 Task: Open a blank worksheet and write heading  City data  Add 10 city name:-  '1. Chelsea, New York, NY , 2. Beverly Hills, Los Angeles, CA , 3. Knightsbridge, London, United Kingdom , 4. Le Marais, Paris, forance , 5. Ginza, Tokyo, Japan_x000D_
6. Circular Quay, Sydney, Australia , 7. Mitte, Berlin, Germany , 8. Downtown, Toronto, Canada , 9. Trastevere, Rome, 10. Colaba, Mumbai, India. ' in August Last week sales are  1. Chelsea, New York, NY 10001 | 2. Beverly Hills, Los Angeles, CA 90210 | 3. Knightsbridge, London, United Kingdom SW1X 7XL | 4. Le Marais, Paris, forance 75004 | 5. Ginza, Tokyo, Japan 104-0061 | 6. Circular Quay, Sydney, Australia 2000 | 7. Mitte, Berlin, Germany 10178 | 8. Downtown, Toronto, Canada M5V 3L9 | 9. Trastevere, Rome, Italy 00153 | 10. Colaba, Mumbai, India 400005. Save page auditingSalesTrends_2023
Action: Mouse moved to (7, 18)
Screenshot: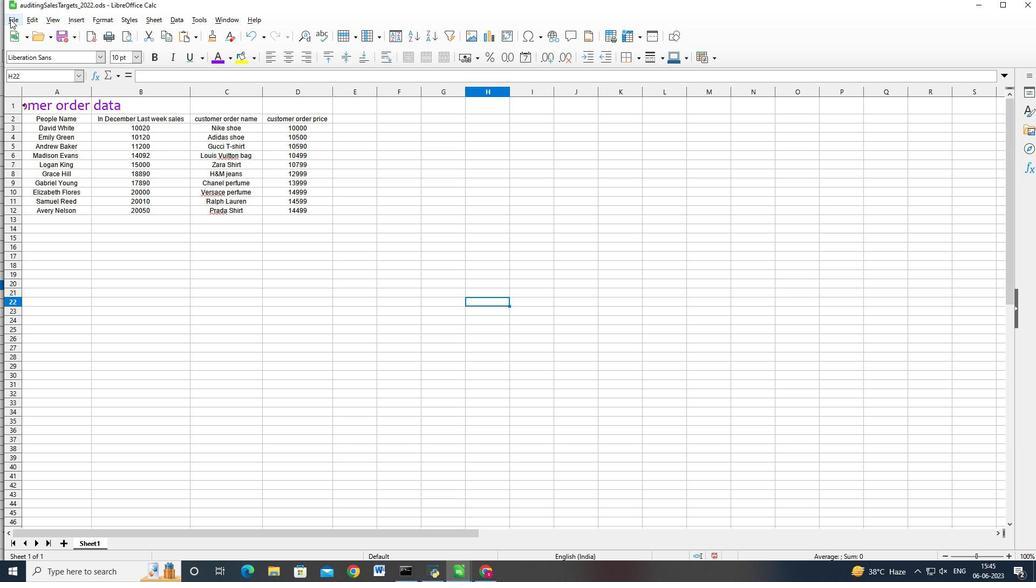 
Action: Mouse pressed left at (7, 18)
Screenshot: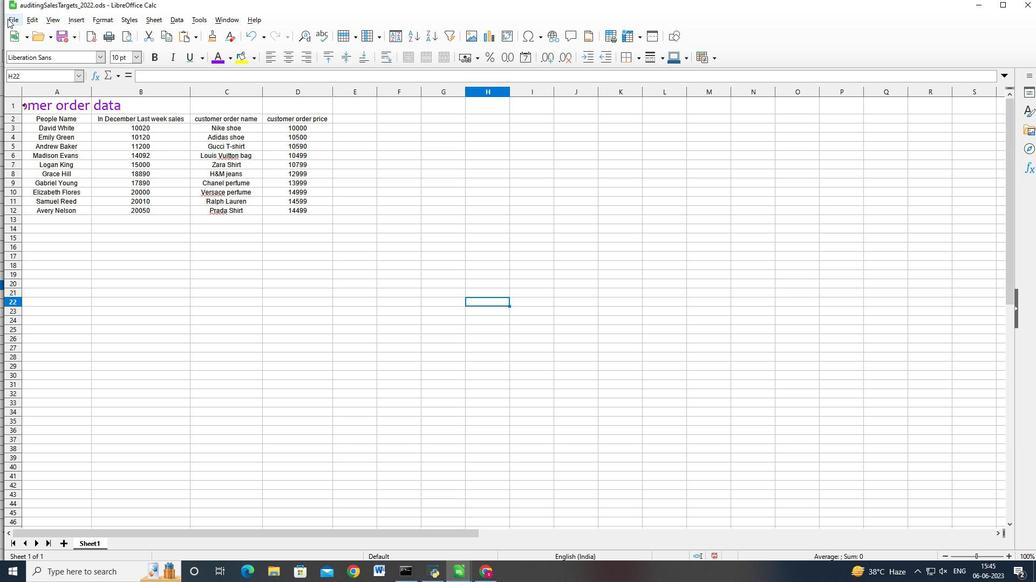 
Action: Mouse moved to (161, 44)
Screenshot: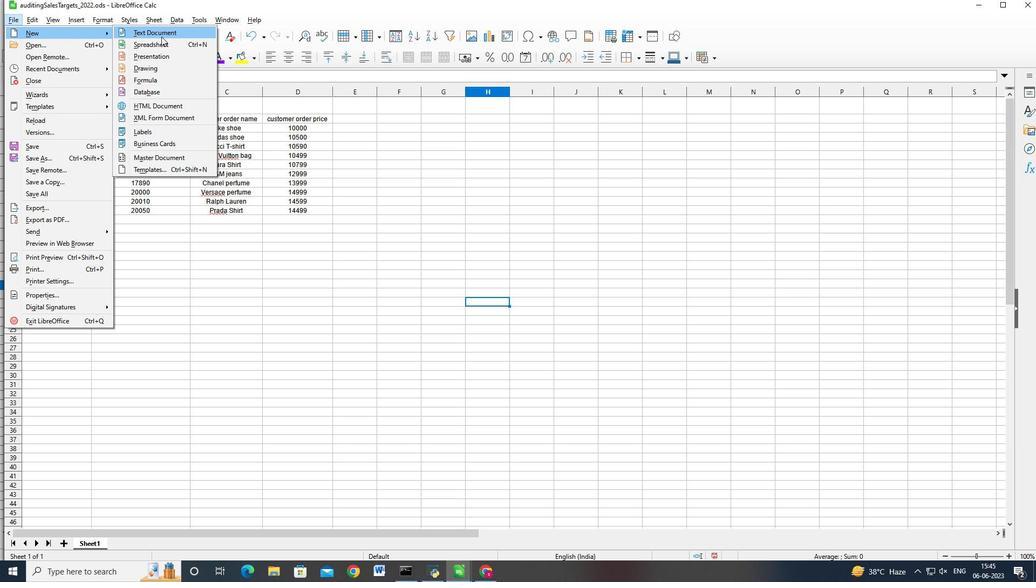 
Action: Mouse pressed left at (161, 44)
Screenshot: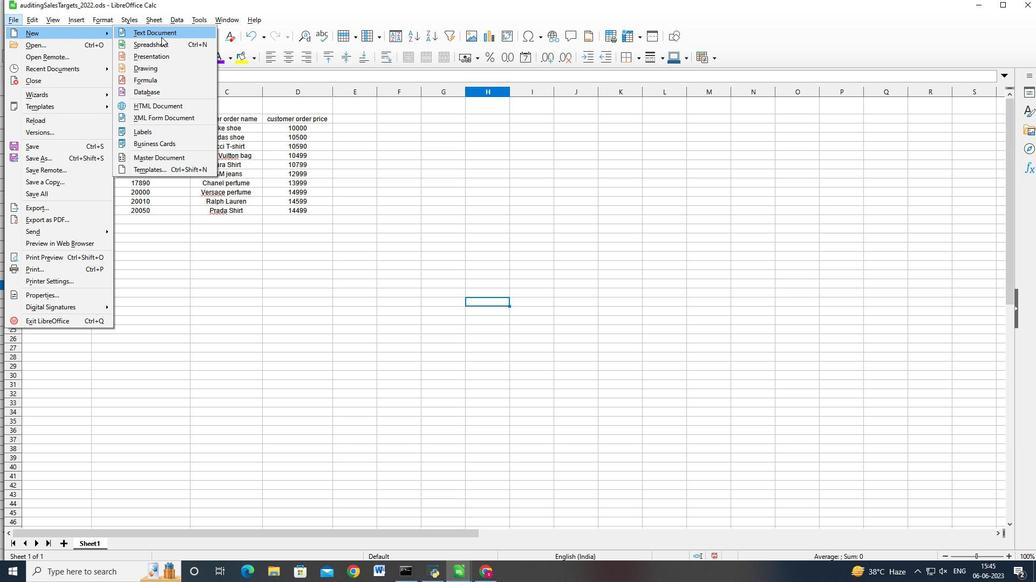 
Action: Mouse moved to (204, 103)
Screenshot: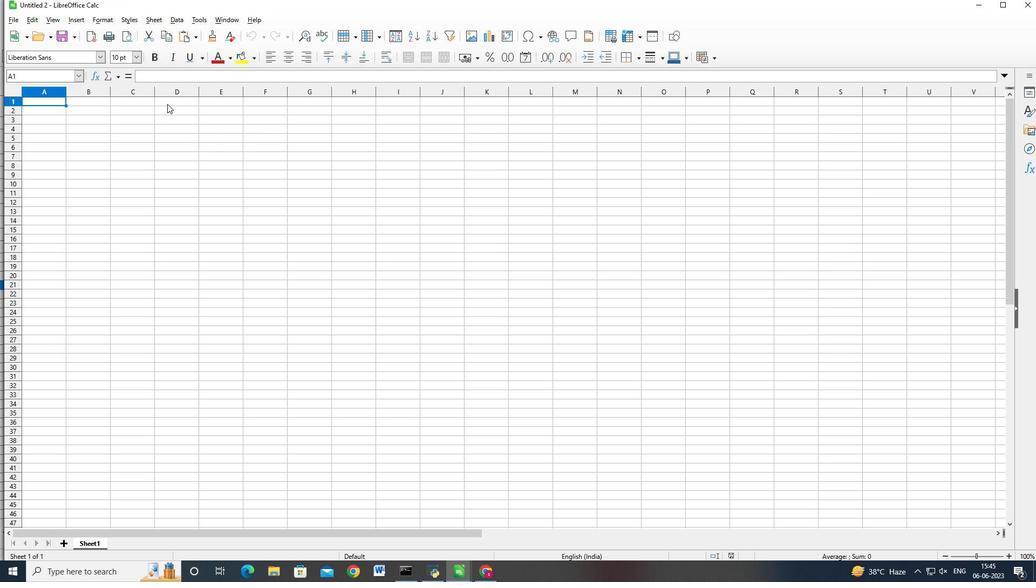 
Action: Key pressed <Key.shift><Key.shift>City<Key.space>data<Key.space><Key.enter><Key.shift>1.<Key.space><Key.shift>Chelsea,<Key.space>ne<Key.backspace><Key.backspace><Key.shift>New<Key.space><Key.shift>York,<Key.space><Key.caps_lock>NY<Key.enter>2.<Key.space><Key.shift><Key.shift><Key.shift><Key.shift><Key.shift><Key.shift><Key.shift><Key.shift><Key.shift><Key.shift><Key.shift><Key.shift><Key.shift><Key.shift><Key.shift>bEVER<Key.backspace><Key.backspace><Key.backspace><Key.backspace><Key.backspace>B<Key.caps_lock>everly<Key.space><Key.shift>Hills,<Key.space>lo<Key.backspace><Key.backspace><Key.shift>Los<Key.space><Key.shift_r>Angeles,<Key.space><Key.caps_lock>CA<Key.enter>3.<Key.caps_lock><Key.shift><Key.space><Key.shift>Knightsbridge,<Key.space><Key.shift>London,<Key.space><Key.shift>United<Key.space><Key.shift>Kingdom<Key.enter>4.<Key.space><Key.shift>Le<Key.space><Key.shift>Marais,<Key.space><Key.shift>Paris,<Key.space>forac<Key.backspace>nce<Key.enter>5.<Key.space><Key.shift>Ginza,<Key.space><Key.shift>Tokyo,<Key.space><Key.shift>Japan<Key.enter>6.<Key.space><Key.shift>Circular<Key.space><Key.shift_r>Quay,<Key.space><Key.shift_r>Synd<Key.backspace><Key.backspace>dney,<Key.space><Key.shift_r>Australia<Key.enter>7.<Key.space><Key.shift>Mitte<Key.space><Key.backspace>,<Key.space><Key.shift>ber<Key.backspace><Key.backspace><Key.backspace><Key.shift>Berlin,<Key.space><Key.shift_r>Germany<Key.enter>8.<Key.space><Key.shift><Key.shift><Key.shift><Key.shift>Downtown<Key.space><Key.backspace>,<Key.space><Key.shift>Toronto,<Key.space><Key.shift_r>Canada<Key.enter>9.<Key.space><Key.backspace><Key.space><Key.shift_r>Trastevere<Key.space><Key.shift>R<Key.backspace>,<Key.space><Key.shift>Rome<Key.enter>19,<Key.space><Key.shift>Colabal<Key.backspace><Key.space><Key.backspace>,<Key.space><Key.shift>Mumbai,<Key.space><Key.shift>India<Key.right><Key.right><Key.up><Key.up><Key.up><Key.up><Key.up><Key.up><Key.left><Key.left><Key.up><Key.right><Key.right><Key.up><Key.left>
Screenshot: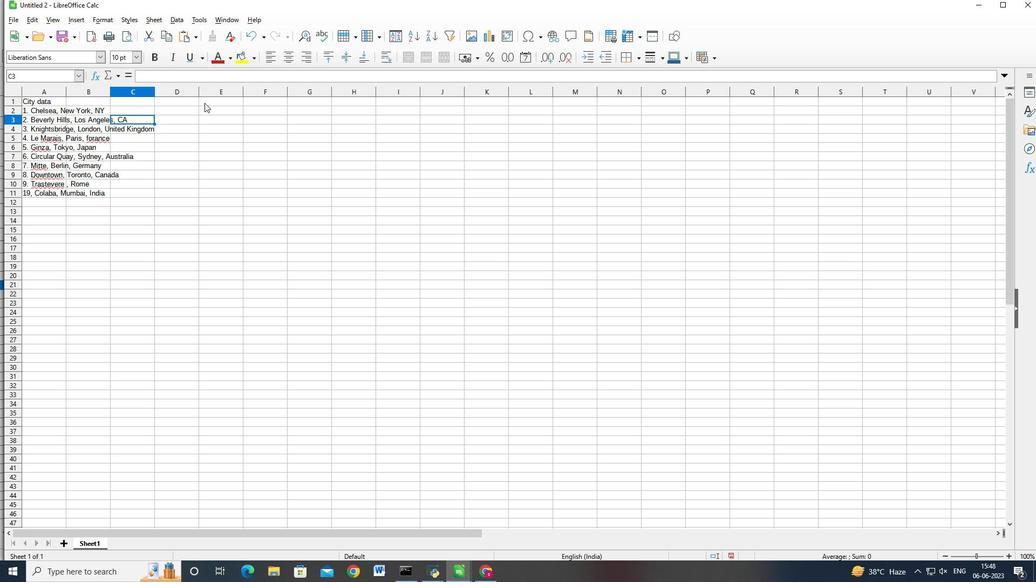 
Action: Mouse moved to (49, 92)
Screenshot: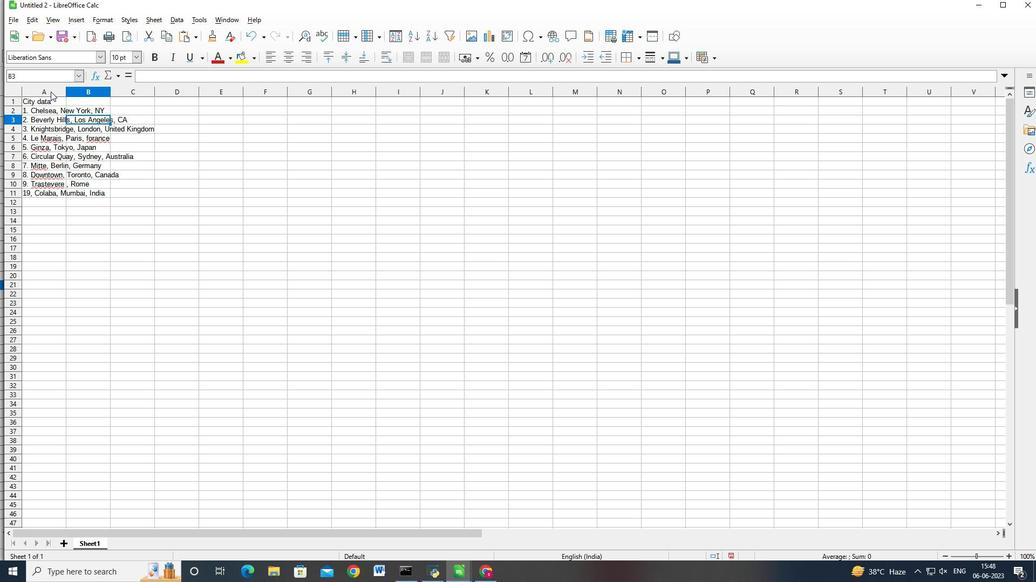 
Action: Mouse pressed left at (48, 92)
Screenshot: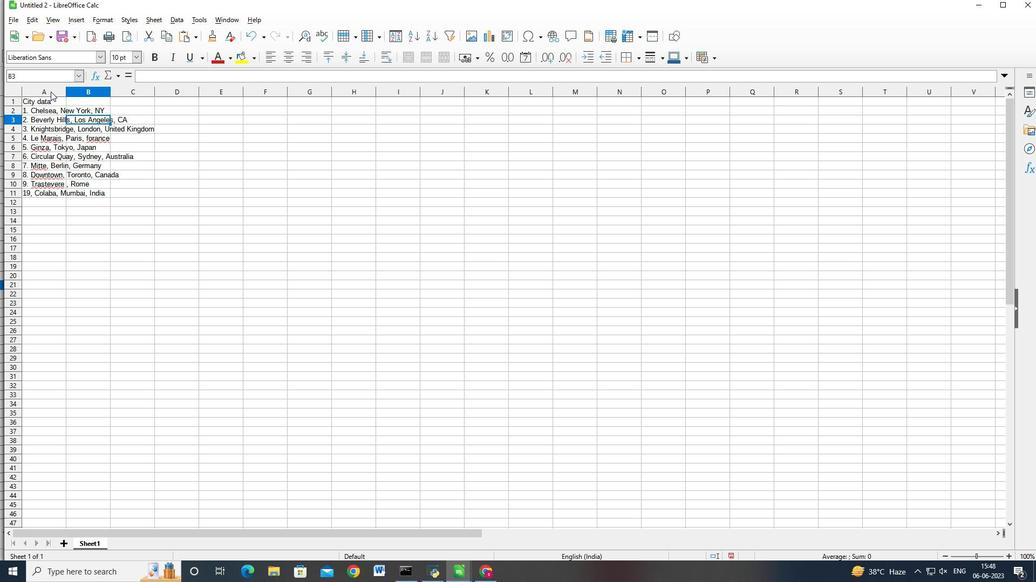 
Action: Mouse moved to (65, 89)
Screenshot: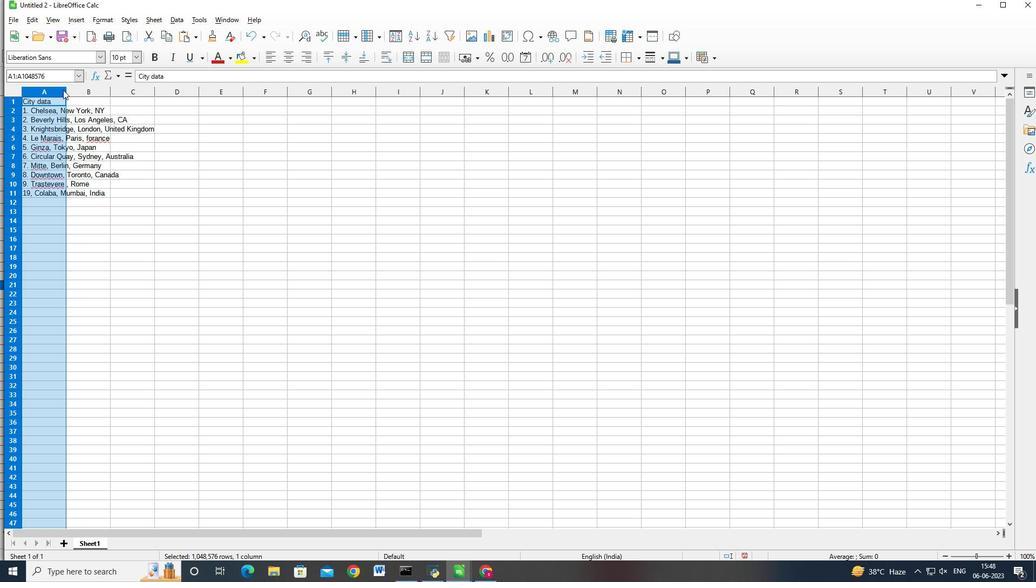 
Action: Mouse pressed left at (65, 89)
Screenshot: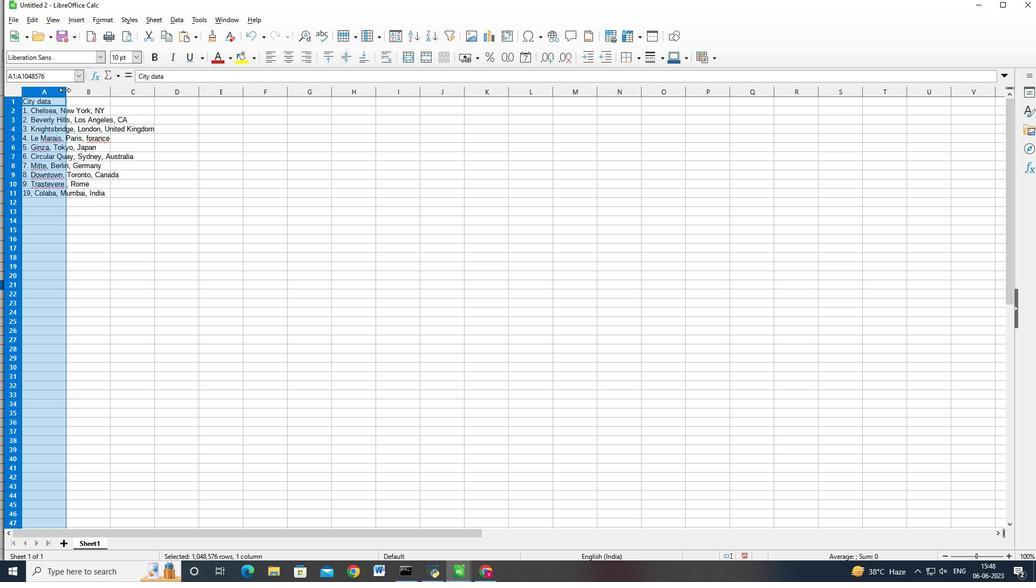 
Action: Mouse pressed left at (65, 89)
Screenshot: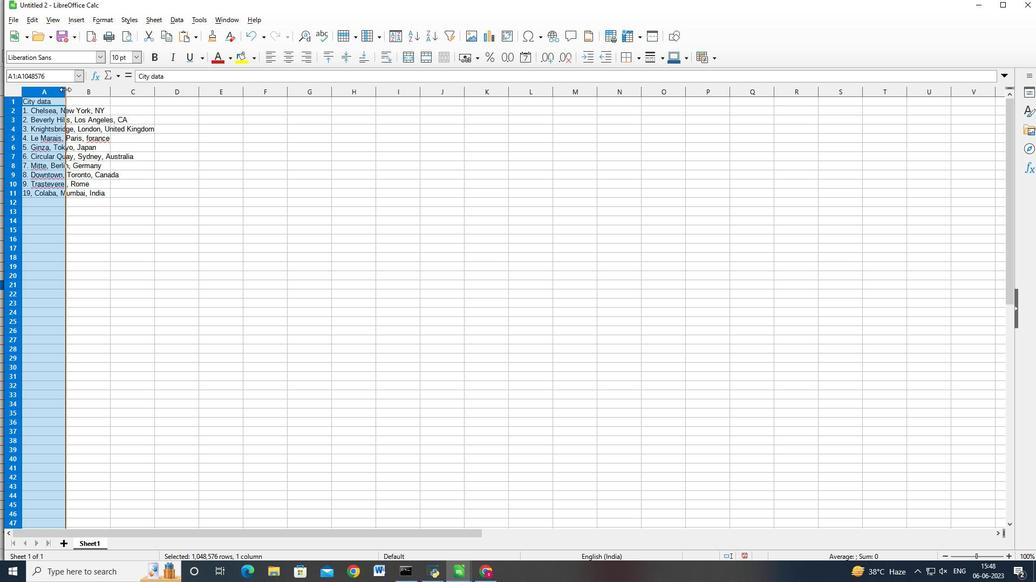 
Action: Mouse moved to (168, 101)
Screenshot: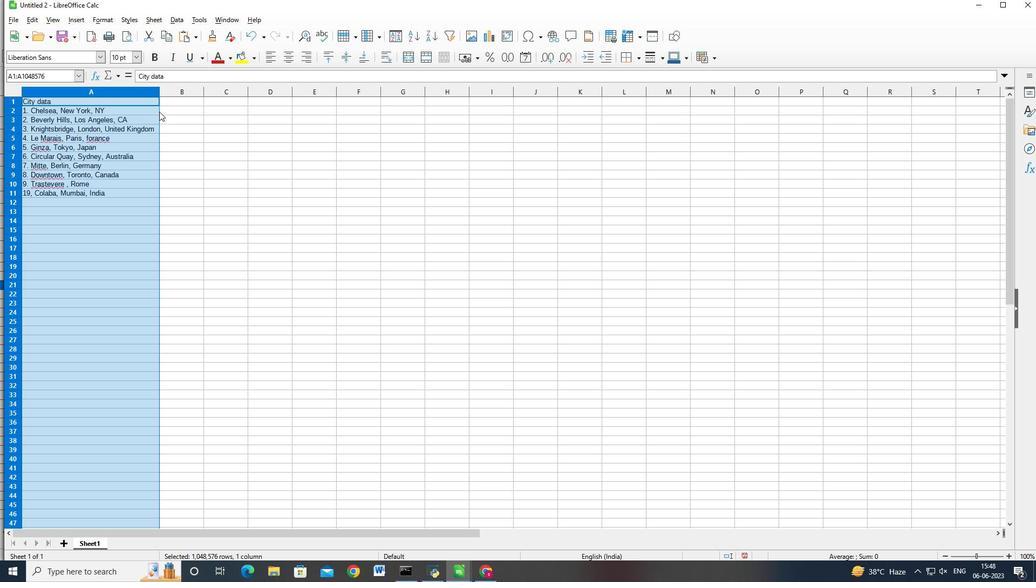 
Action: Mouse pressed left at (168, 101)
Screenshot: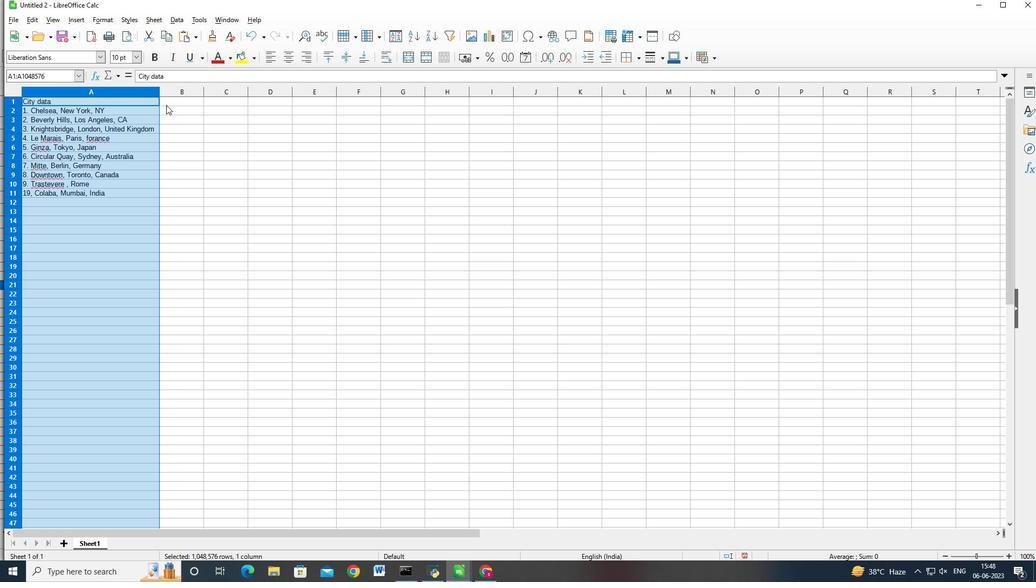 
Action: Mouse moved to (167, 110)
Screenshot: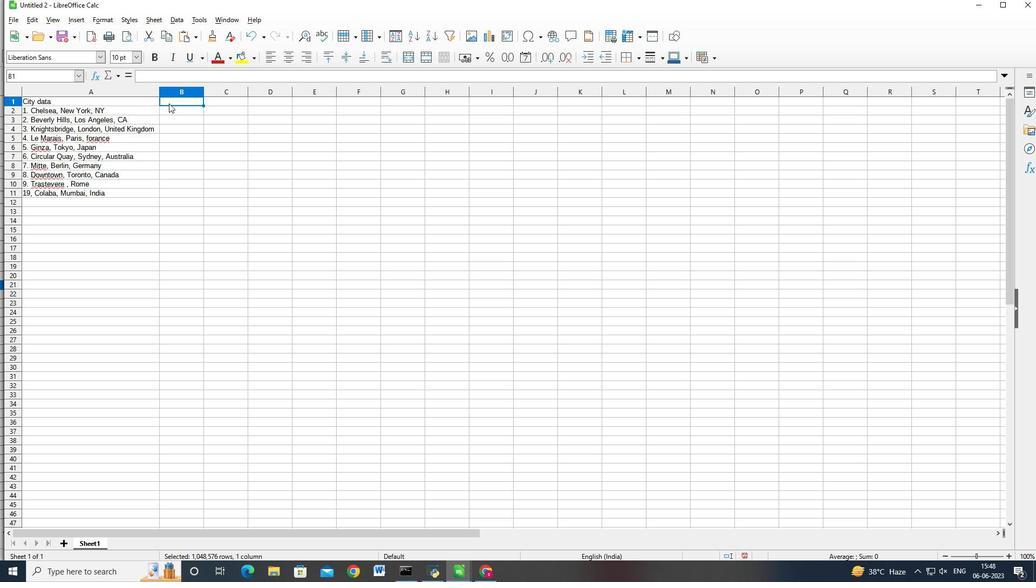 
Action: Mouse pressed left at (167, 110)
Screenshot: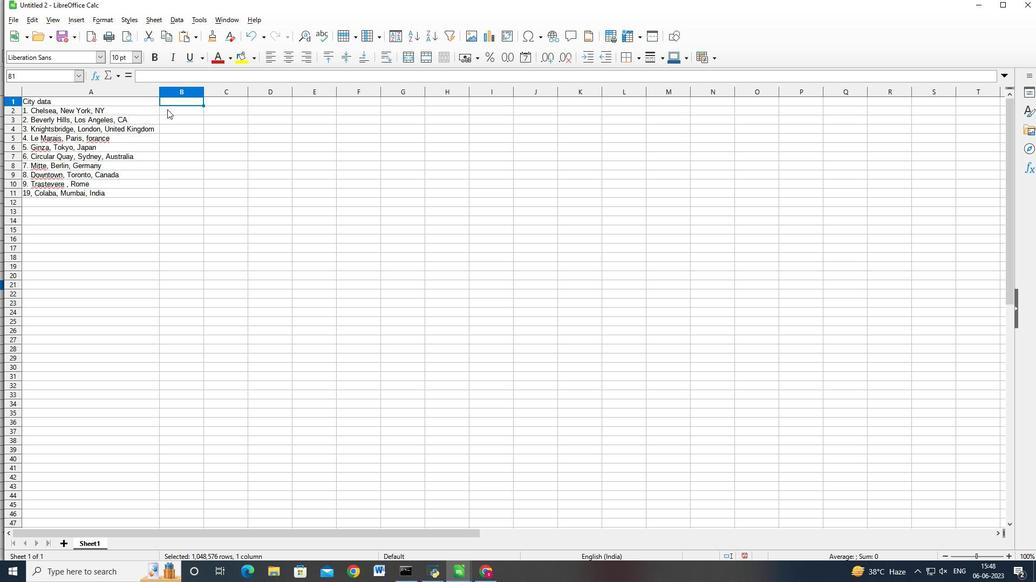 
Action: Key pressed <Key.up>
Screenshot: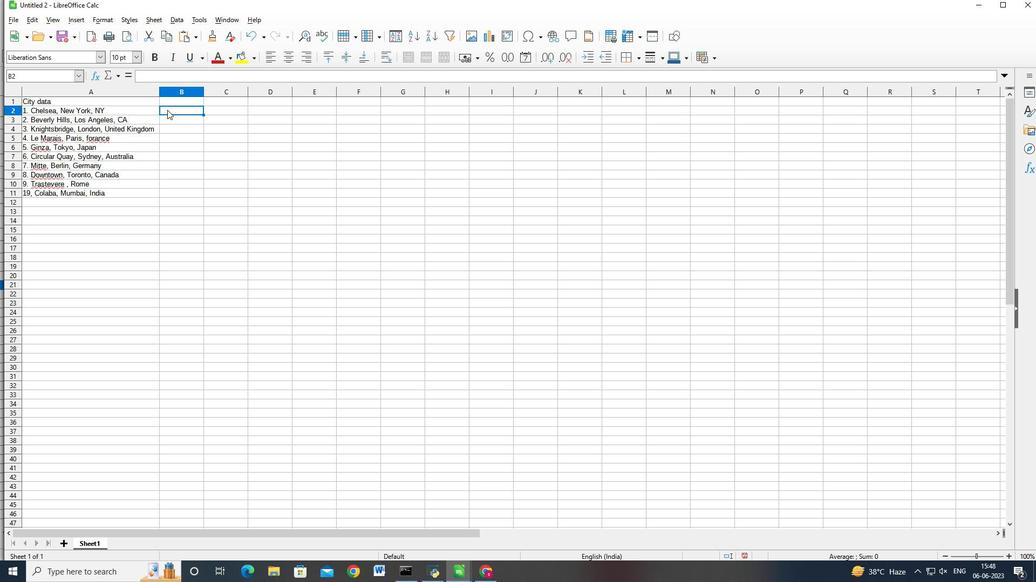 
Action: Mouse moved to (80, 111)
Screenshot: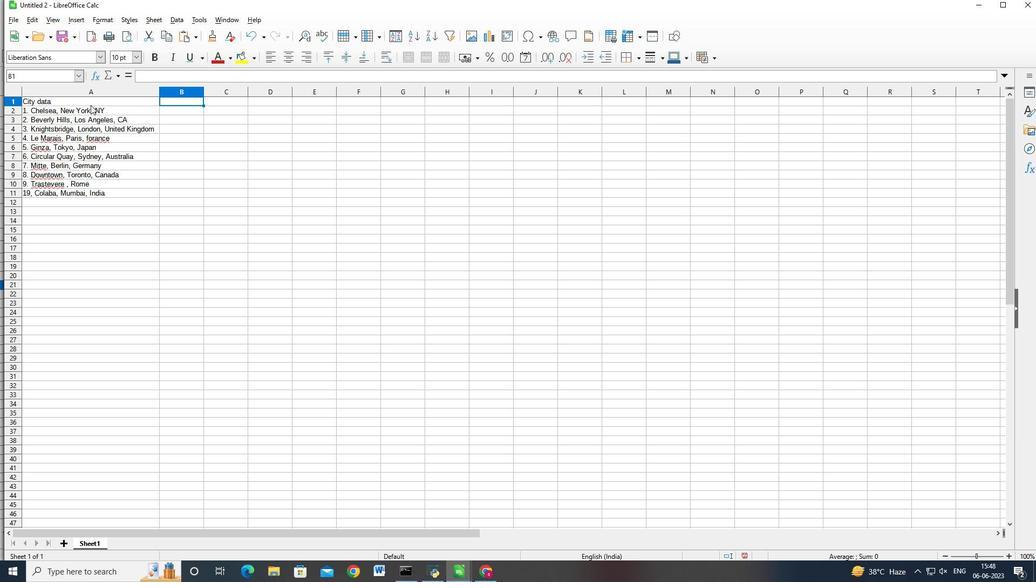 
Action: Mouse pressed left at (80, 111)
Screenshot: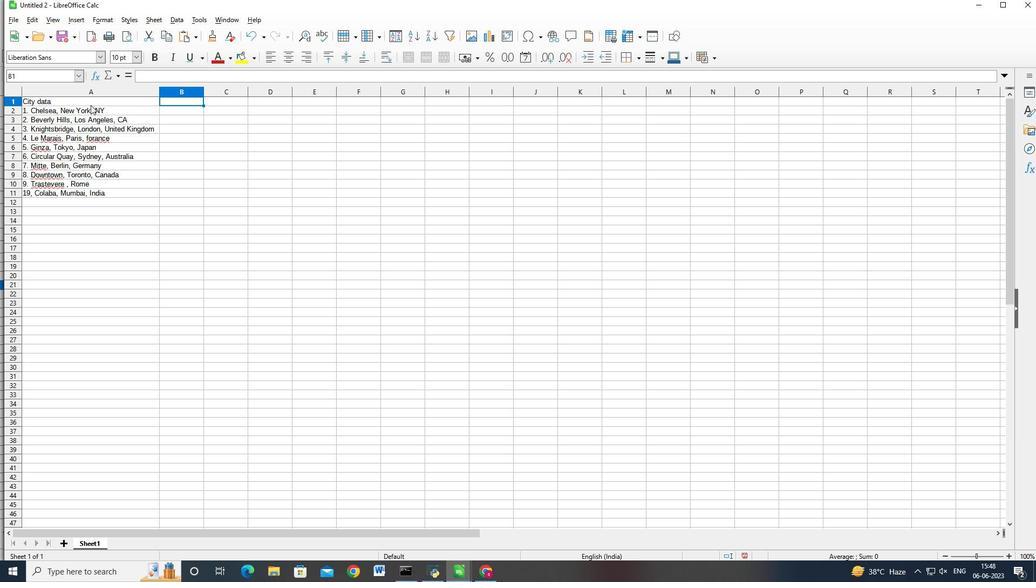 
Action: Mouse moved to (122, 173)
Screenshot: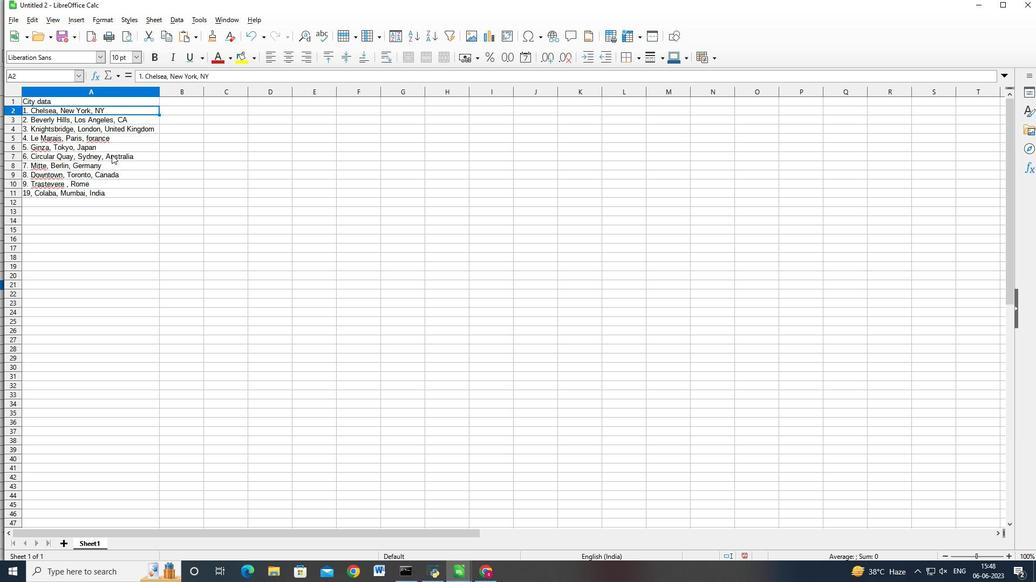
Action: Key pressed <Key.shift>
Screenshot: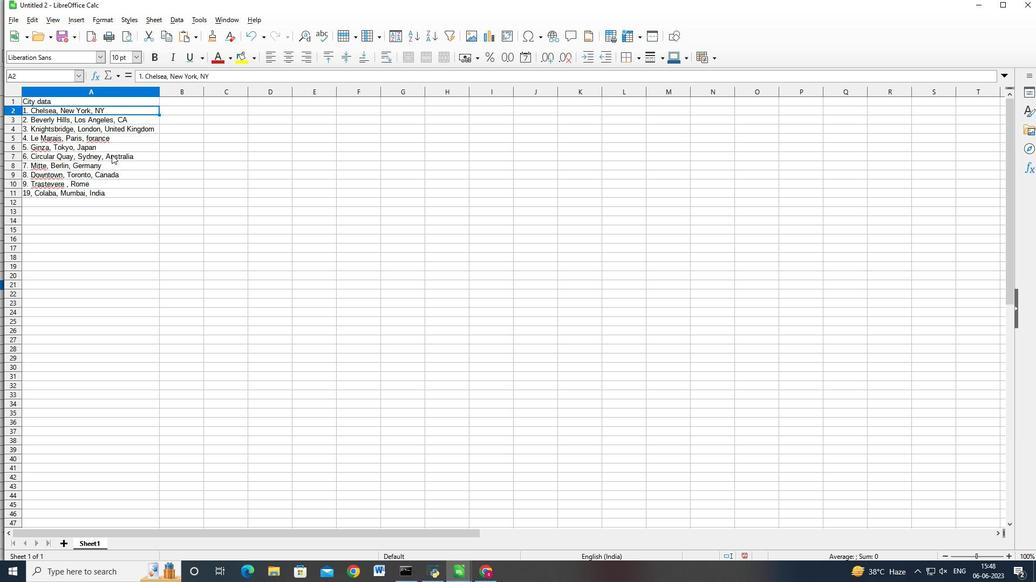 
Action: Mouse moved to (128, 192)
Screenshot: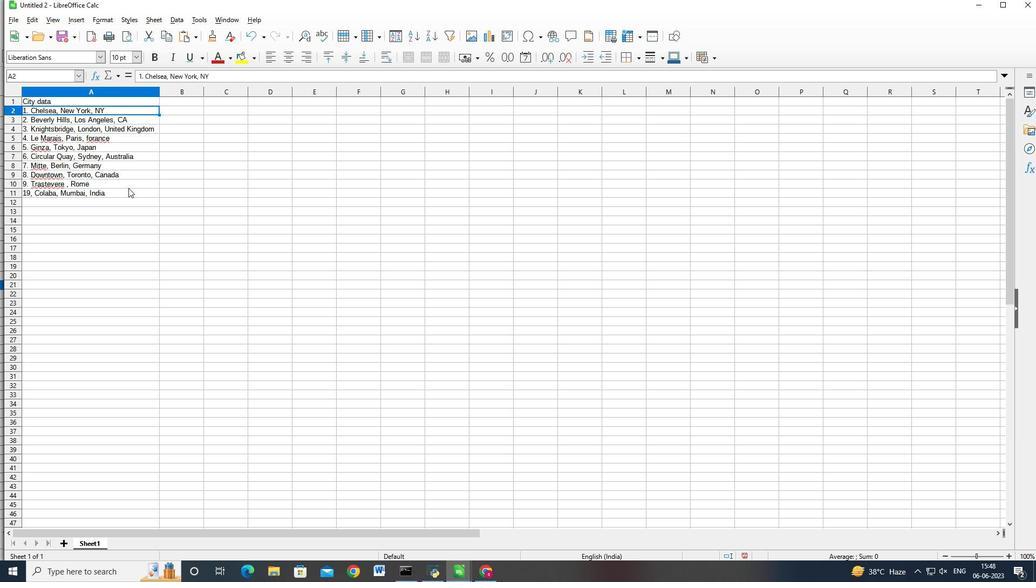
Action: Mouse pressed left at (128, 192)
Screenshot: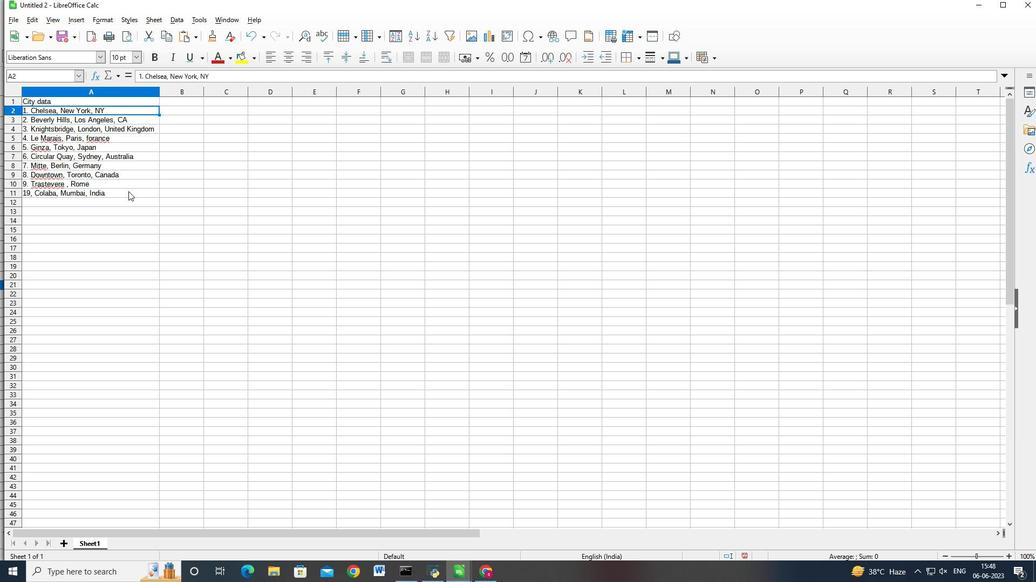 
Action: Mouse moved to (125, 186)
Screenshot: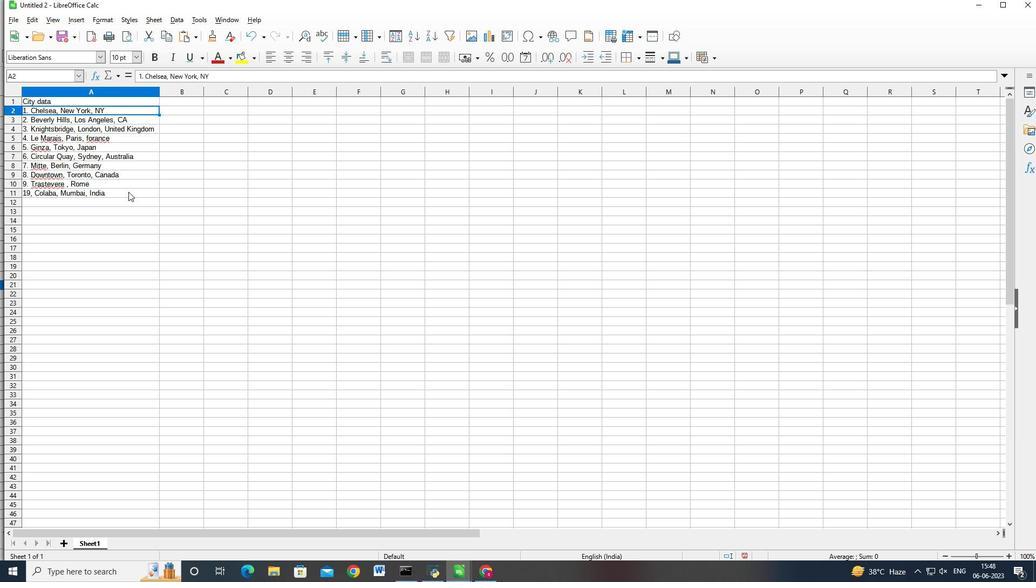 
Action: Key pressed <Key.shift>
Screenshot: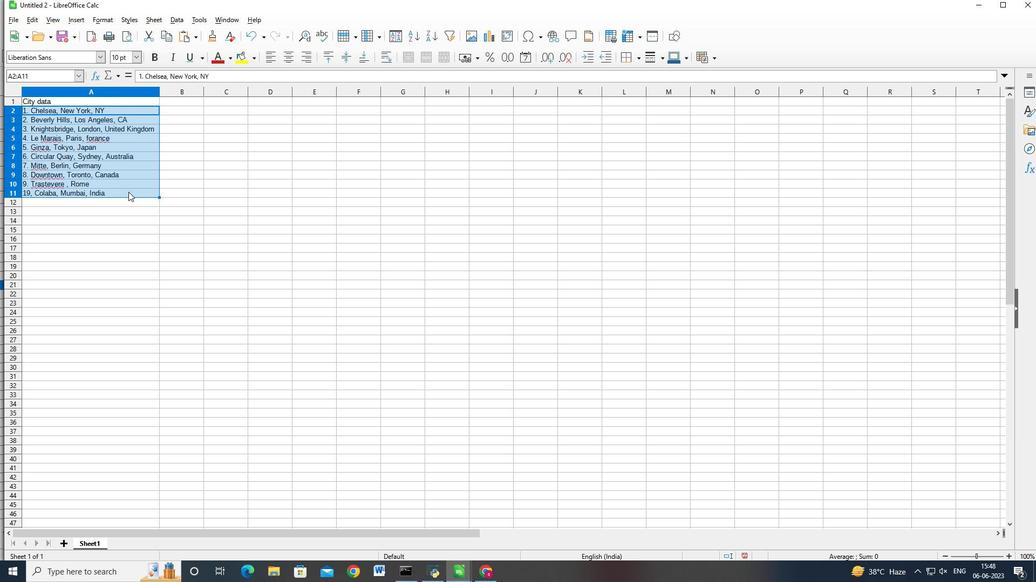 
Action: Mouse moved to (123, 174)
Screenshot: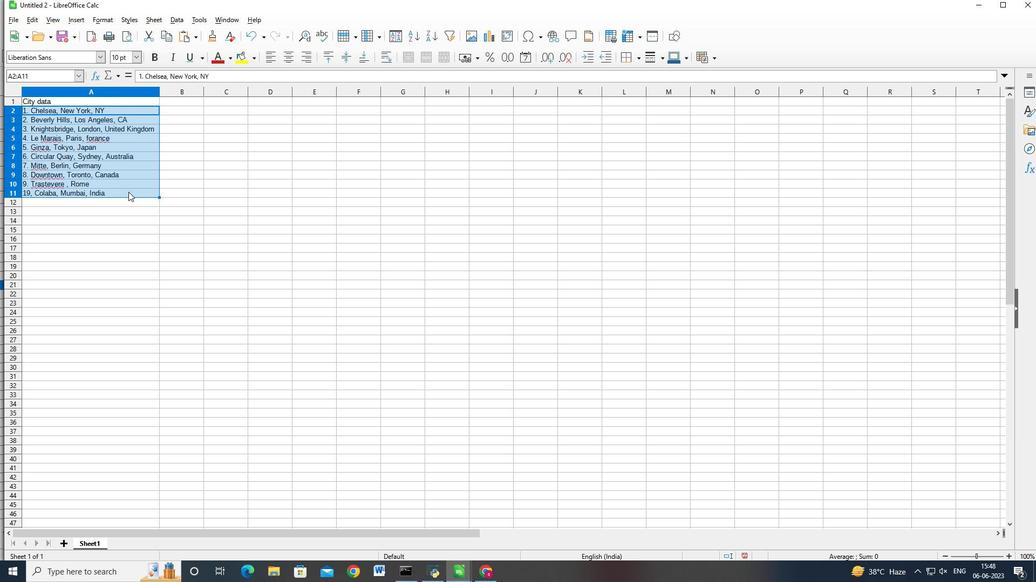 
Action: Key pressed <Key.shift>
Screenshot: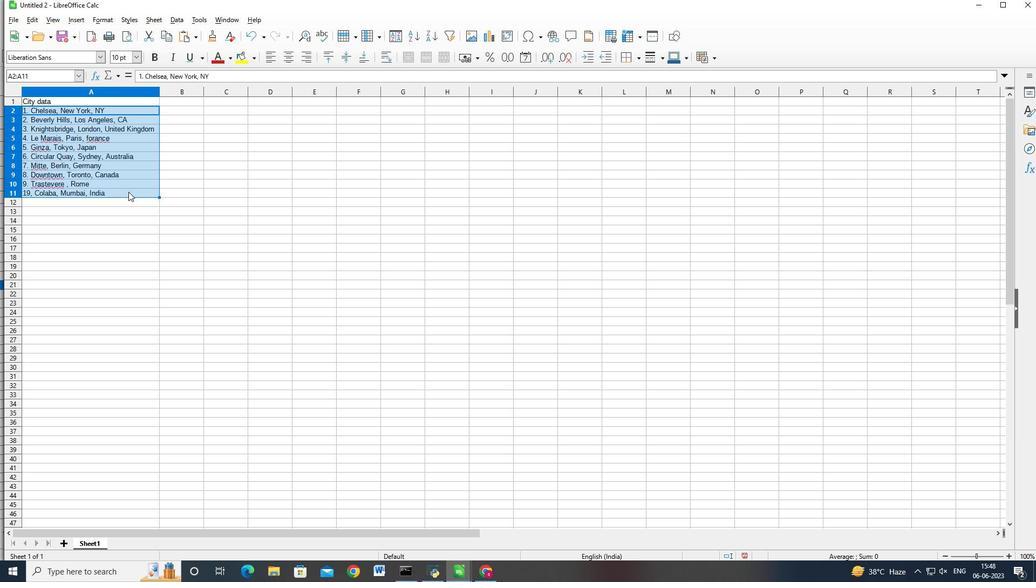 
Action: Mouse moved to (119, 159)
Screenshot: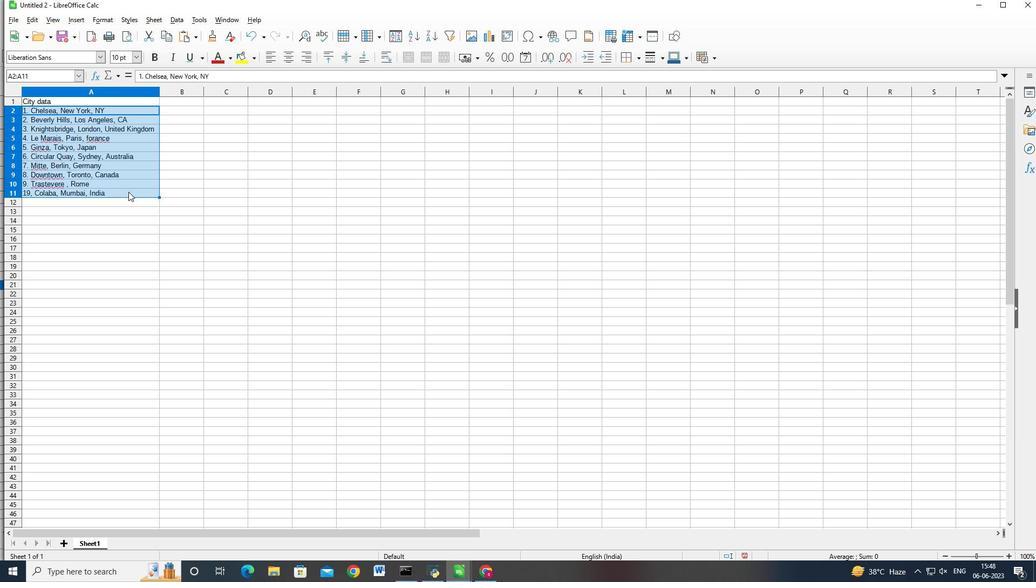 
Action: Key pressed <Key.shift>
Screenshot: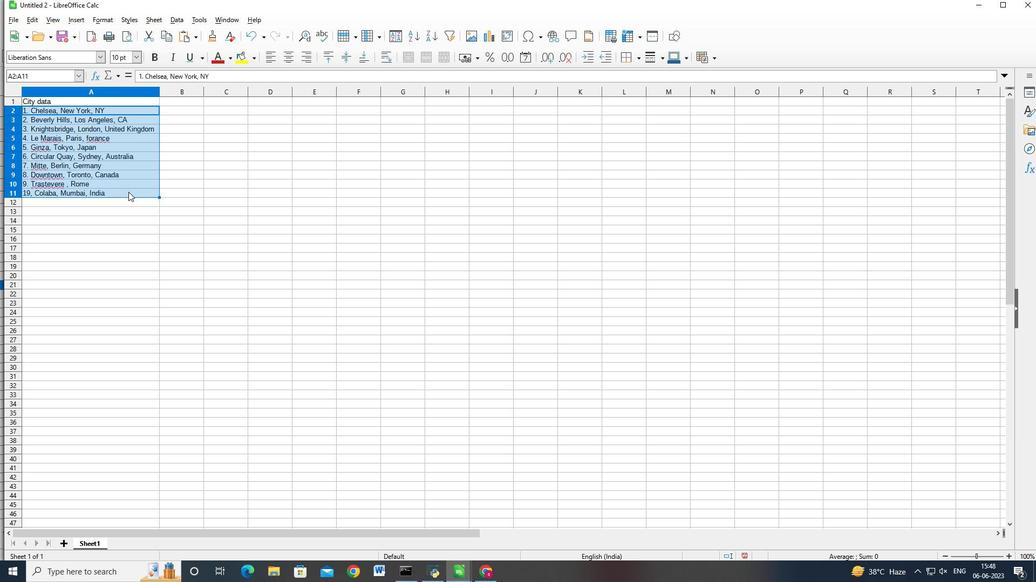 
Action: Mouse moved to (117, 144)
Screenshot: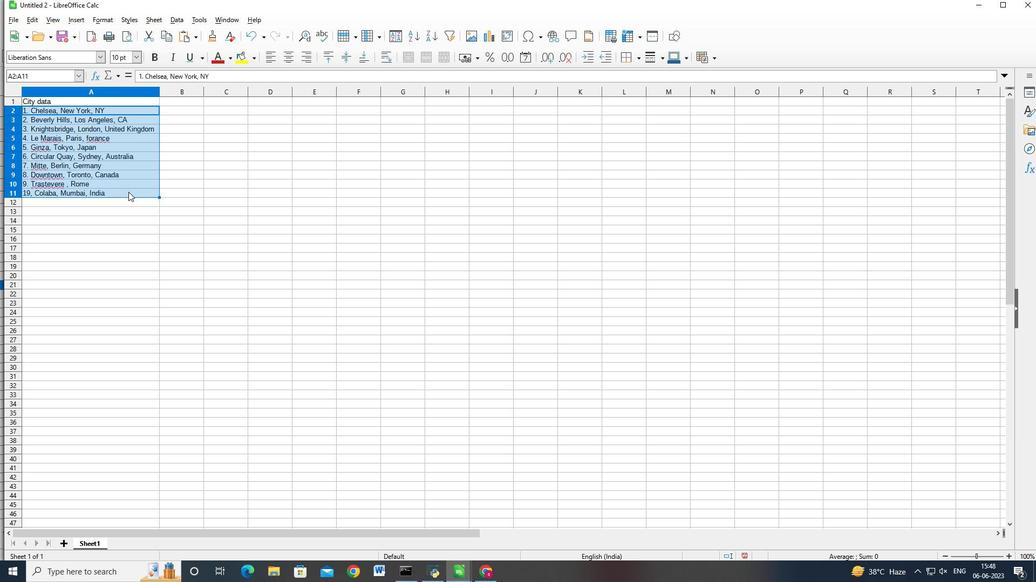 
Action: Key pressed <Key.shift>
Screenshot: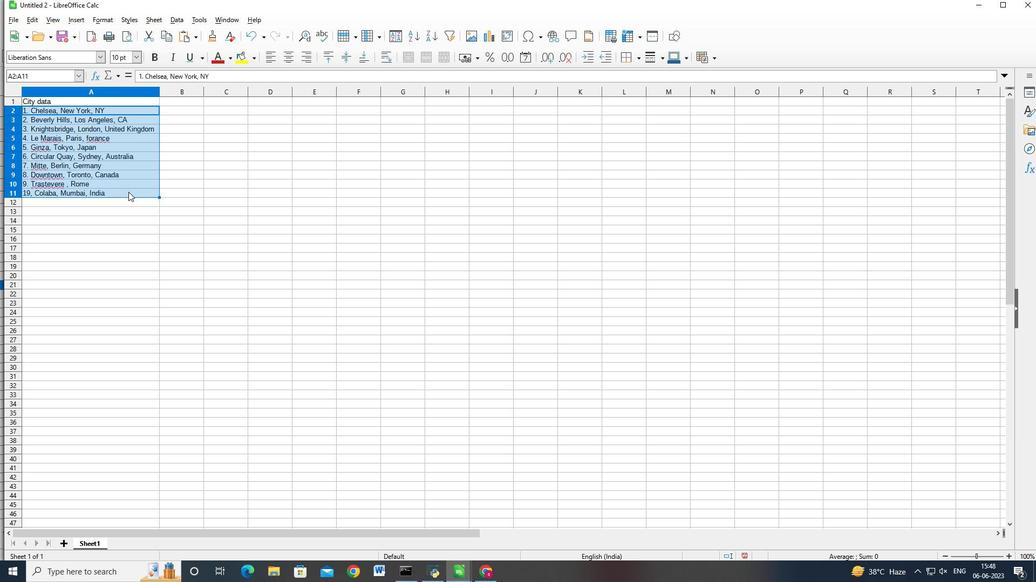 
Action: Mouse moved to (116, 137)
Screenshot: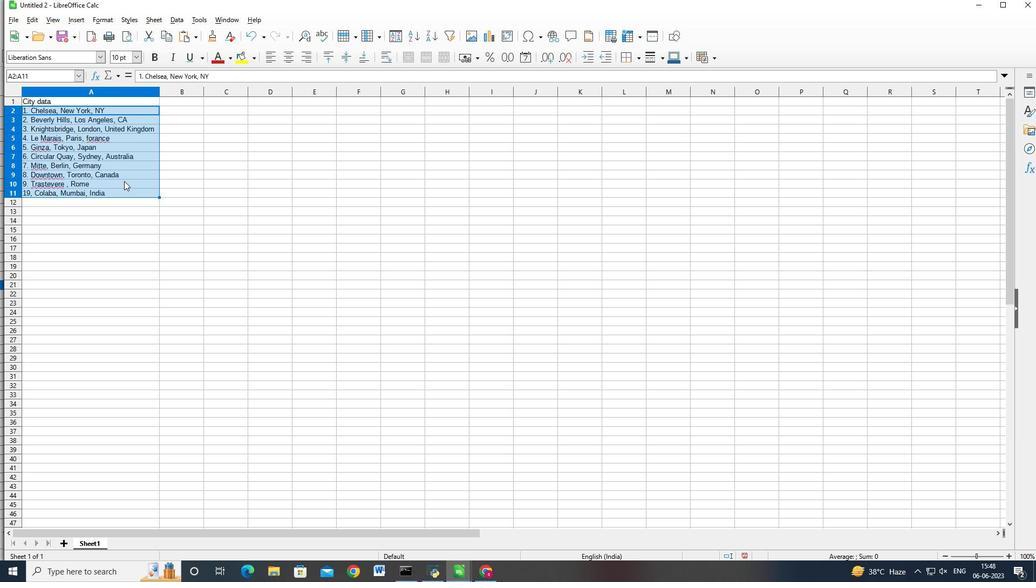 
Action: Key pressed <Key.shift>
Screenshot: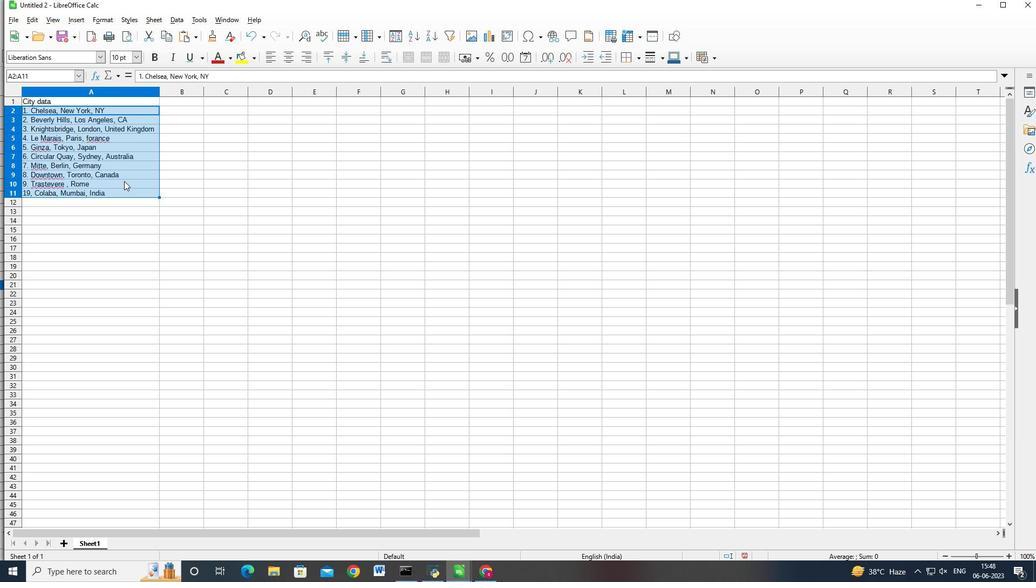 
Action: Mouse moved to (112, 127)
Screenshot: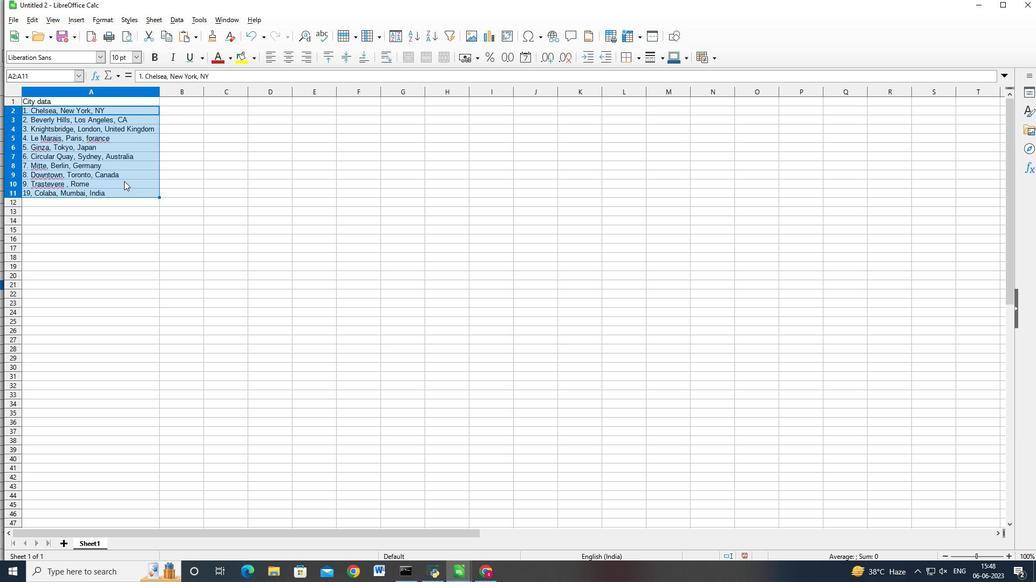 
Action: Key pressed <Key.shift>
Screenshot: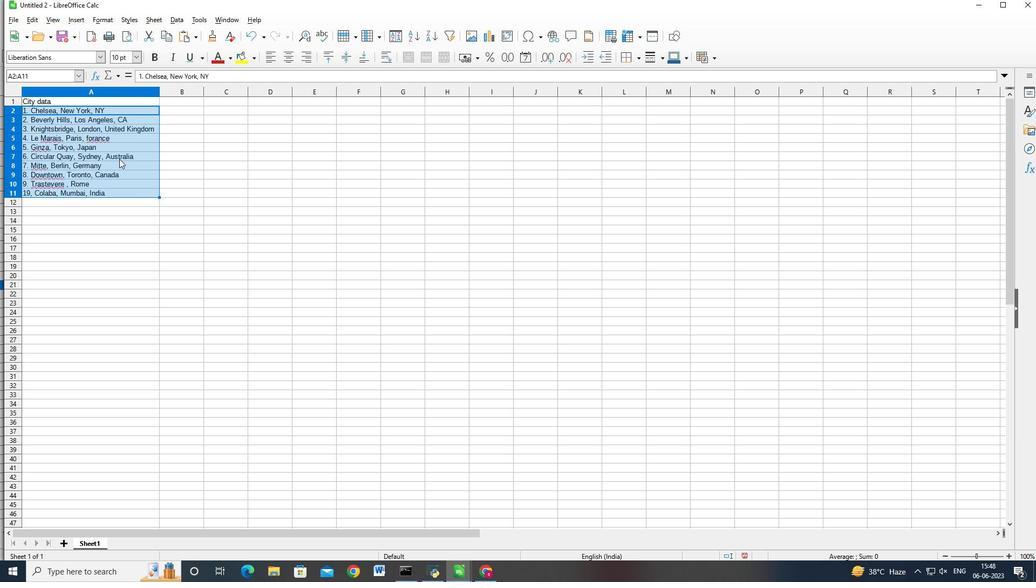 
Action: Mouse moved to (103, 111)
Screenshot: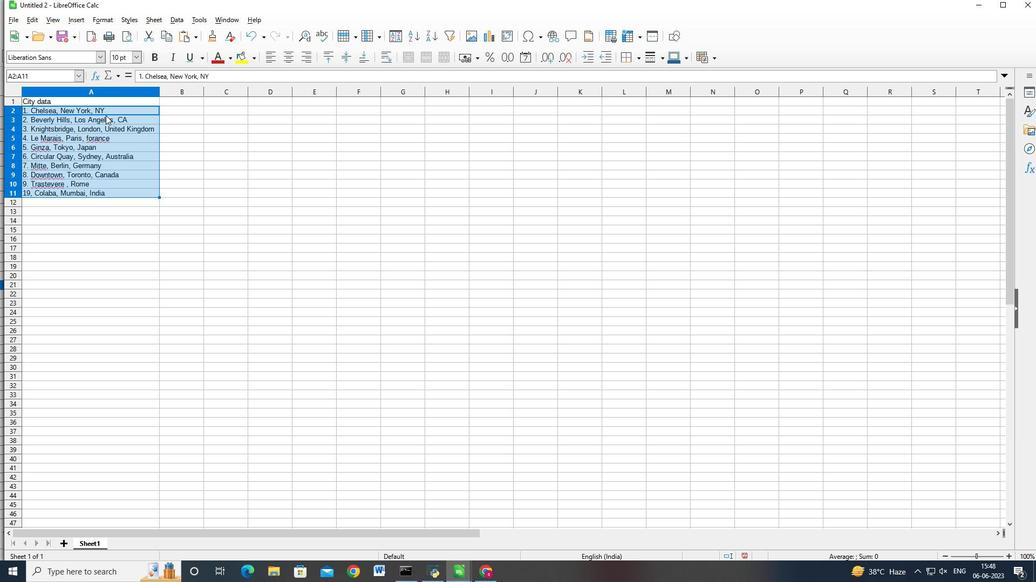 
Action: Mouse pressed left at (103, 111)
Screenshot: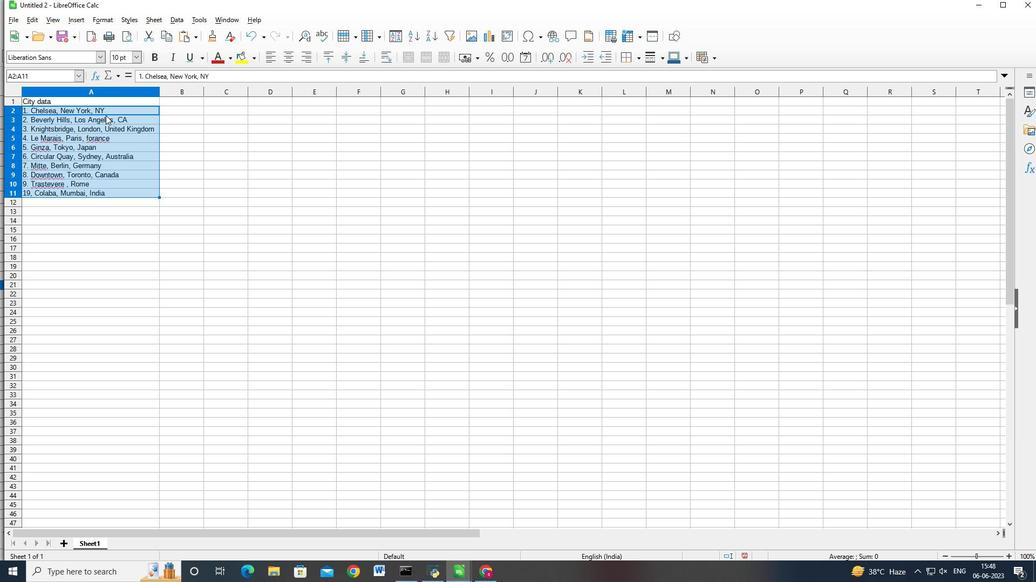 
Action: Mouse moved to (92, 110)
Screenshot: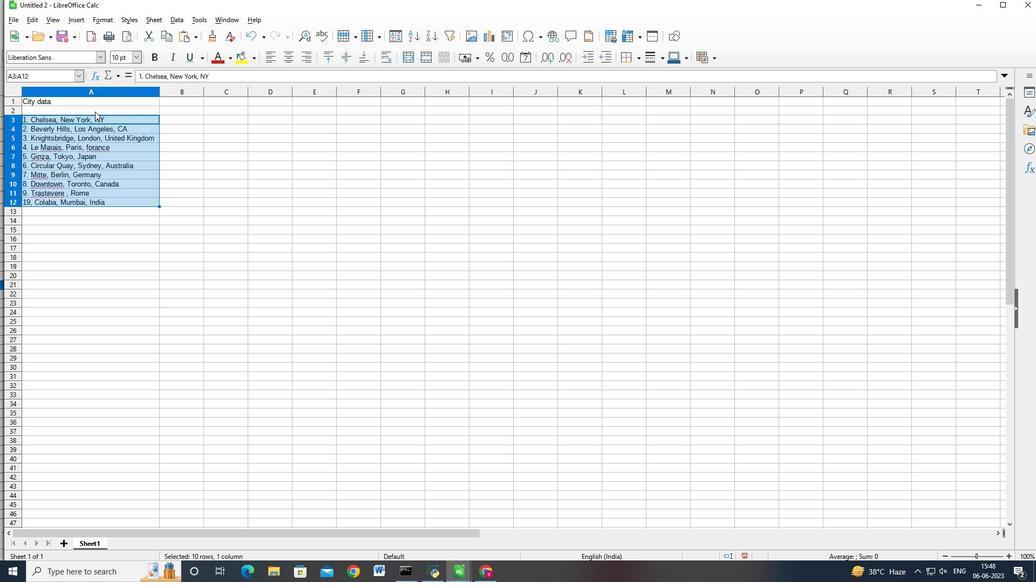 
Action: Mouse pressed left at (92, 110)
Screenshot: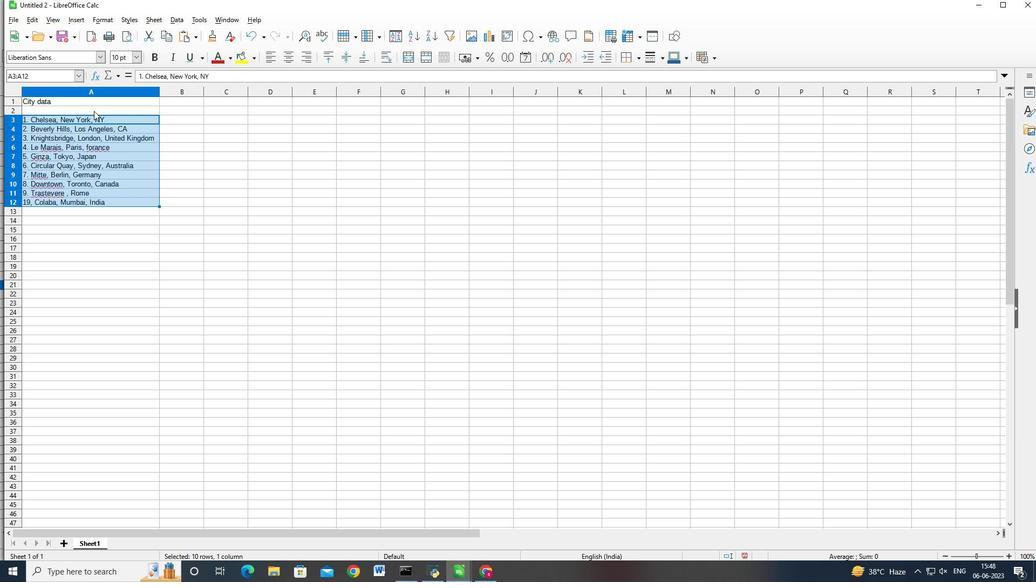 
Action: Key pressed city<Key.space>name<Key.tab>in<Key.space><Key.shift_r>August<Key.space>last<Key.space>week<Key.space>sales<Key.enter><Key.tab>1.<Key.space><Key.shift>Chelsea,<Key.space><Key.shift>ne<Key.backspace><Key.backspace><Key.shift><Key.shift><Key.shift><Key.shift>New<Key.space><Key.shift>York.<Key.backspace>,<Key.space><Key.caps_lock>NY<Key.caps_lock><Key.enter>2ctrl+Zctrl+Z
Screenshot: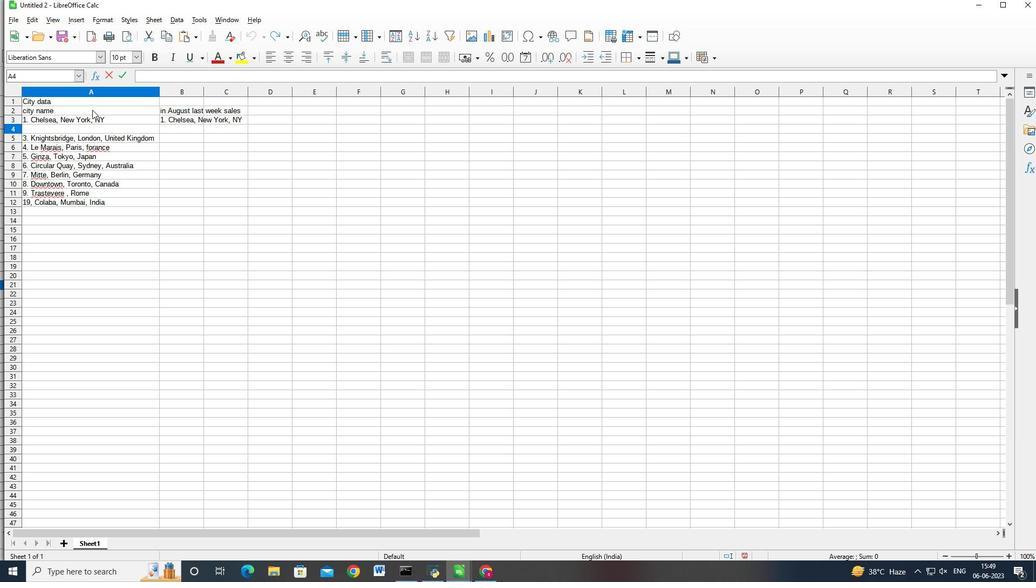 
Action: Mouse moved to (184, 125)
Screenshot: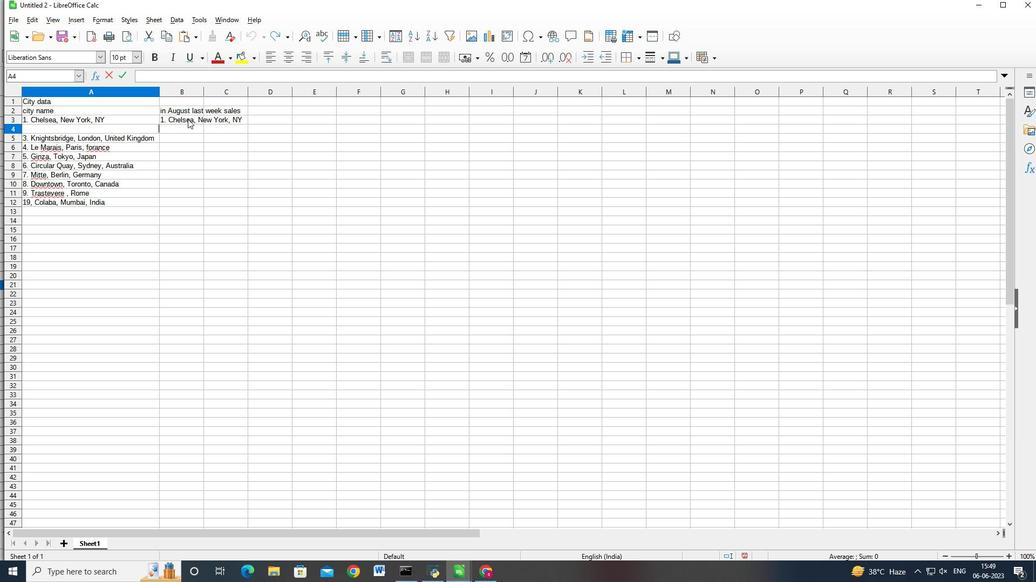 
Action: Mouse pressed left at (184, 125)
Screenshot: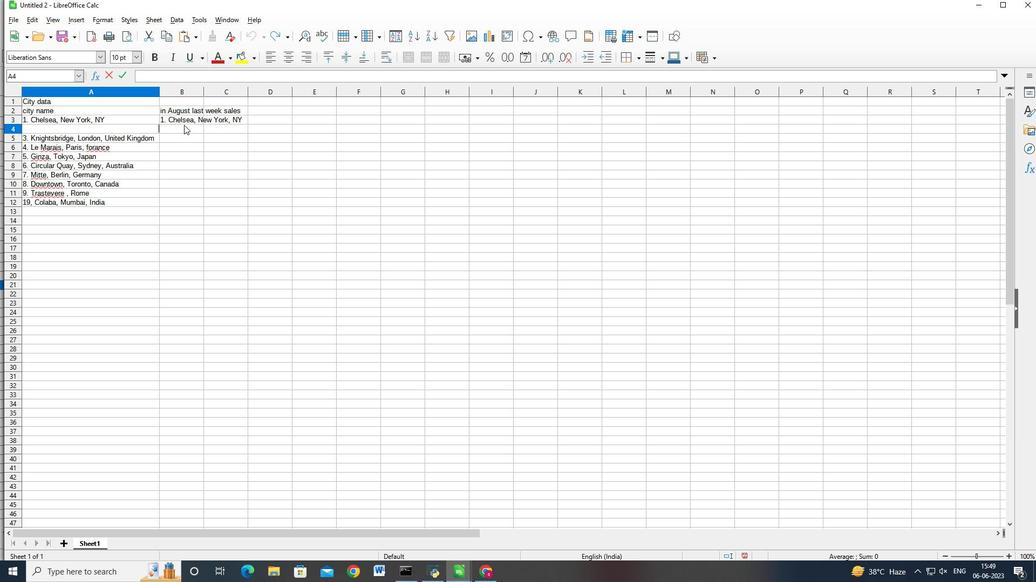 
Action: Mouse moved to (113, 118)
Screenshot: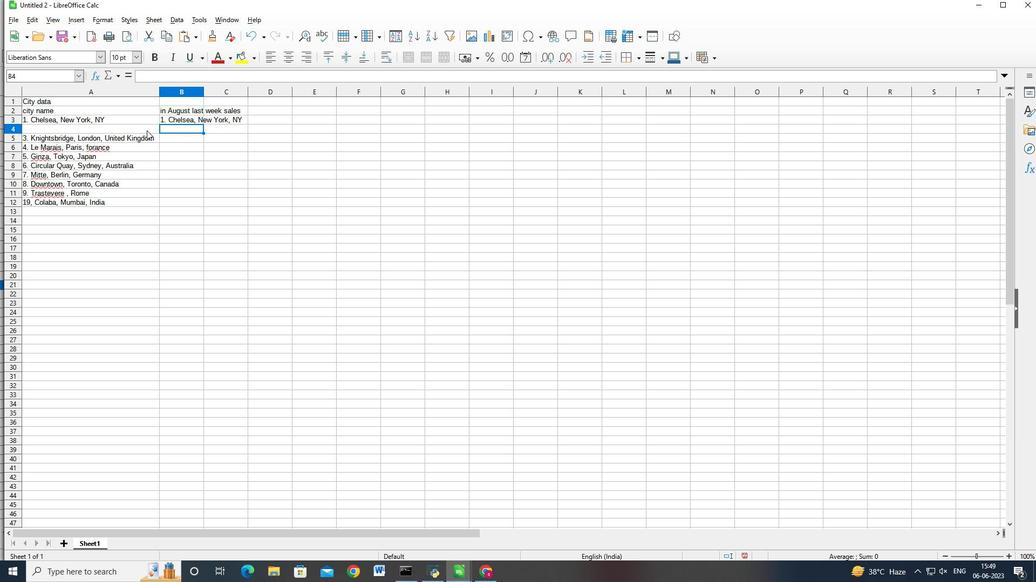 
Action: Mouse pressed left at (113, 118)
Screenshot: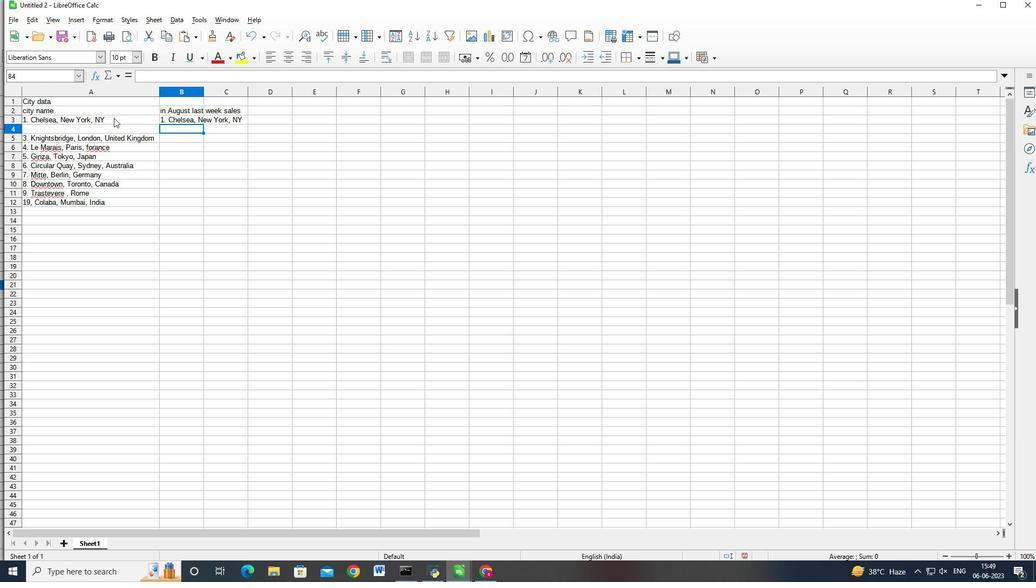
Action: Mouse moved to (111, 128)
Screenshot: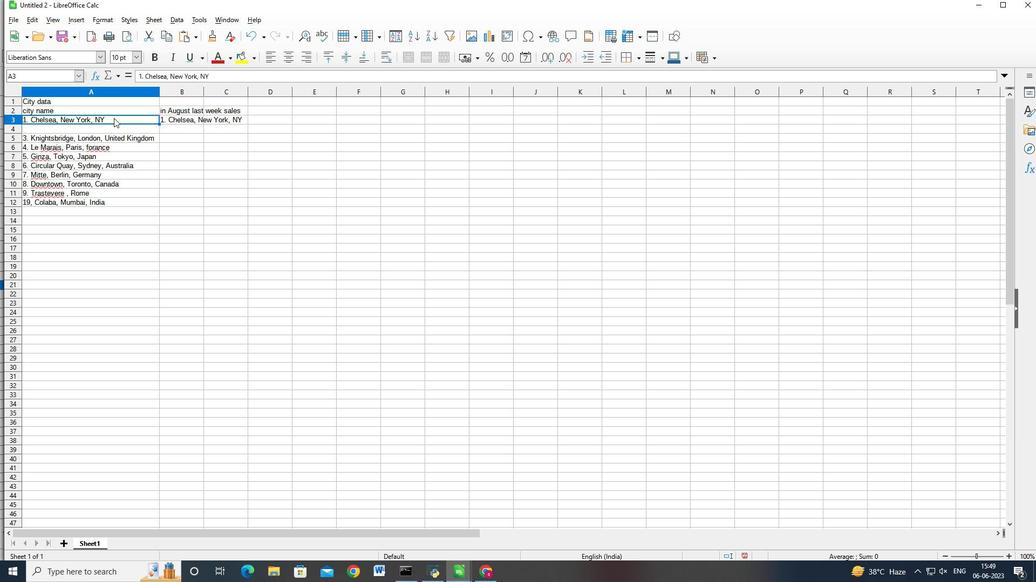 
Action: Mouse pressed left at (111, 128)
Screenshot: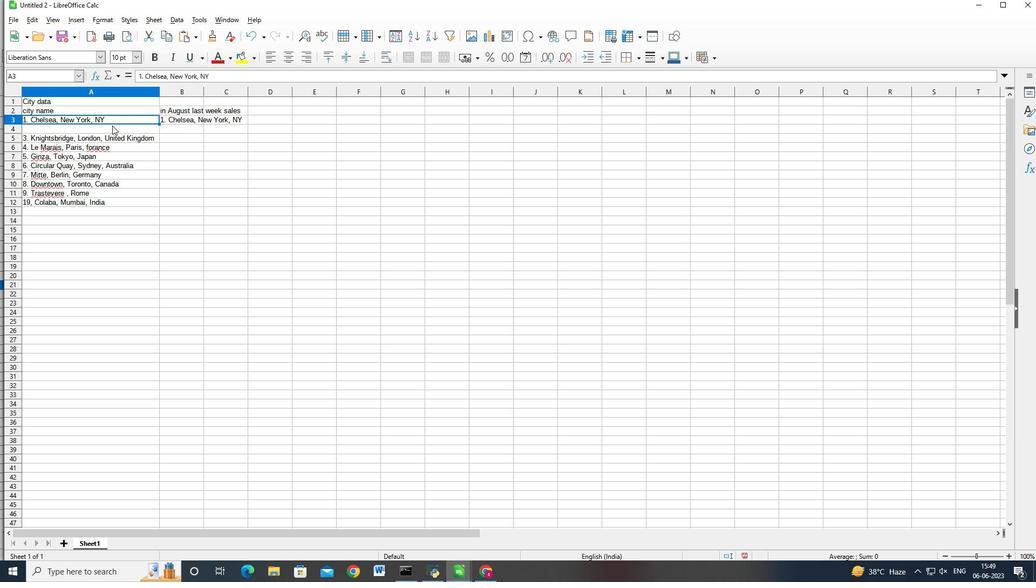 
Action: Mouse moved to (111, 128)
Screenshot: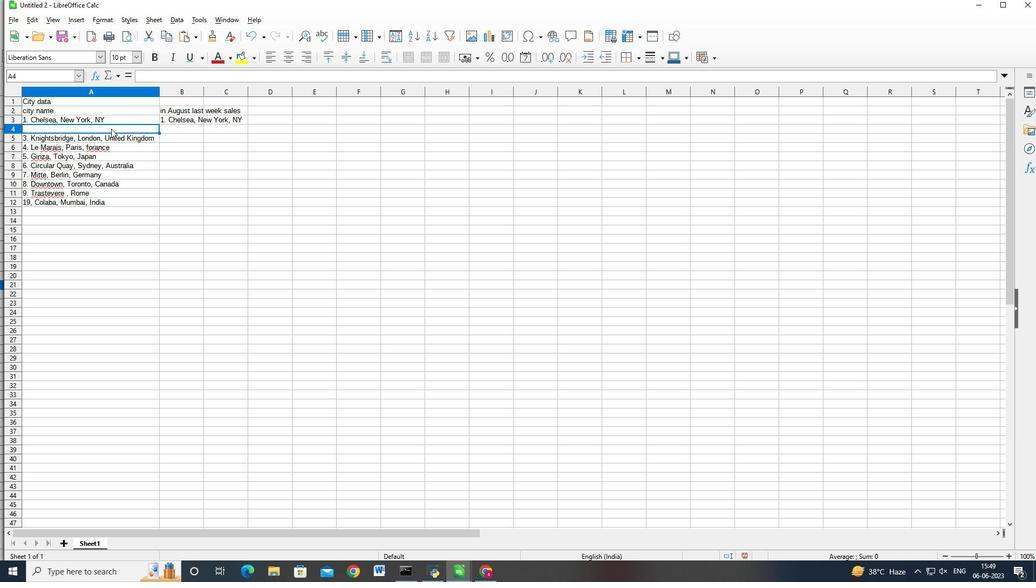 
Action: Key pressed ctrl+Z
Screenshot: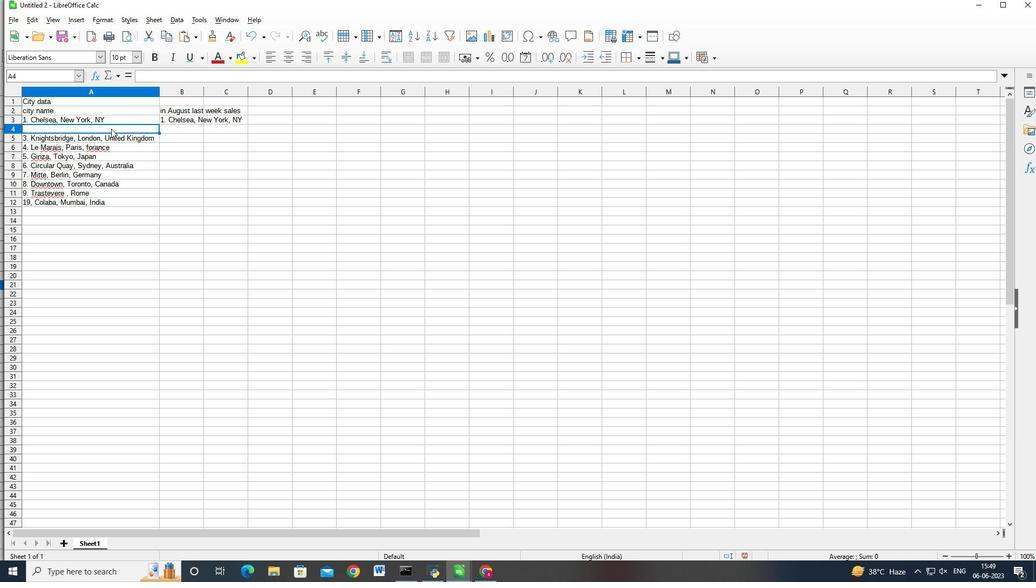 
Action: Mouse moved to (168, 128)
Screenshot: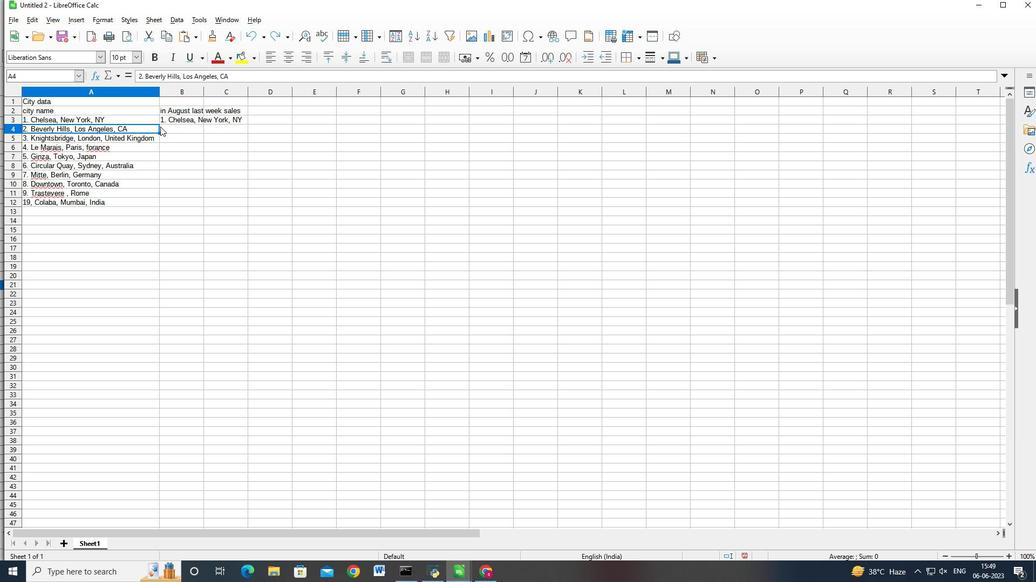 
Action: Mouse pressed left at (168, 128)
Screenshot: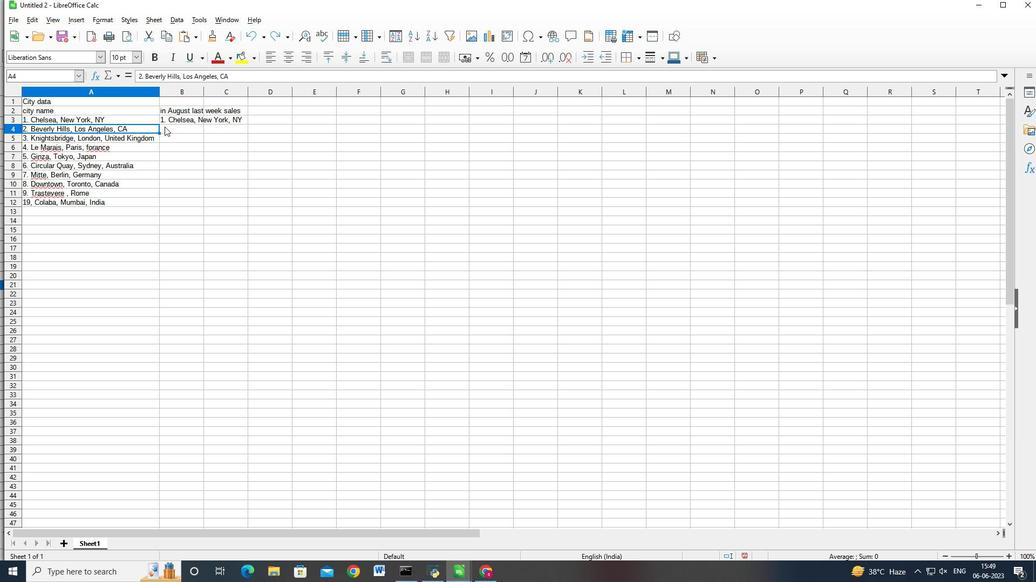 
Action: Key pressed 2.<Key.shift_r><Key.shift_r><Key.shift_r><Key.space><Key.shift>Bevery<Key.backspace>ly<Key.space><Key.shift>Hills,<Key.space><Key.shift>Los<Key.space><Key.shift_r>Angeles,<Key.space><Key.caps_lock>CA<Key.enter>3.<Key.space><Key.shift>kN<Key.backspace><Key.backspace>K<Key.caps_lock>nightsbridge,<Key.space>l<Key.backspace><Key.shift>London,<Key.space><Key.shift>United<Key.space><Key.shift>Kingdom<Key.enter>4.<Key.space><Key.shift>Le<Key.space><Key.shift>Marais,<Key.space><Key.shift>Paris,<Key.space>forac<Key.backspace>nce<Key.enter>5.<Key.shift_r><Key.space><Key.shift_r>h<Key.backspace><Key.shift>Ginza,<Key.space><Key.shift>Tokyo,<Key.space><Key.shift>Japan<Key.enter>6.<Key.space><Key.shift>Circular<Key.space><Key.shift_r>Quay,<Key.space><Key.shift_r>sy<Key.backspace><Key.backspace><Key.shift_r>Sydney,<Key.space><Key.shift_r>As<Key.backspace>ustralia<Key.enter>7.<Key.space><Key.shift>Mitte,<Key.space><Key.shift>Berlin,<Key.space><Key.shift_r>Germany<Key.enter>8.<Key.space><Key.shift_r>do<Key.backspace><Key.backspace><Key.shift_r>Downtown,<Key.space><Key.shift>toro<Key.backspace><Key.backspace><Key.backspace><Key.backspace><Key.shift>to<Key.backspace><Key.backspace><Key.shift>Toronto,<Key.space><Key.shift_r>Canada<Key.enter>9.<Key.space><Key.shift>Colaba,<Key.space><Key.shift>Mumbai,<Key.space><Key.shift>Inda<Key.backspace>ia<Key.space>400005<Key.up><Key.up>
Screenshot: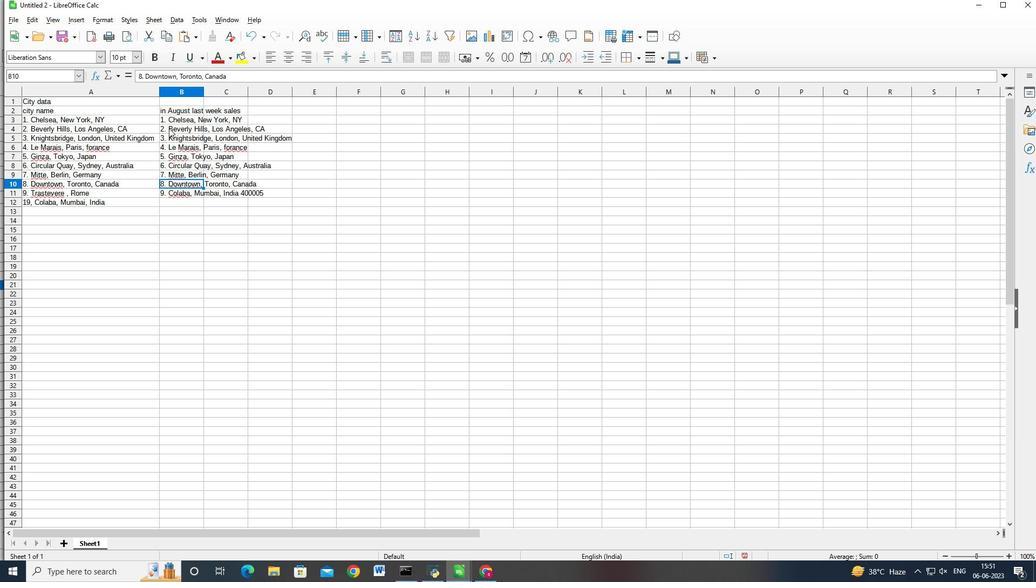 
Action: Mouse moved to (254, 78)
Screenshot: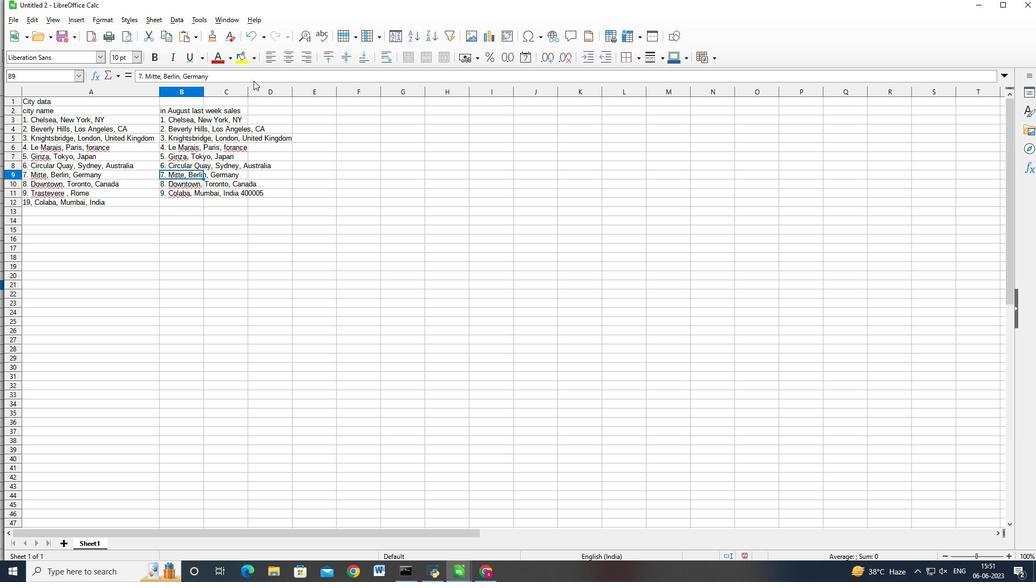 
Action: Mouse pressed left at (254, 78)
Screenshot: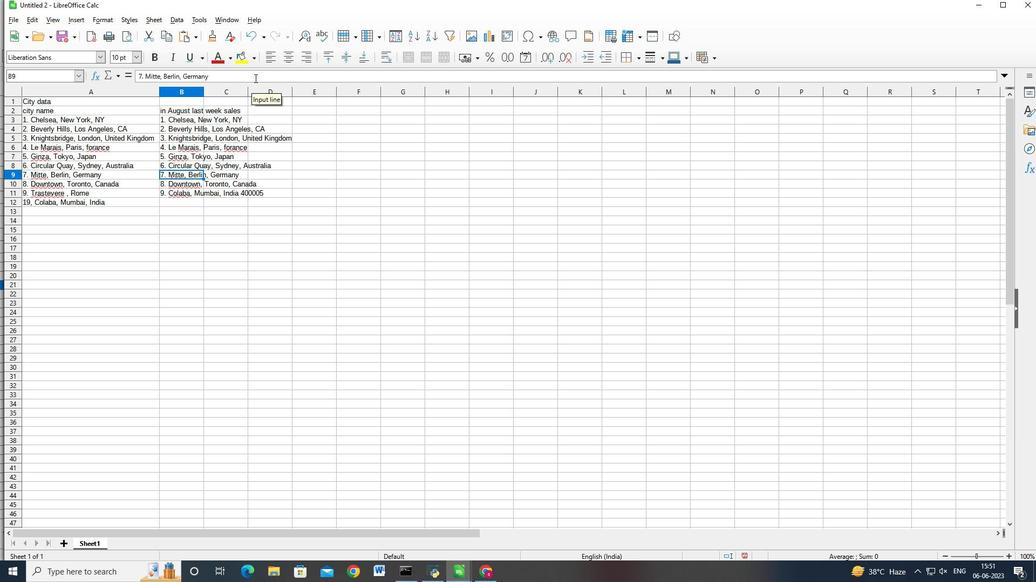 
Action: Mouse moved to (255, 78)
Screenshot: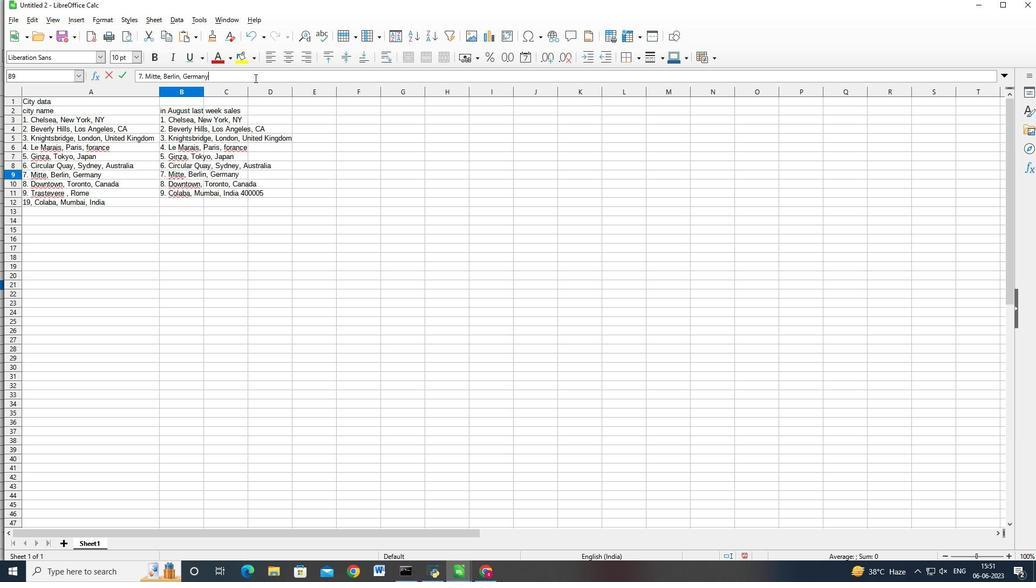 
Action: Key pressed <Key.space>10718<Key.enter>
Screenshot: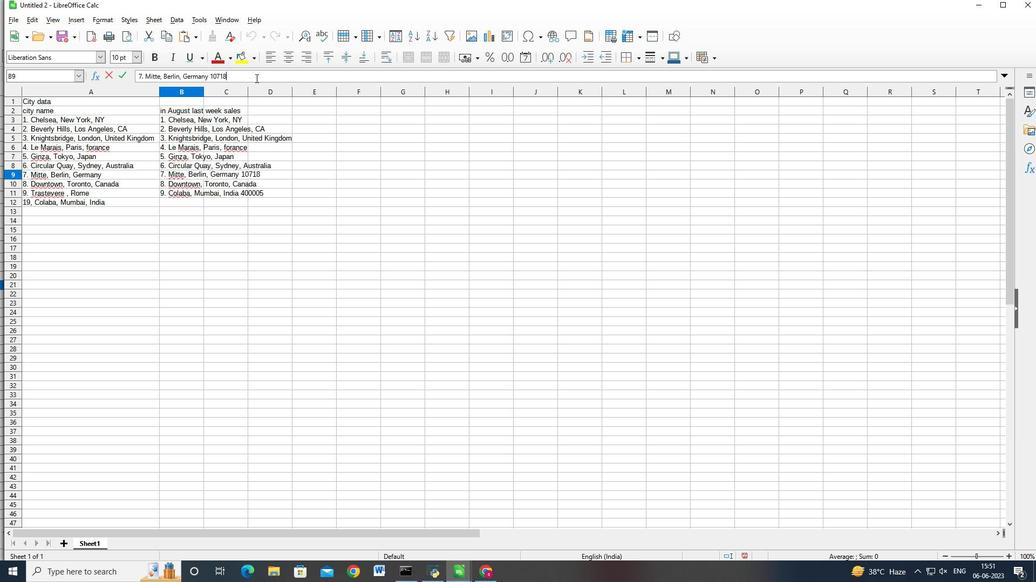 
Action: Mouse moved to (270, 191)
Screenshot: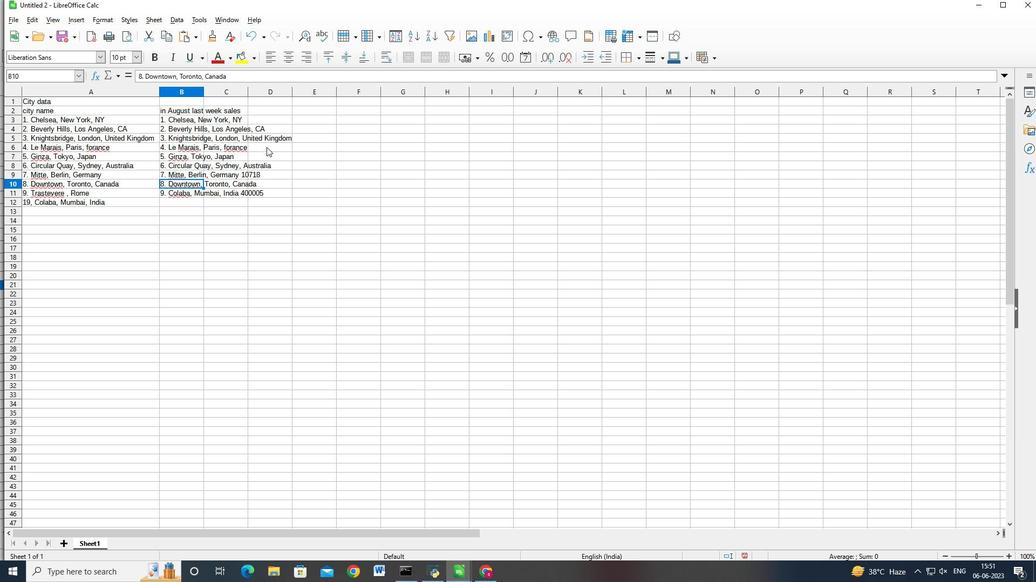 
Action: Key pressed <Key.up><Key.up><Key.up><Key.up><Key.down><Key.down>
Screenshot: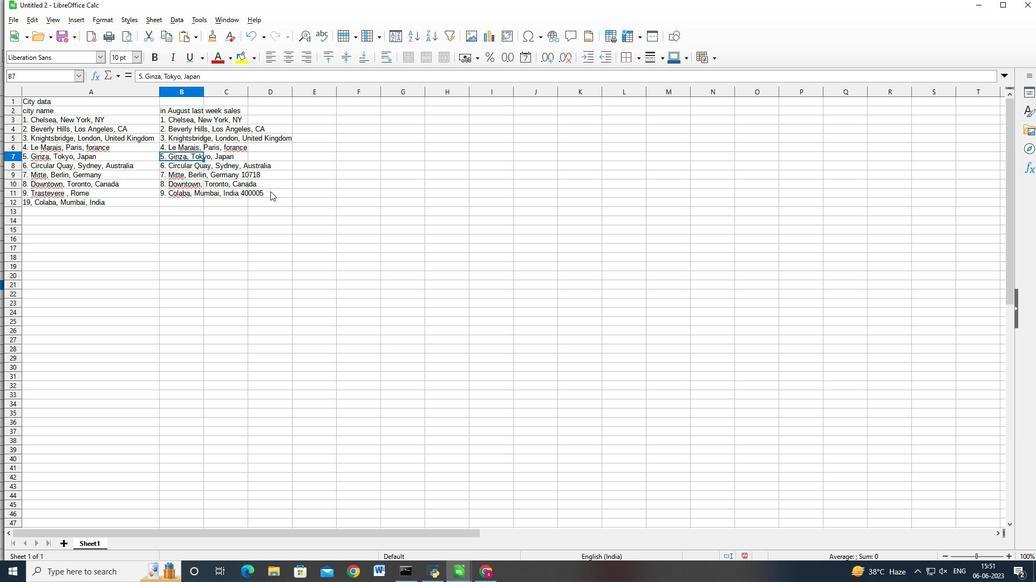 
Action: Mouse moved to (273, 78)
Screenshot: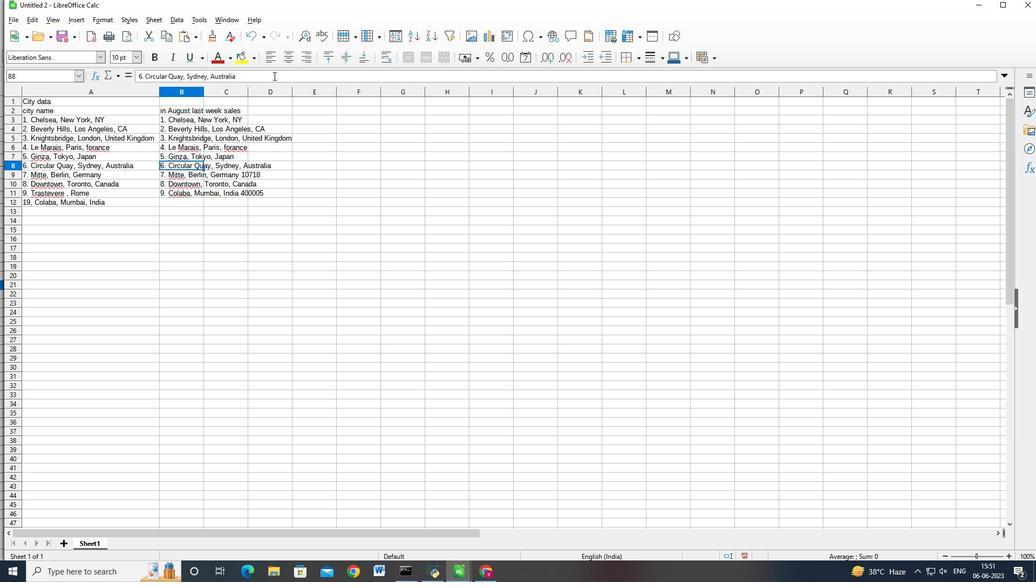 
Action: Mouse pressed left at (273, 78)
Screenshot: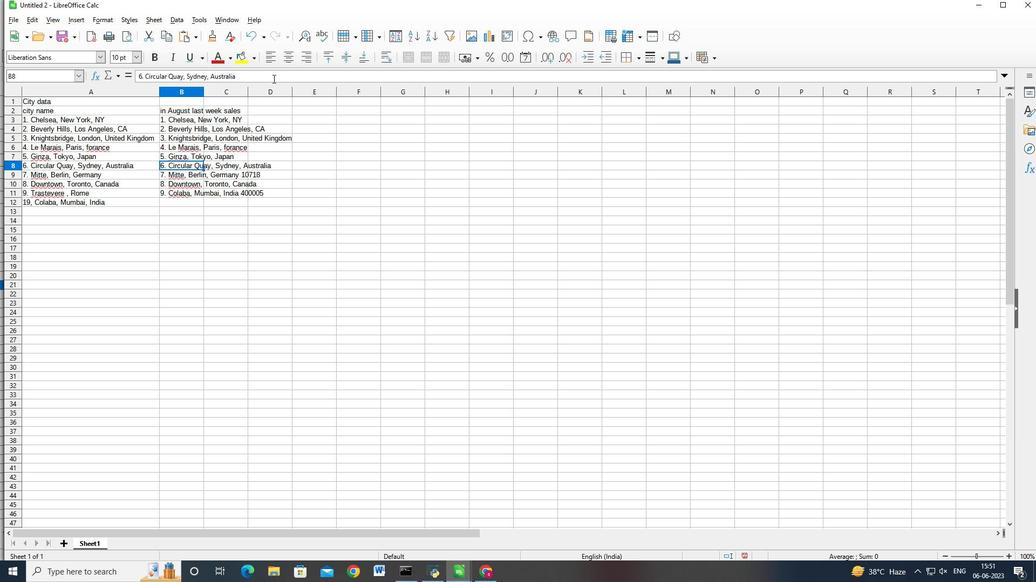 
Action: Key pressed <Key.space>2000<Key.up>
Screenshot: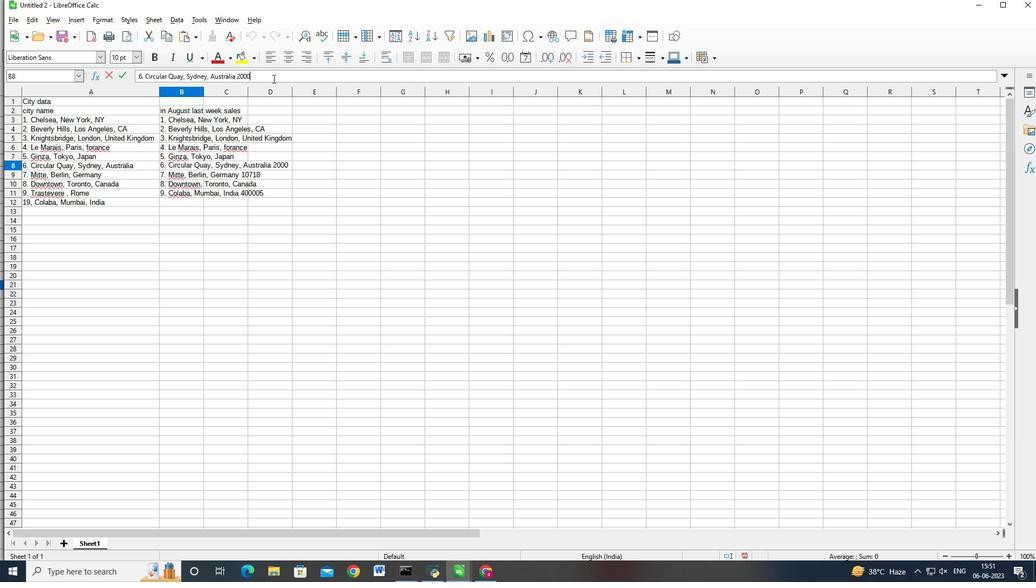 
Action: Mouse moved to (264, 145)
Screenshot: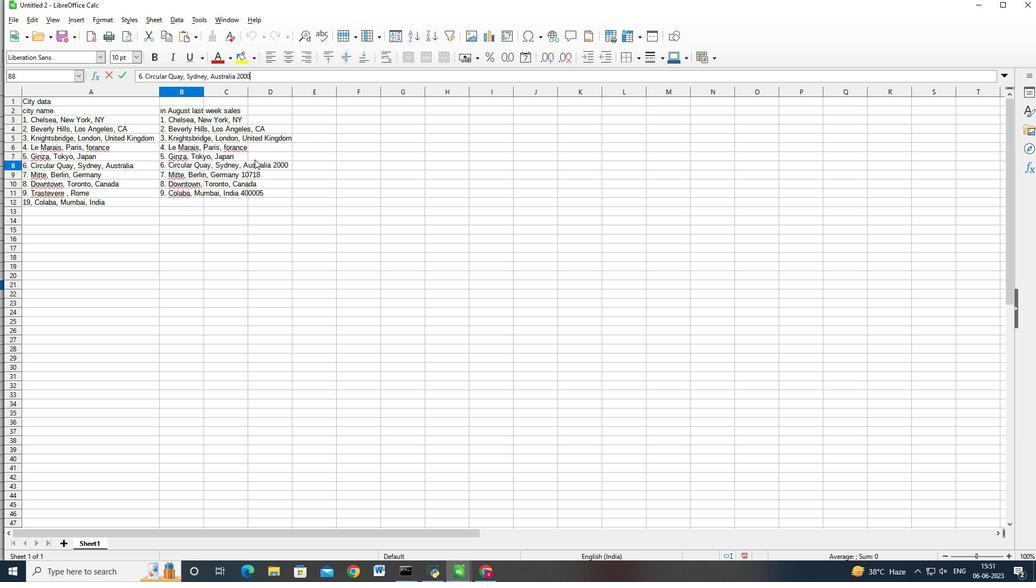 
Action: Mouse pressed left at (264, 145)
Screenshot: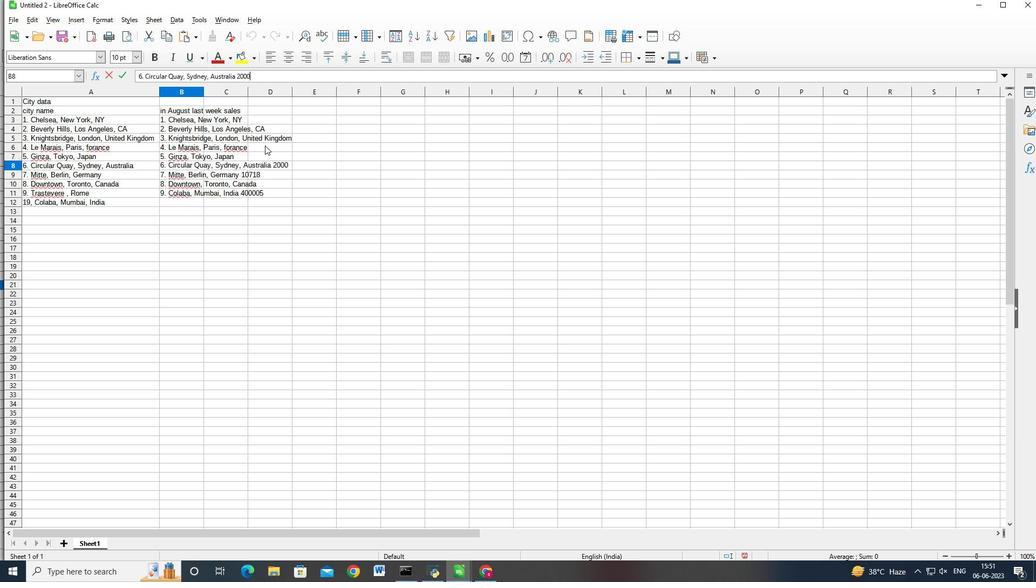 
Action: Mouse moved to (253, 157)
Screenshot: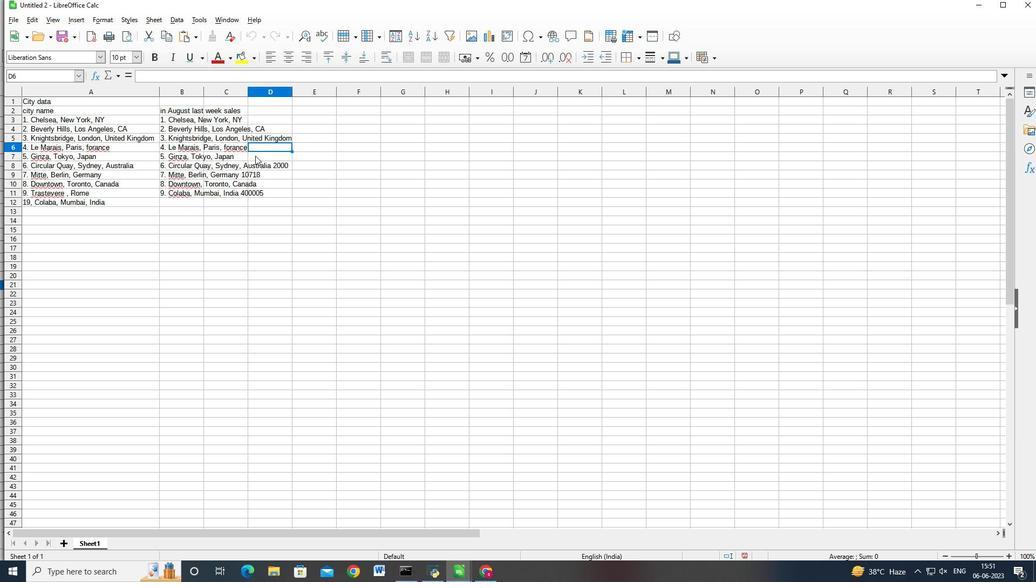 
Action: Mouse pressed left at (253, 157)
Screenshot: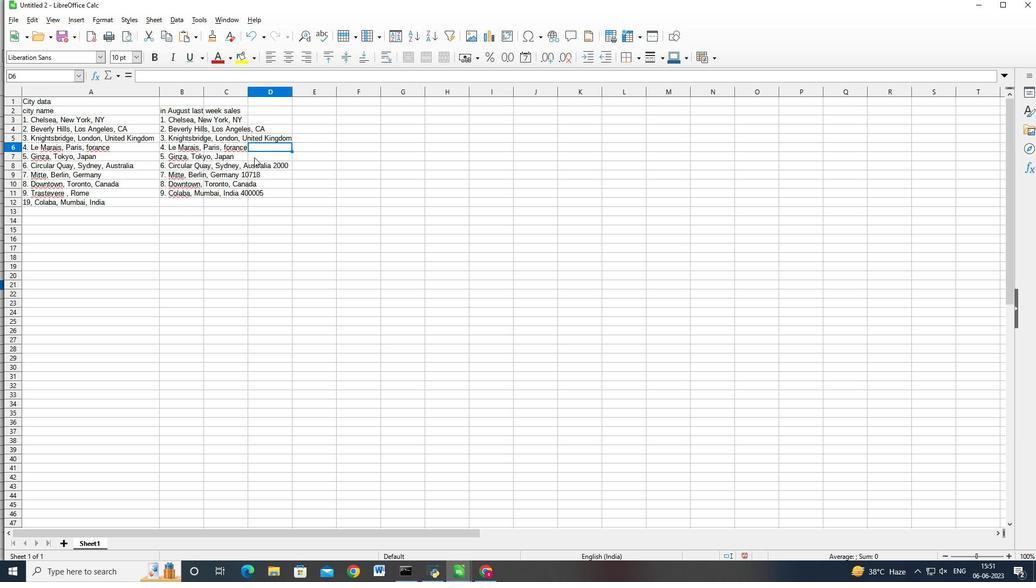 
Action: Mouse moved to (239, 161)
Screenshot: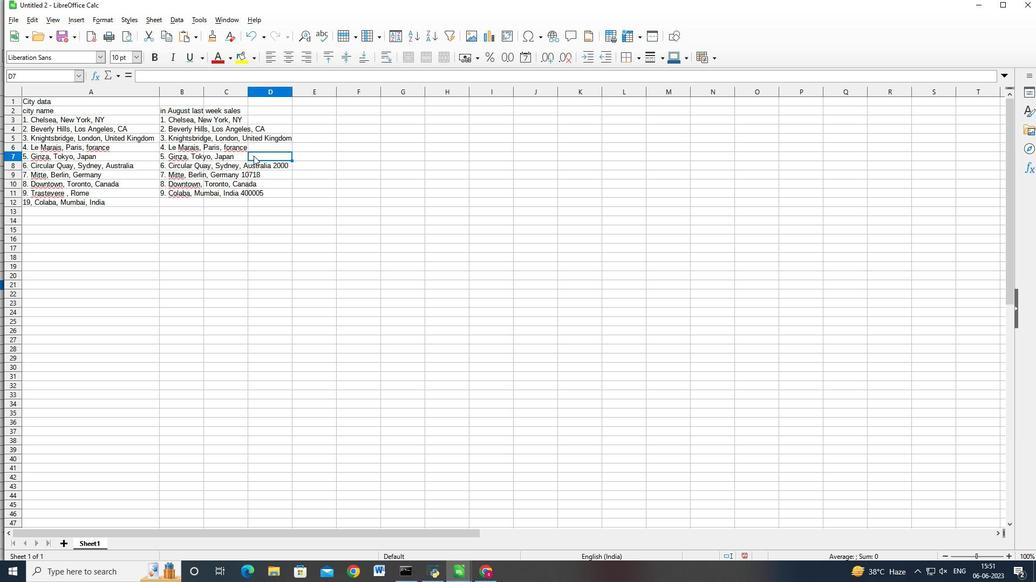 
Action: Mouse pressed left at (239, 161)
Screenshot: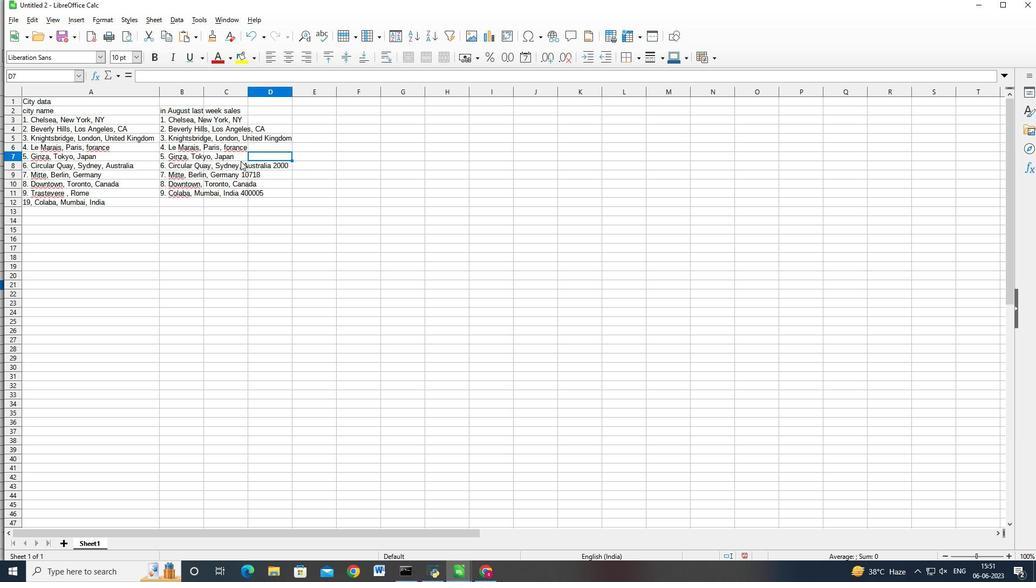 
Action: Mouse moved to (240, 158)
Screenshot: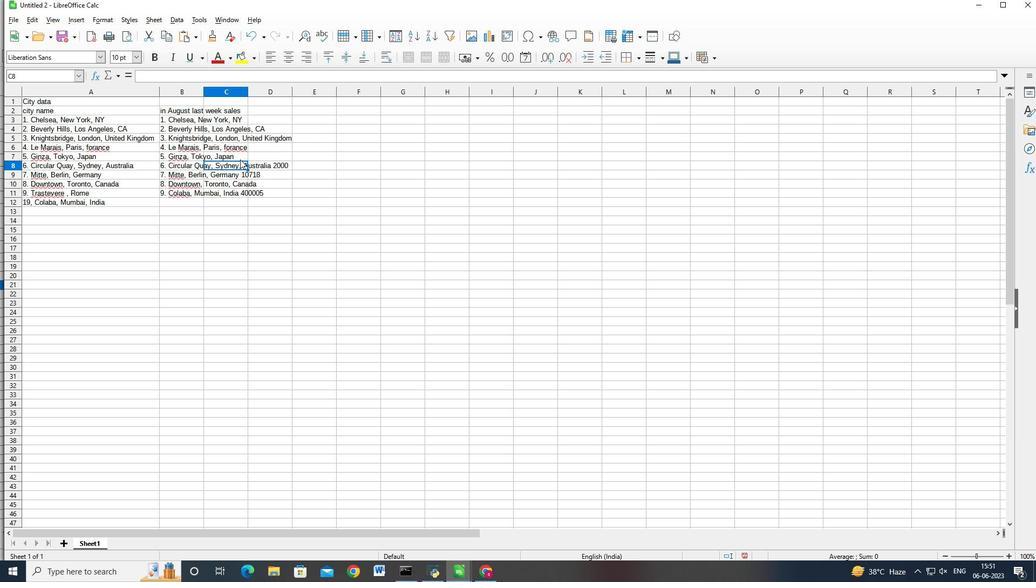 
Action: Mouse pressed left at (240, 158)
Screenshot: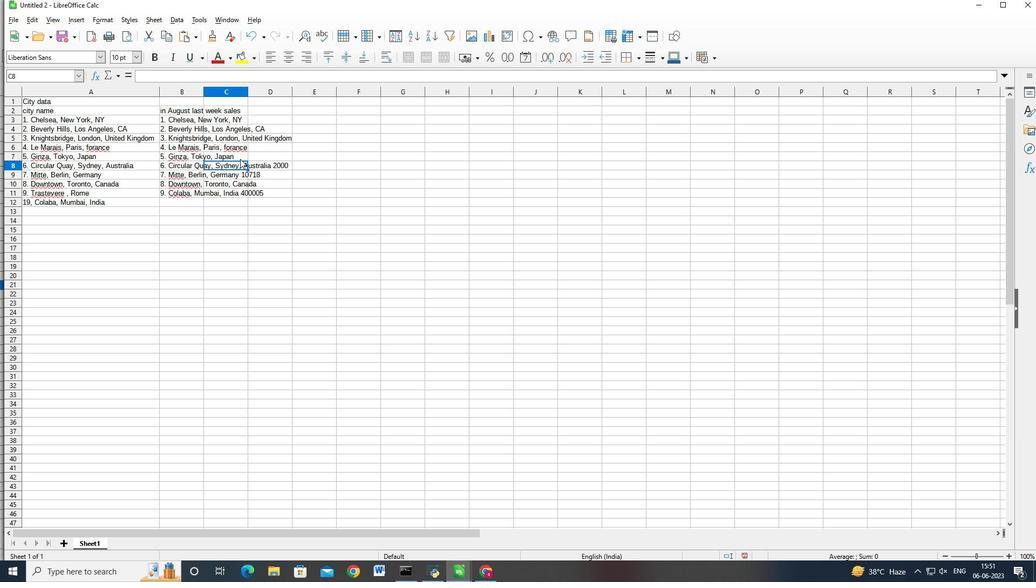 
Action: Mouse moved to (262, 74)
Screenshot: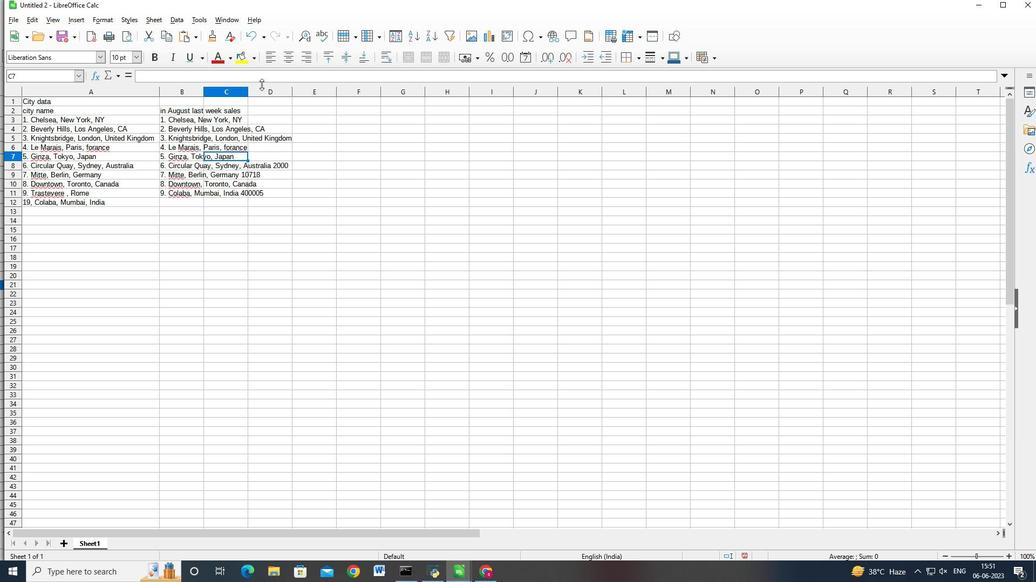
Action: Mouse pressed left at (262, 74)
Screenshot: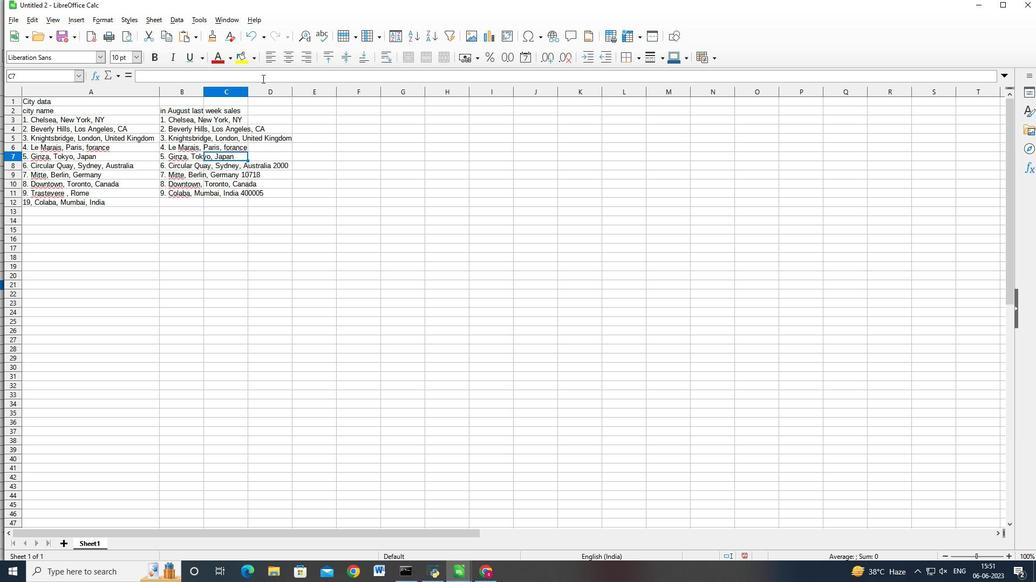 
Action: Key pressed 105<Key.backspace>4-0061
Screenshot: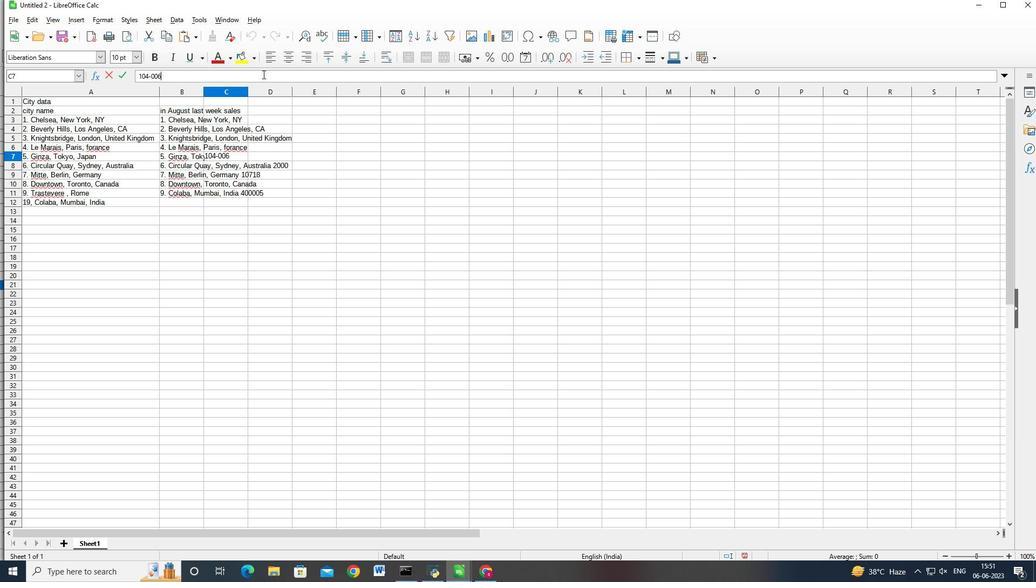 
Action: Mouse moved to (261, 144)
Screenshot: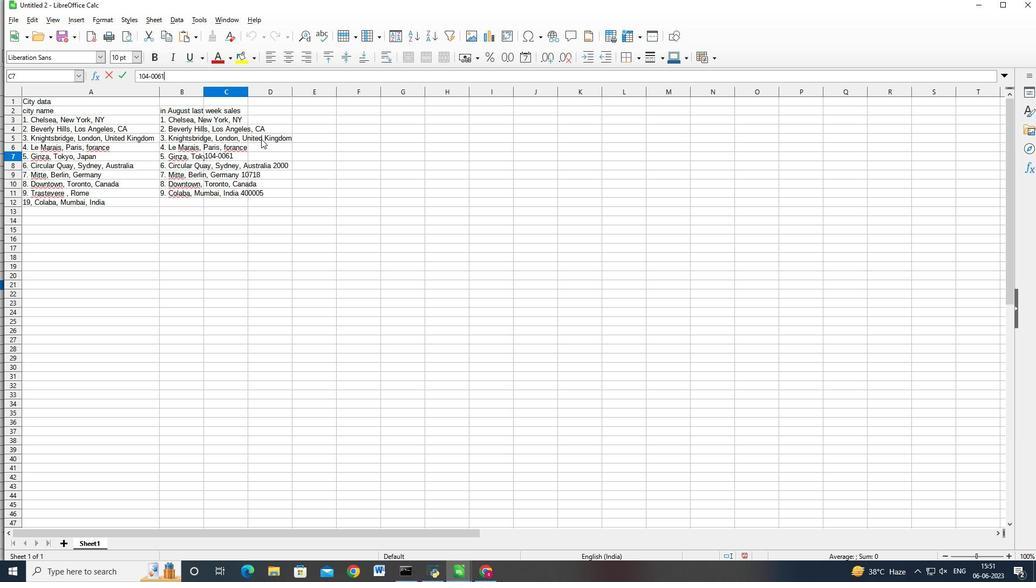 
Action: Mouse pressed left at (261, 144)
Screenshot: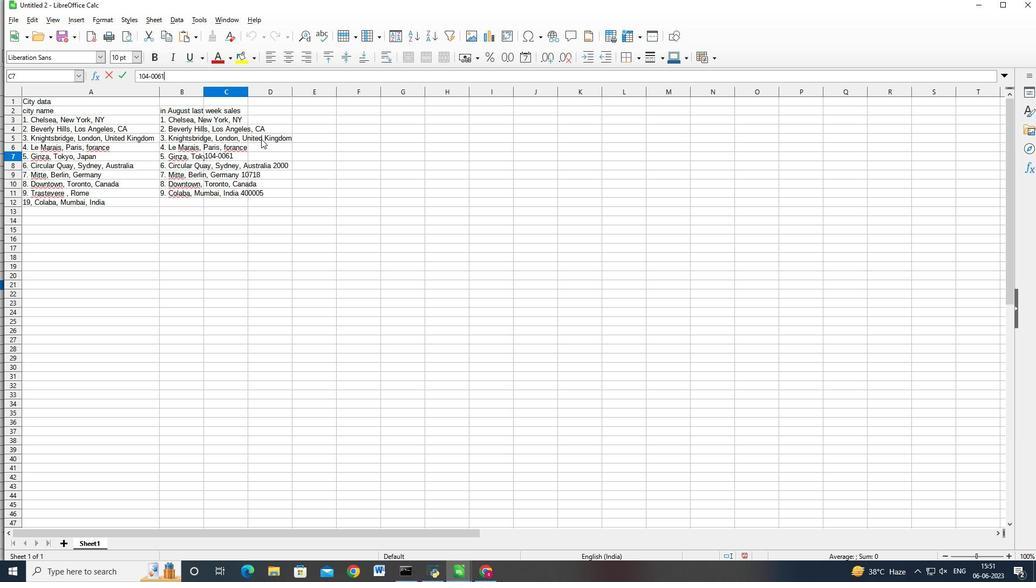 
Action: Mouse moved to (198, 156)
Screenshot: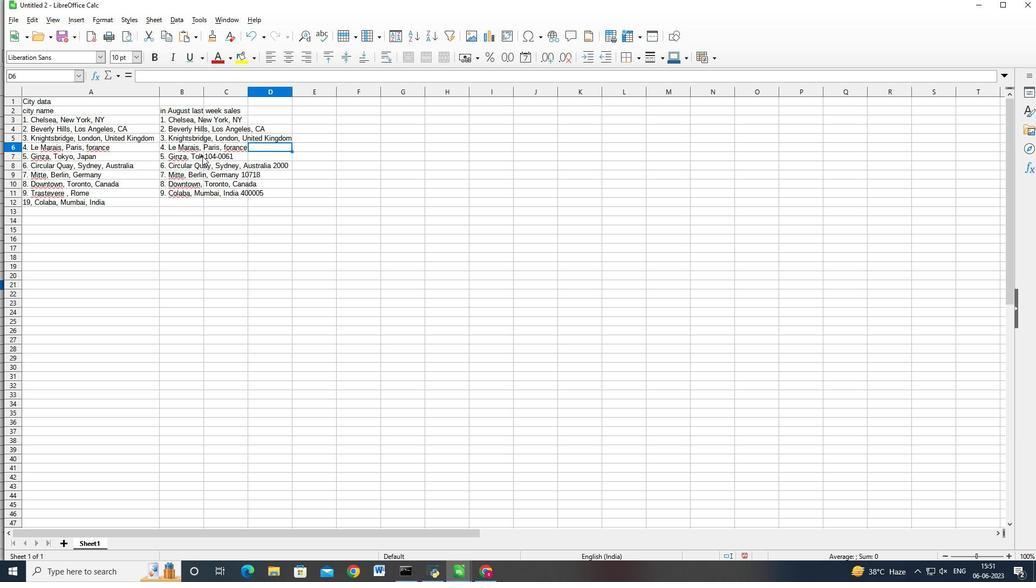 
Action: Mouse pressed left at (198, 156)
Screenshot: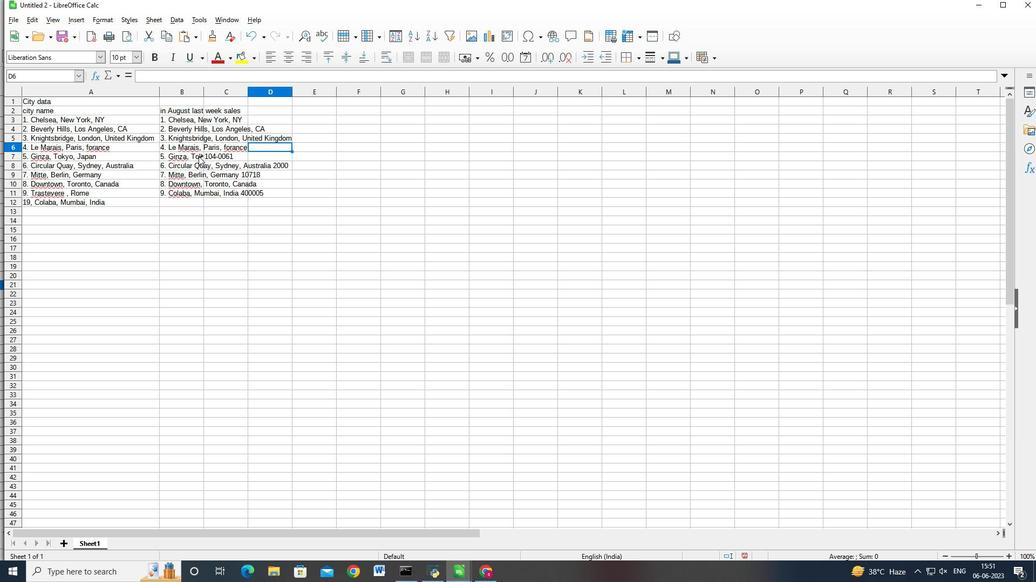 
Action: Mouse moved to (210, 157)
Screenshot: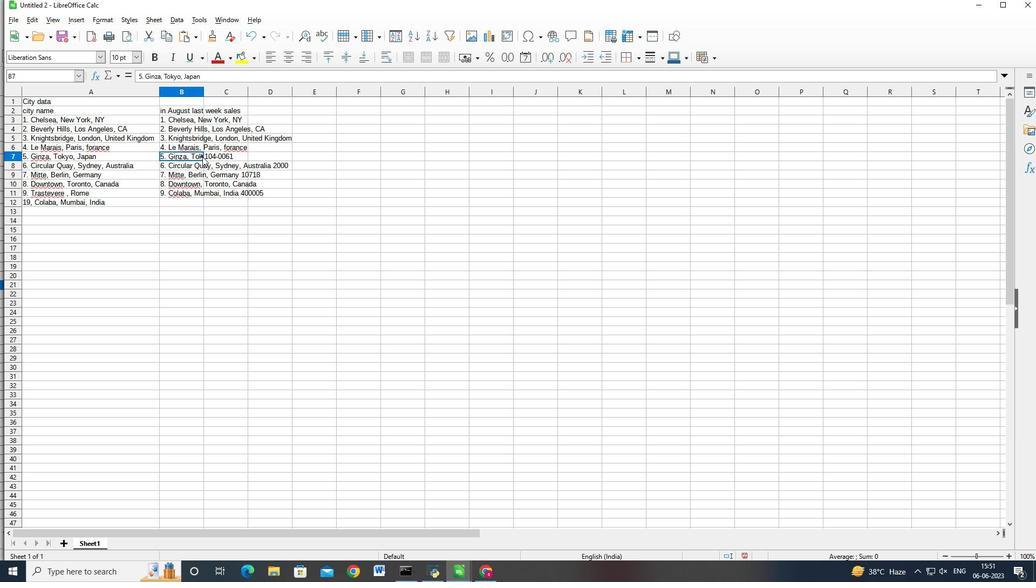 
Action: Mouse pressed left at (210, 157)
Screenshot: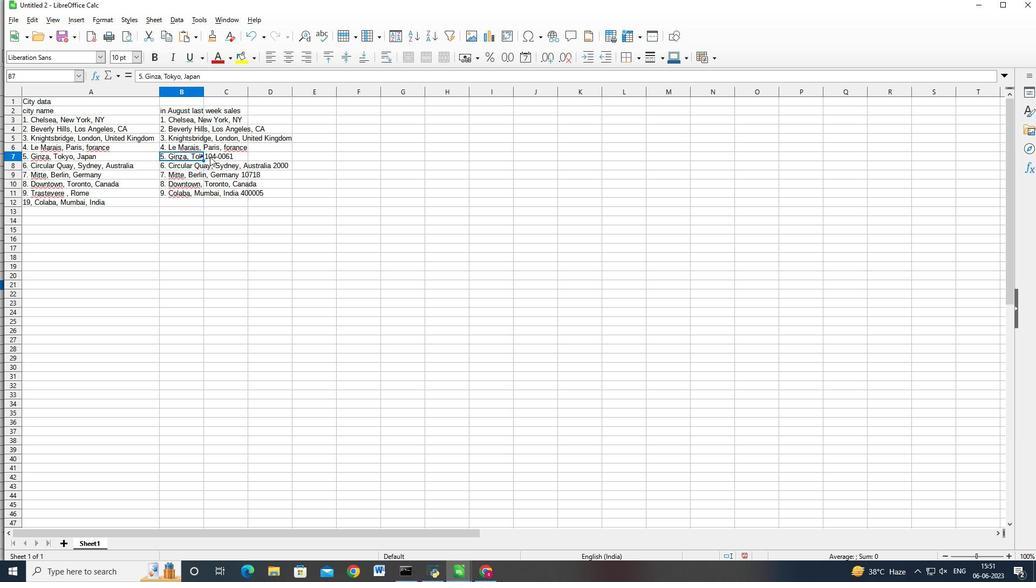
Action: Mouse moved to (165, 78)
Screenshot: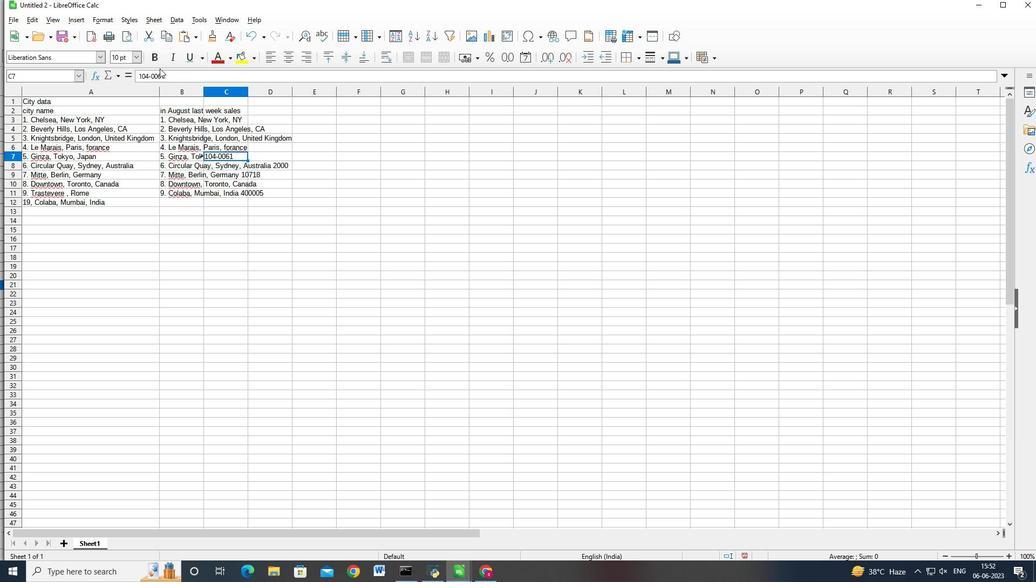 
Action: Mouse pressed left at (165, 78)
Screenshot: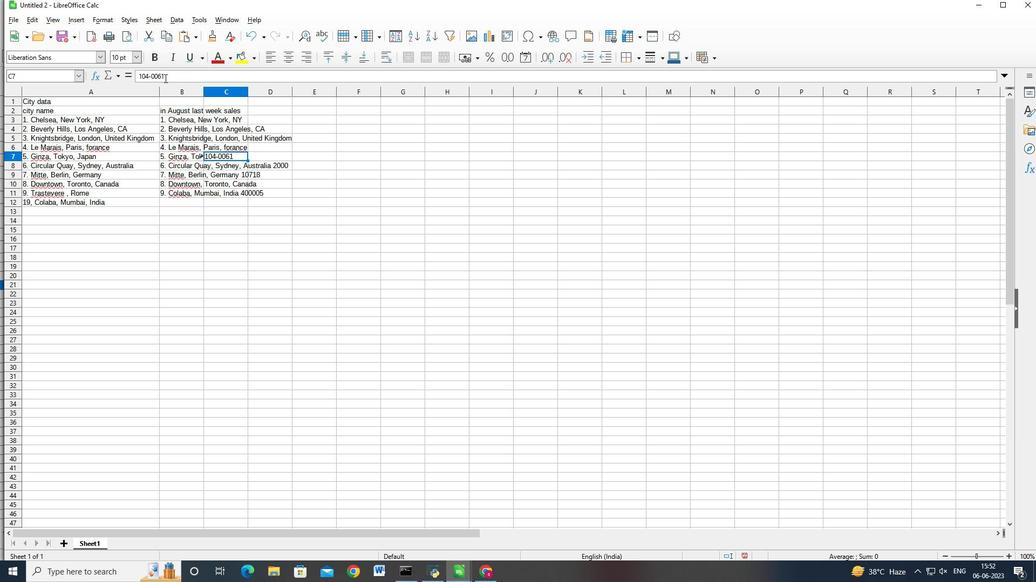 
Action: Mouse moved to (141, 75)
Screenshot: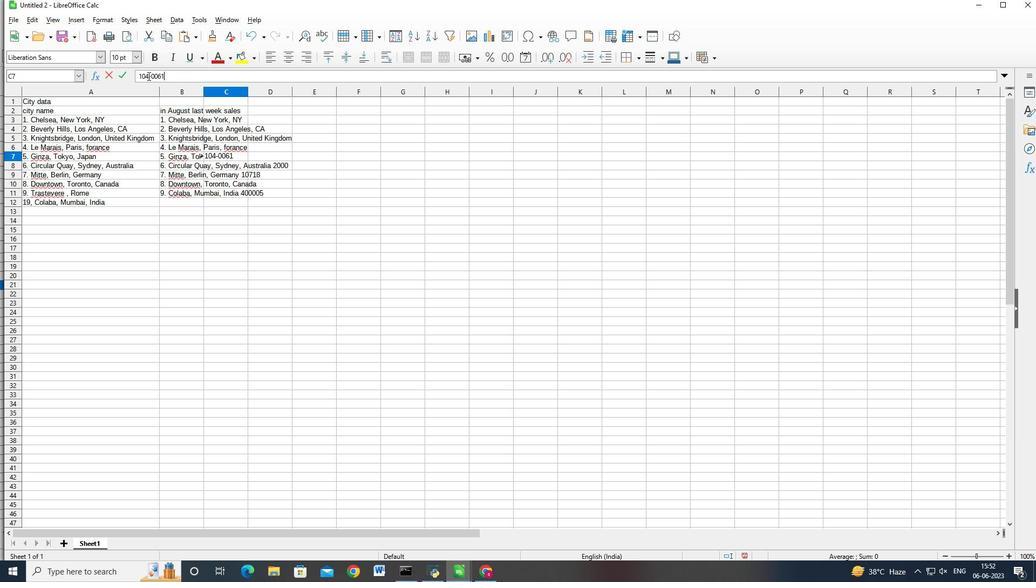 
Action: Key pressed <Key.backspace><Key.backspace><Key.backspace>
Screenshot: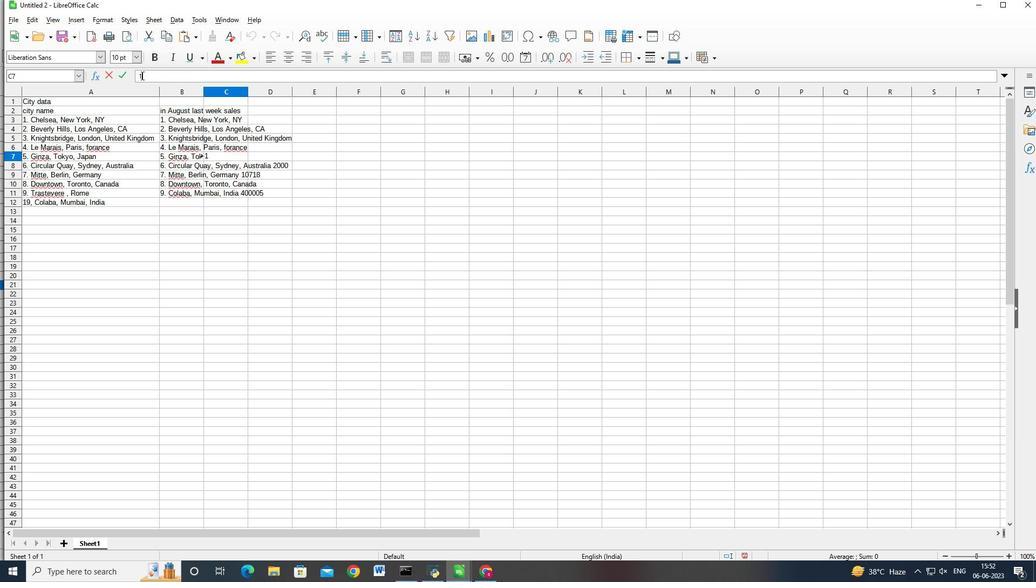 
Action: Mouse moved to (182, 157)
Screenshot: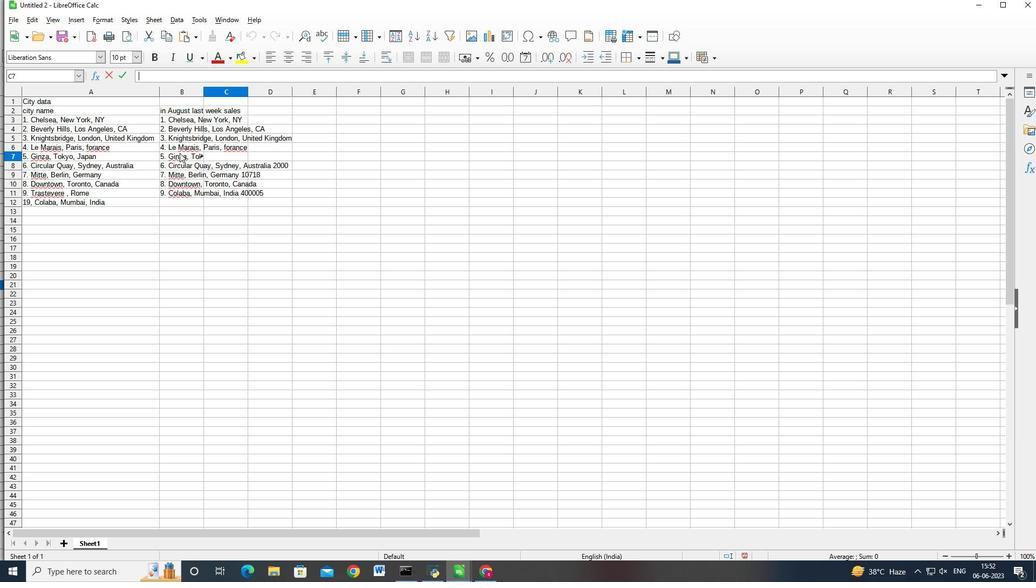 
Action: Mouse pressed left at (182, 157)
Screenshot: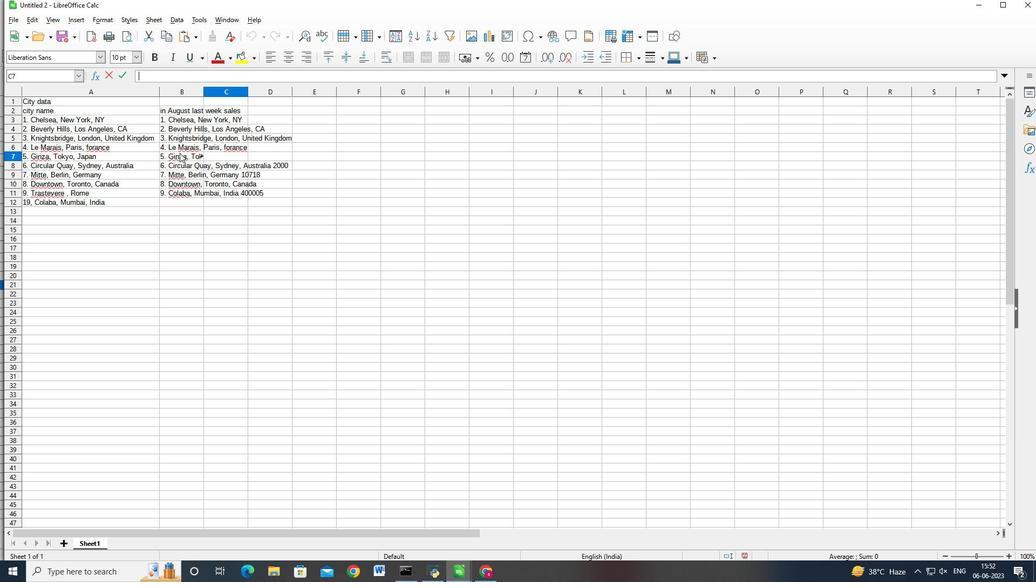 
Action: Mouse moved to (226, 80)
Screenshot: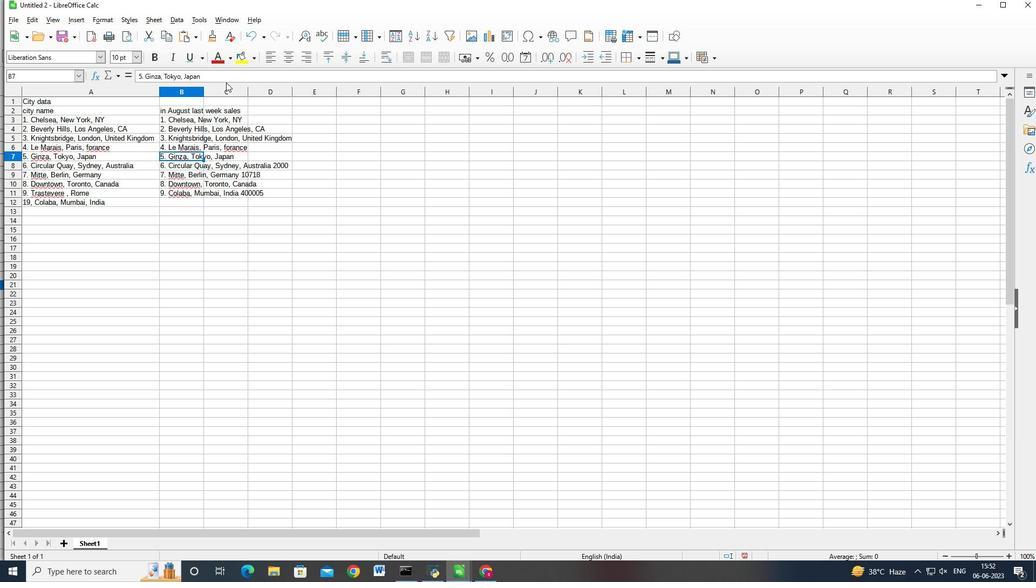
Action: Mouse pressed left at (226, 80)
Screenshot: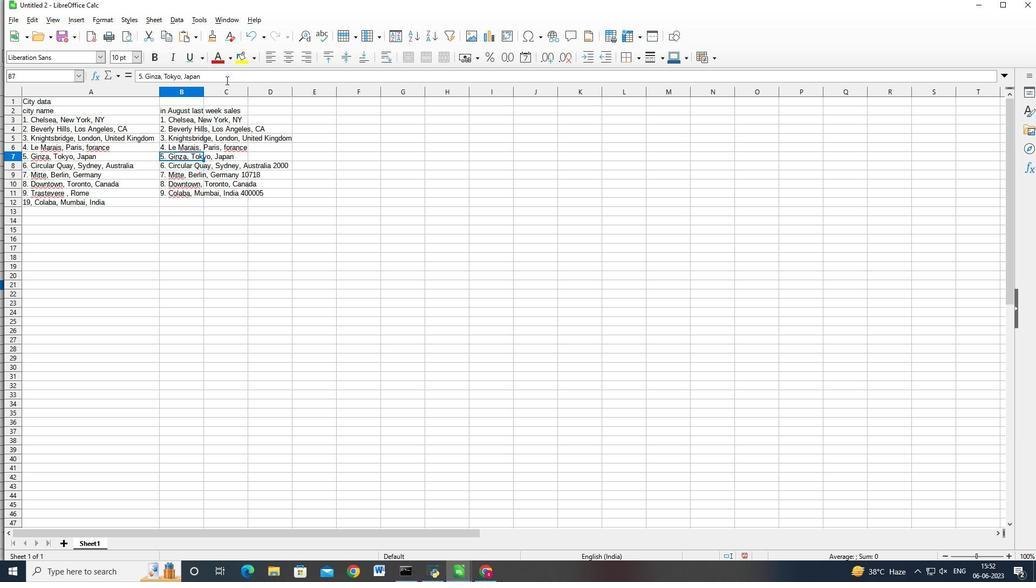 
Action: Key pressed <Key.space>104-0061
Screenshot: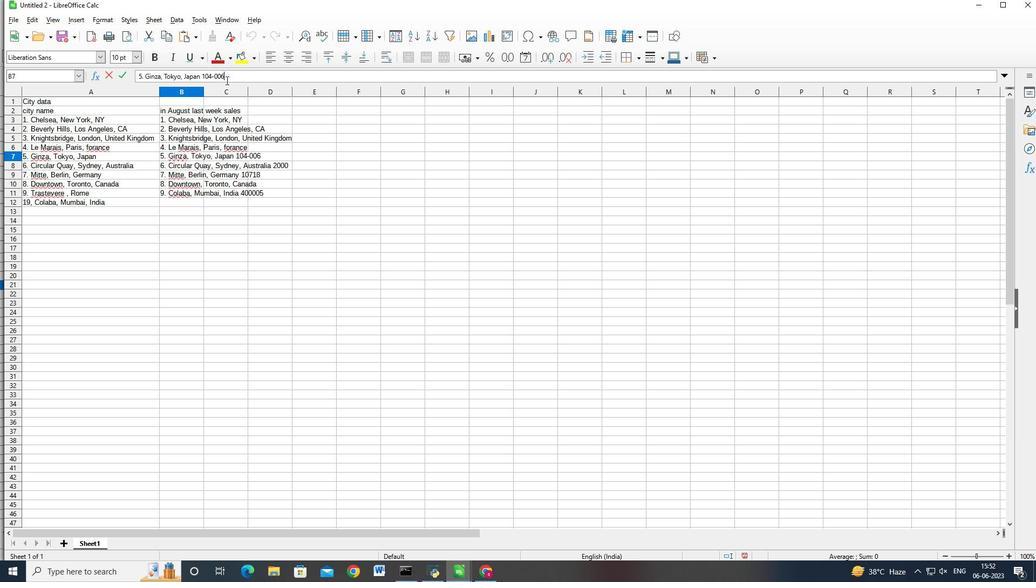 
Action: Mouse moved to (256, 150)
Screenshot: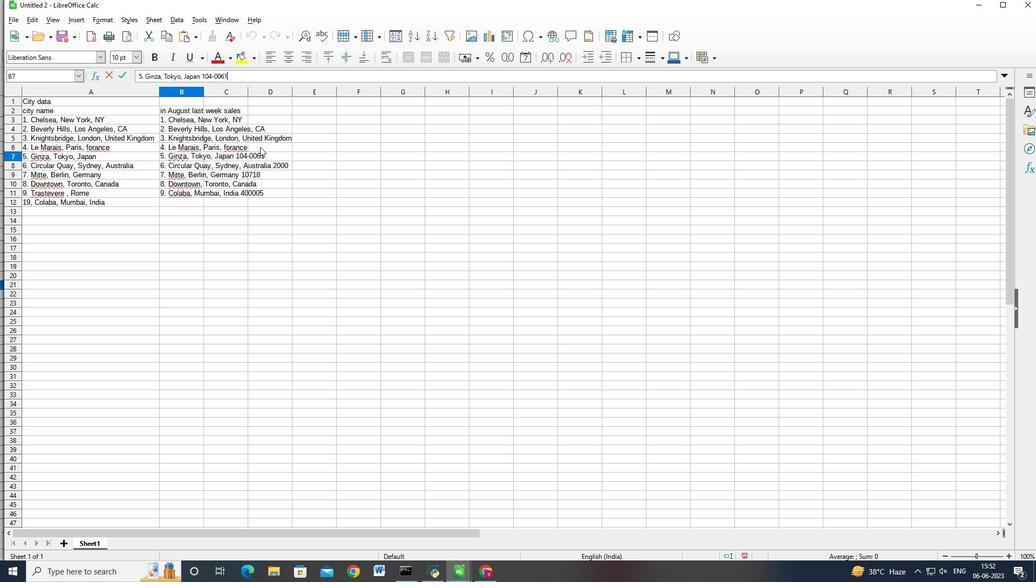 
Action: Mouse pressed left at (256, 150)
Screenshot: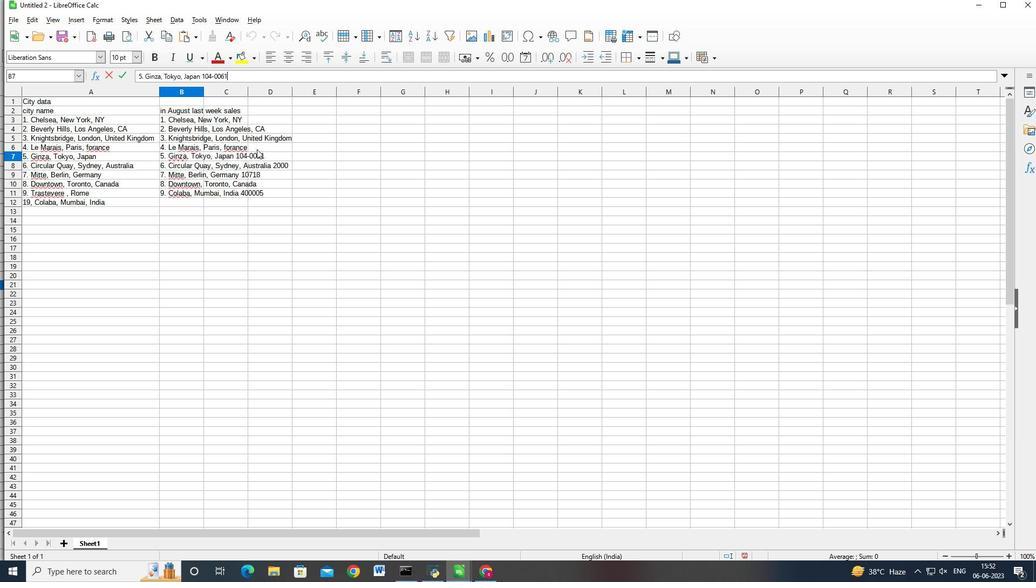 
Action: Mouse moved to (236, 145)
Screenshot: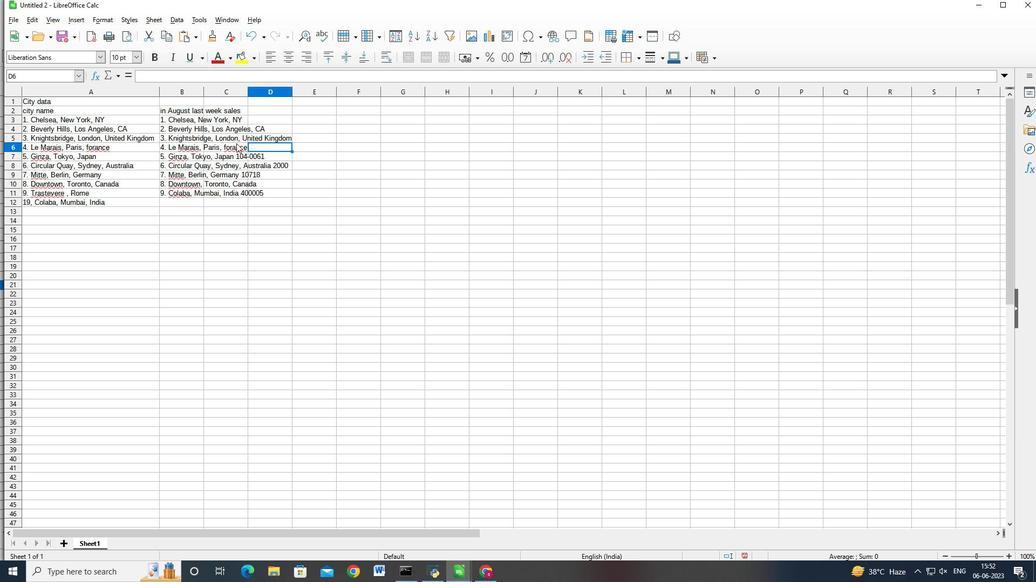 
Action: Mouse pressed left at (236, 145)
Screenshot: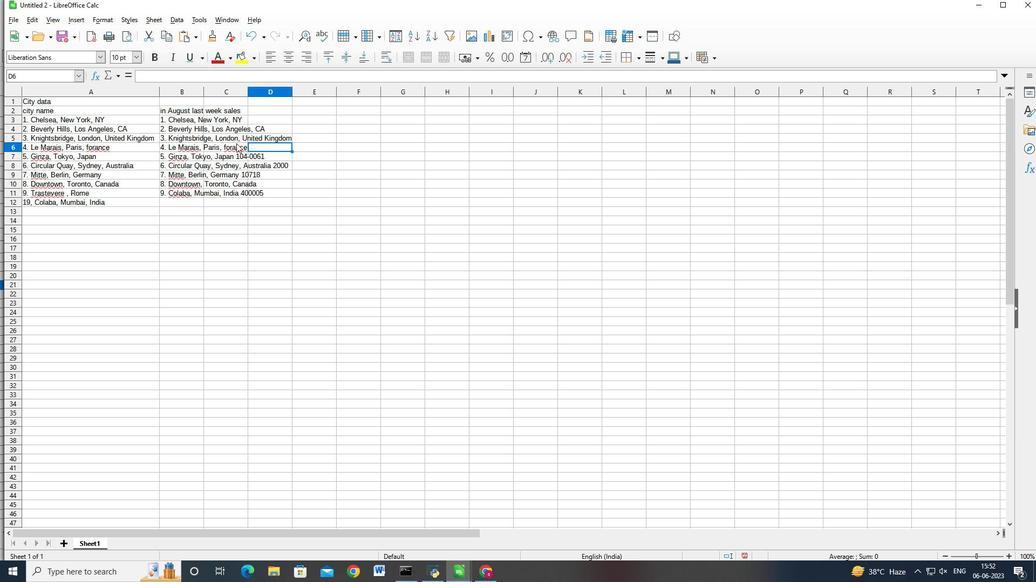 
Action: Mouse moved to (189, 140)
Screenshot: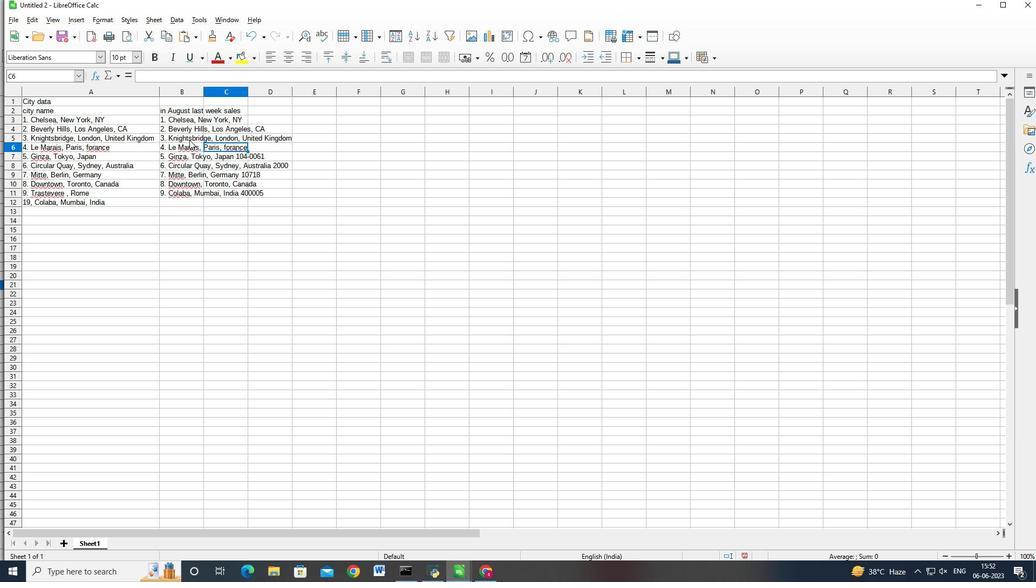 
Action: Mouse pressed left at (189, 140)
Screenshot: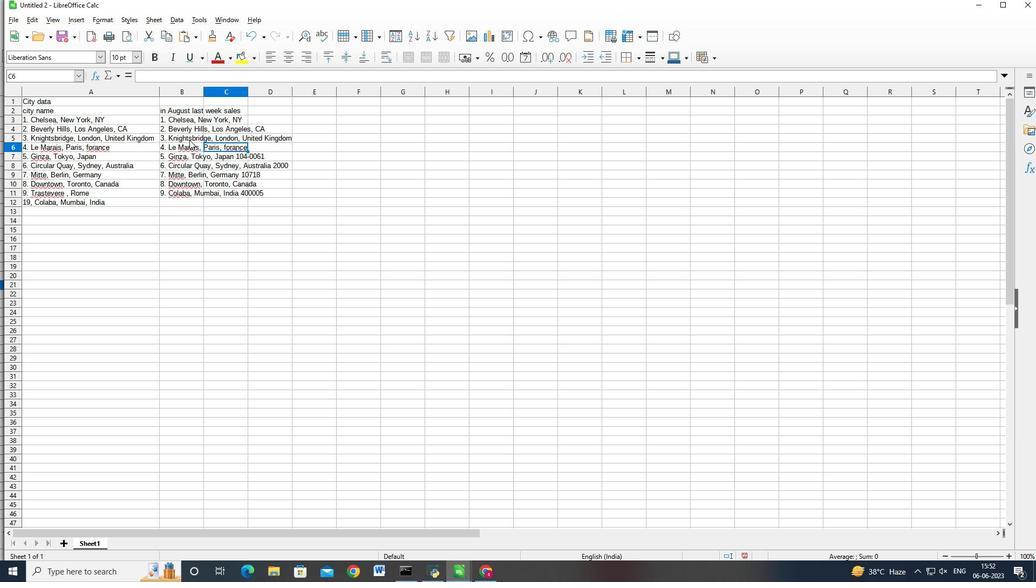 
Action: Mouse moved to (187, 144)
Screenshot: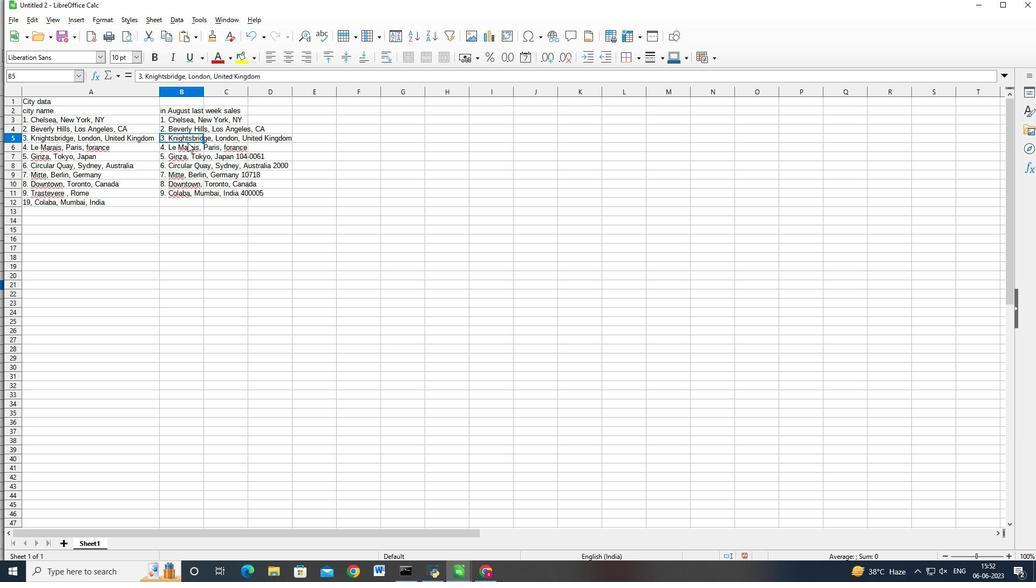
Action: Mouse pressed left at (187, 144)
Screenshot: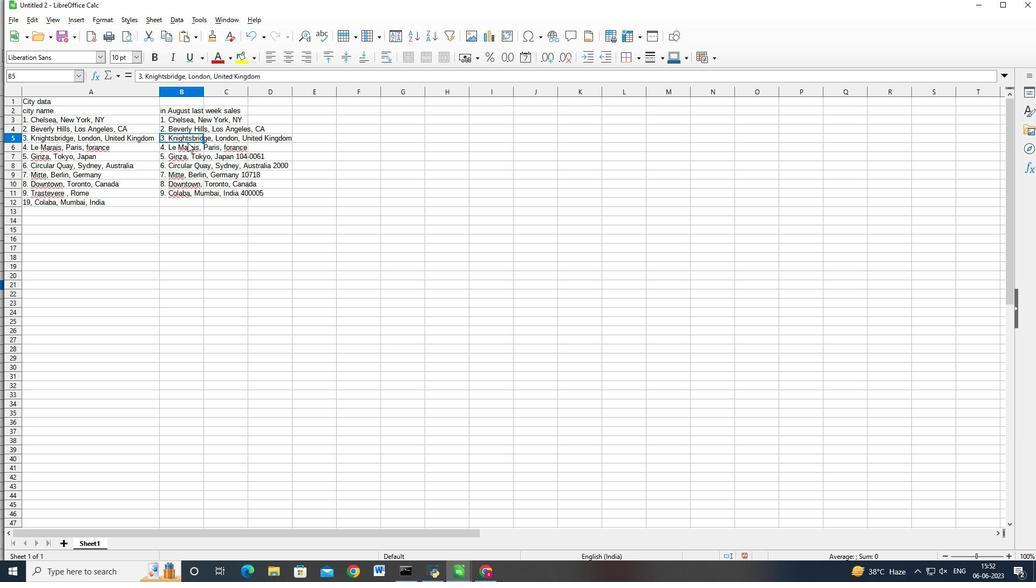 
Action: Mouse moved to (223, 77)
Screenshot: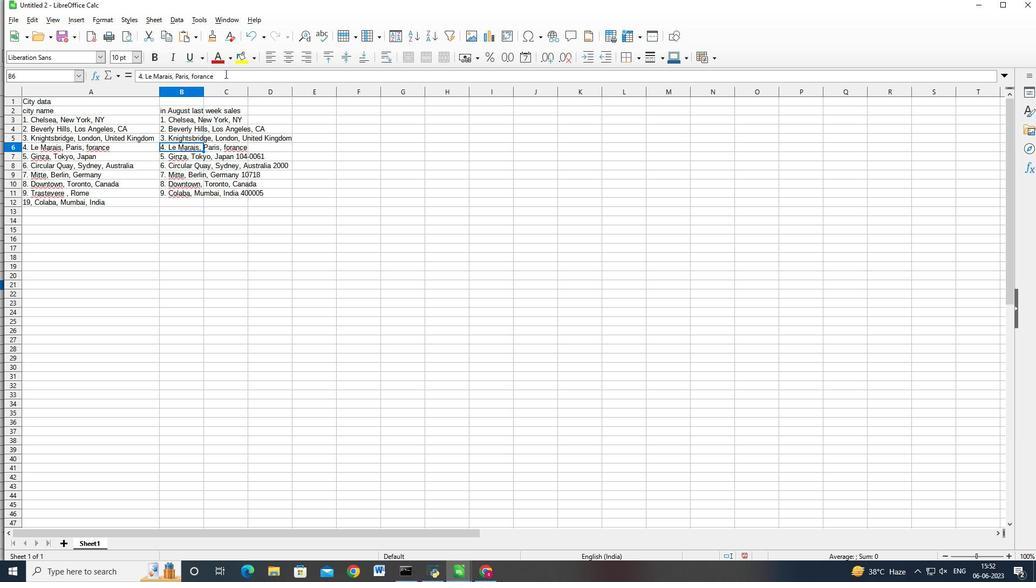 
Action: Mouse pressed left at (223, 77)
Screenshot: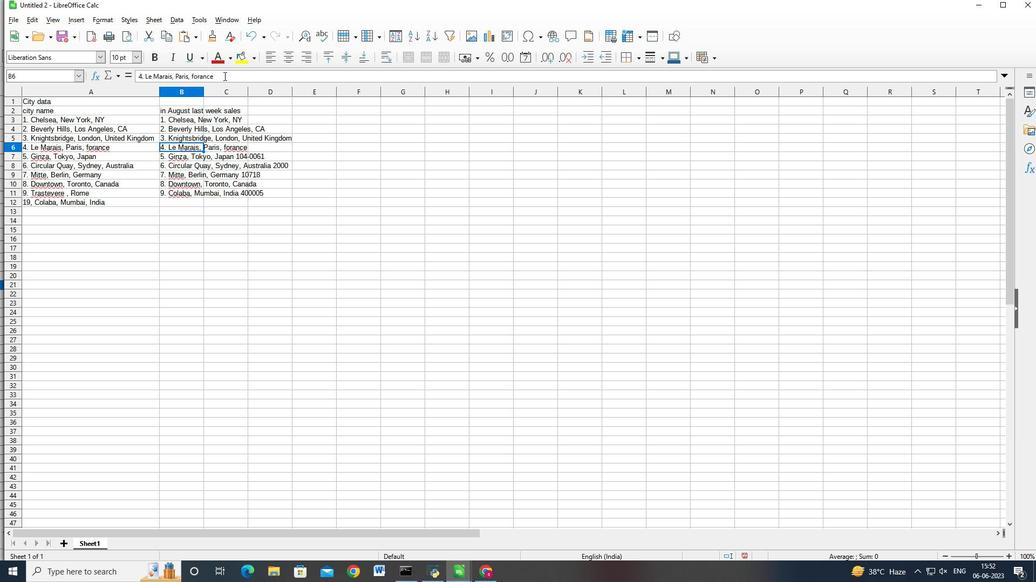 
Action: Key pressed <Key.space>75004
Screenshot: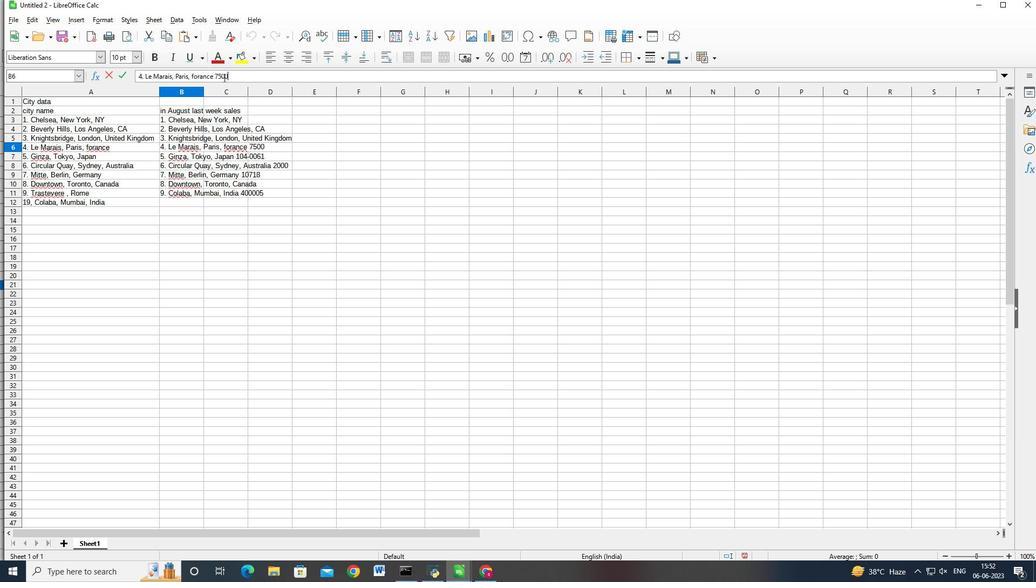 
Action: Mouse moved to (267, 129)
Screenshot: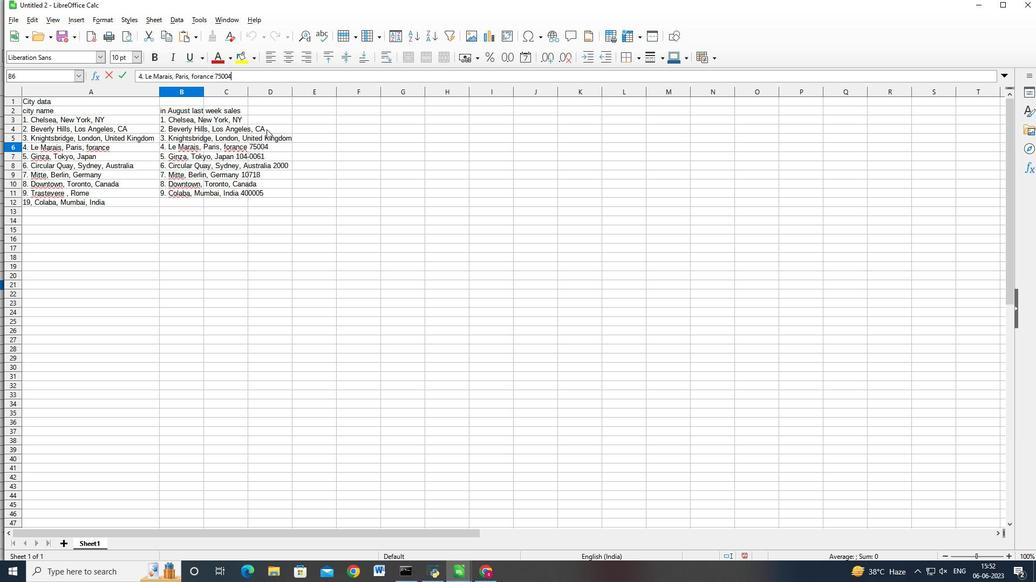 
Action: Mouse pressed left at (267, 129)
Screenshot: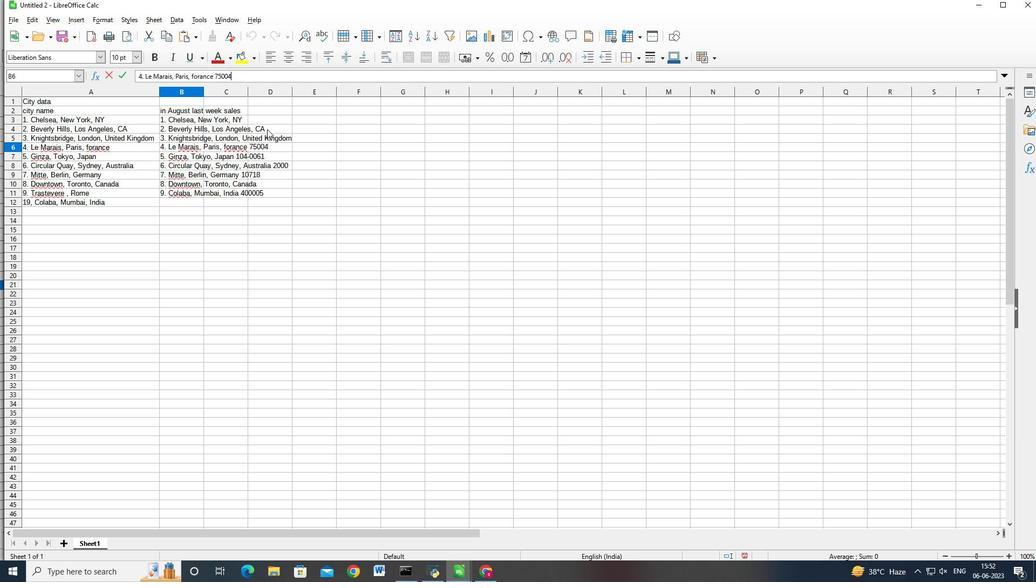 
Action: Mouse moved to (268, 135)
Screenshot: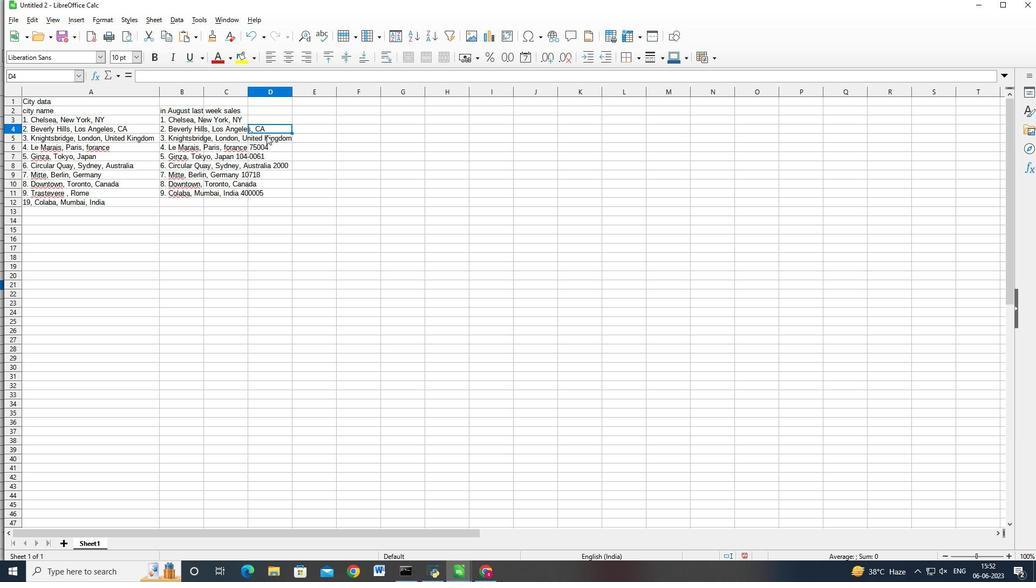 
Action: Mouse pressed left at (268, 135)
Screenshot: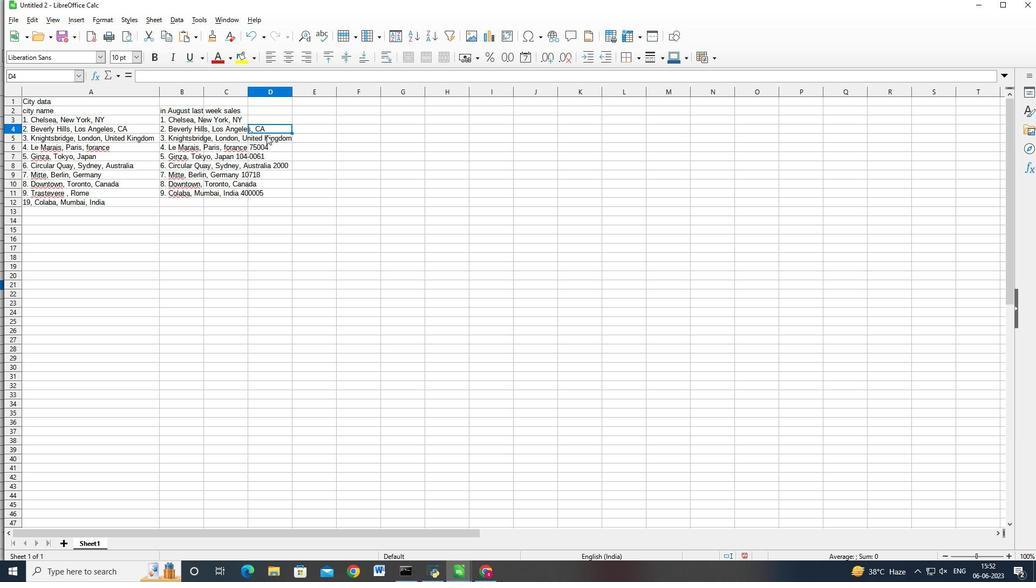 
Action: Mouse moved to (183, 138)
Screenshot: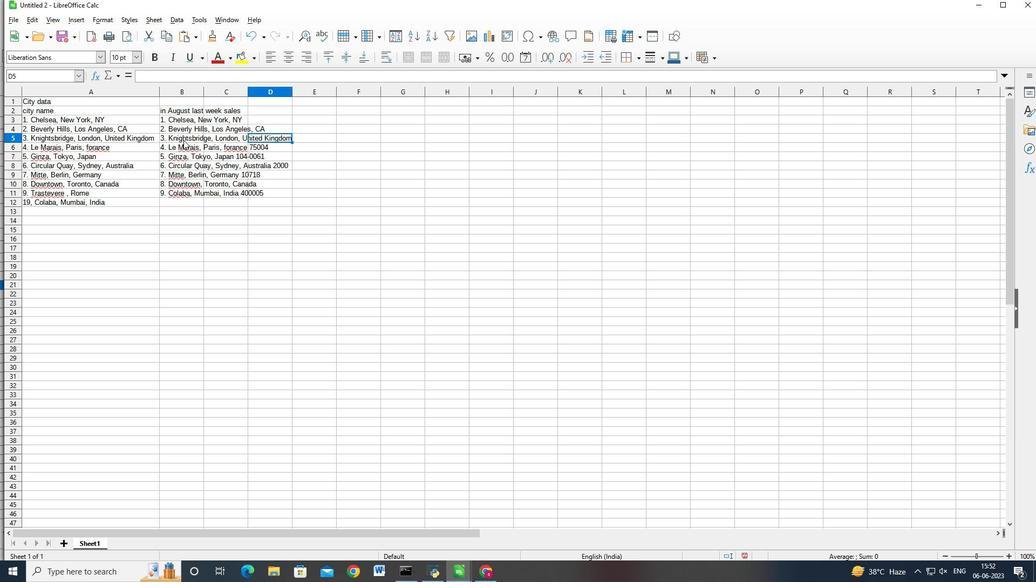 
Action: Mouse pressed left at (183, 138)
Screenshot: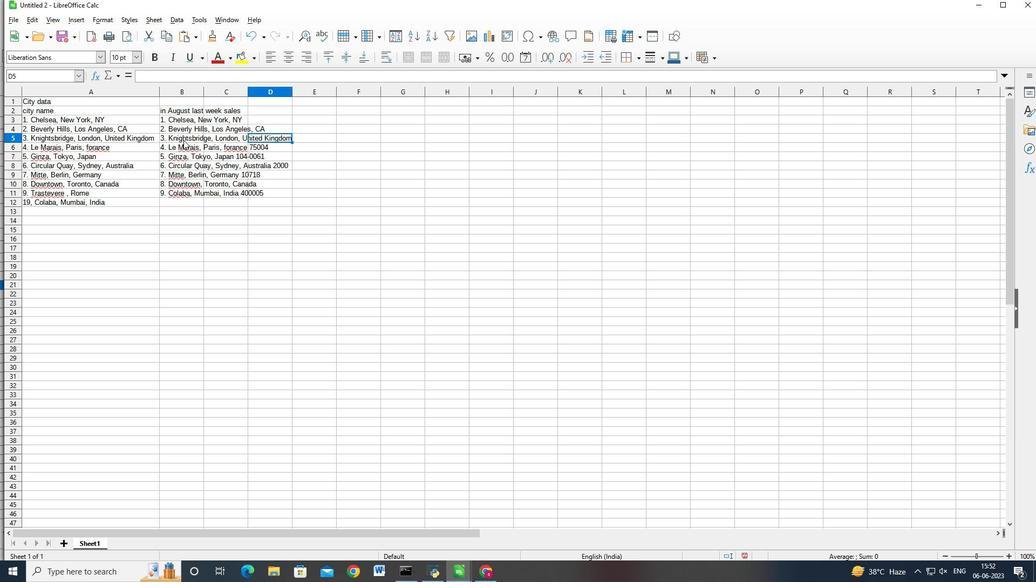 
Action: Mouse moved to (275, 79)
Screenshot: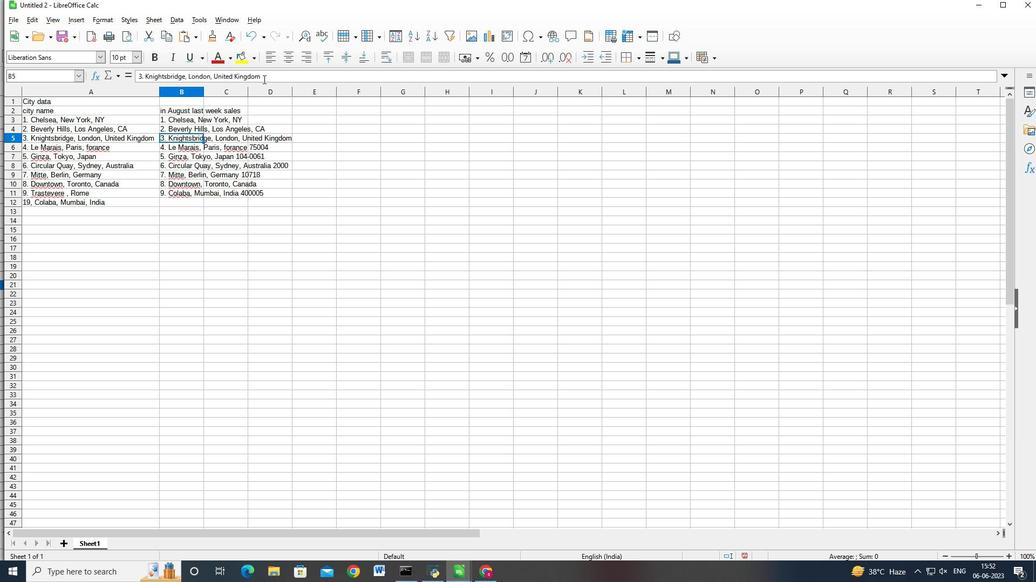 
Action: Mouse pressed left at (275, 79)
Screenshot: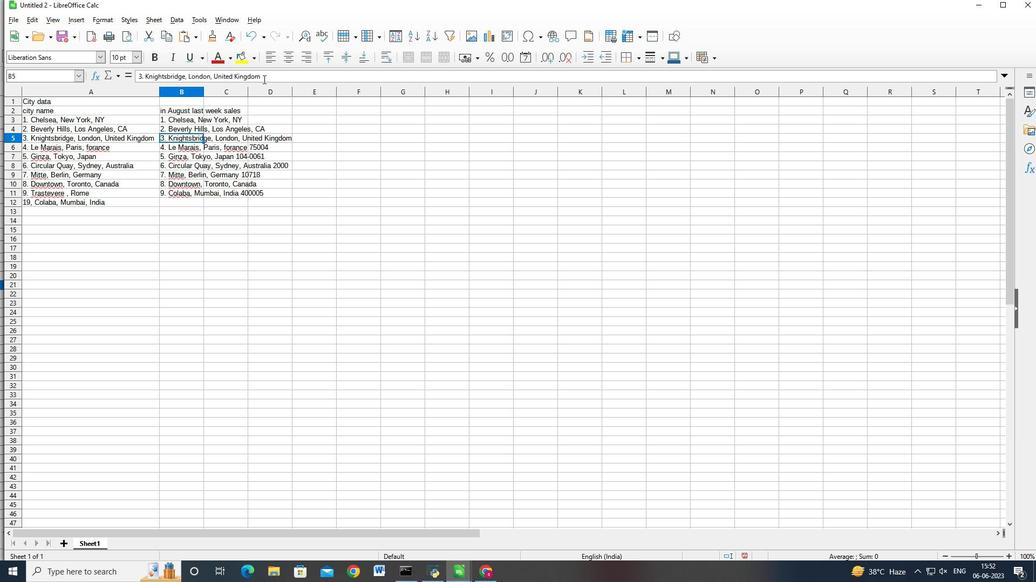 
Action: Key pressed <Key.space>5<Key.backspace><Key.caps_lock>SS<Key.backspace>W1X<Key.space>7XL
Screenshot: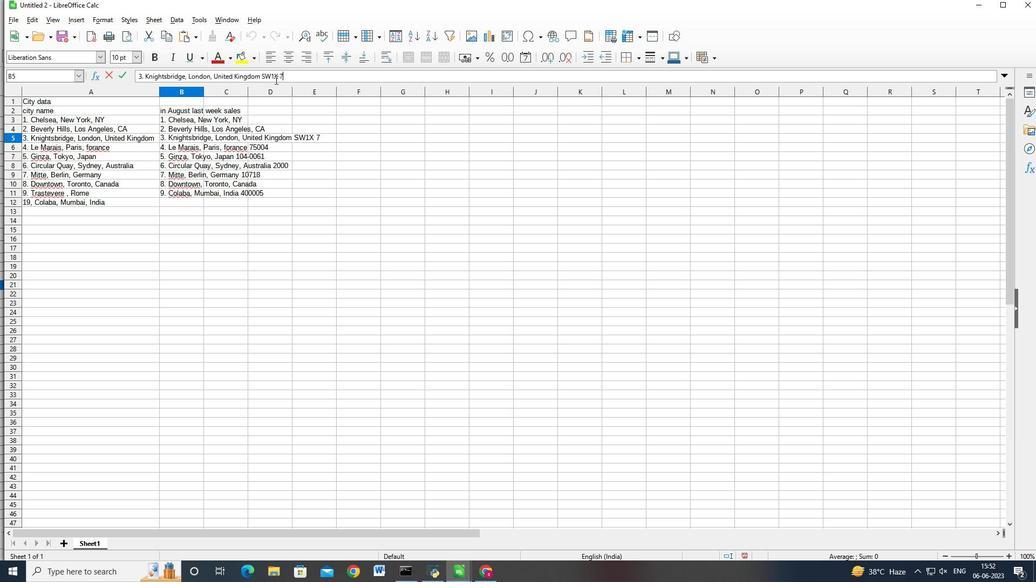 
Action: Mouse moved to (251, 120)
Screenshot: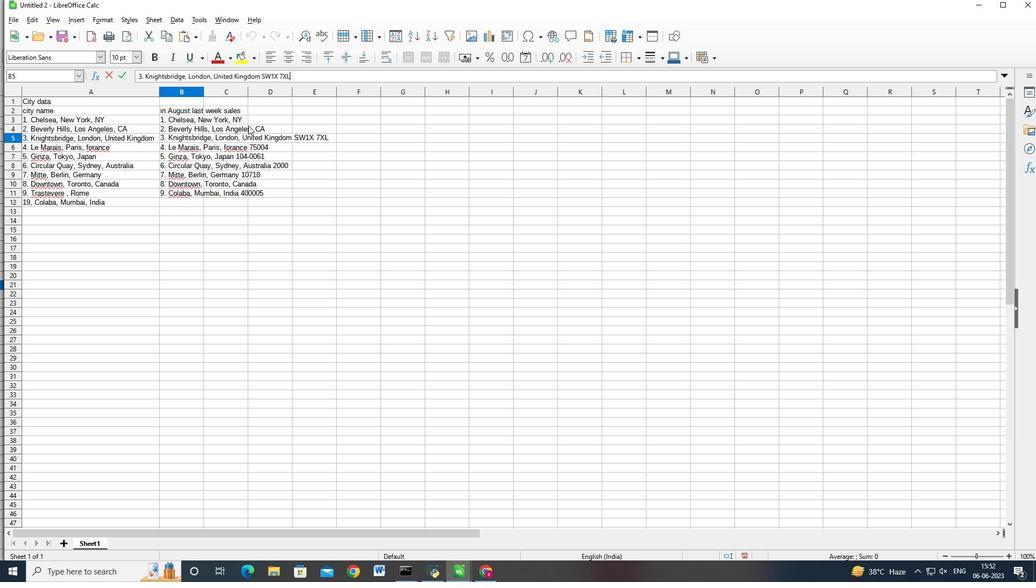 
Action: Mouse pressed left at (251, 120)
Screenshot: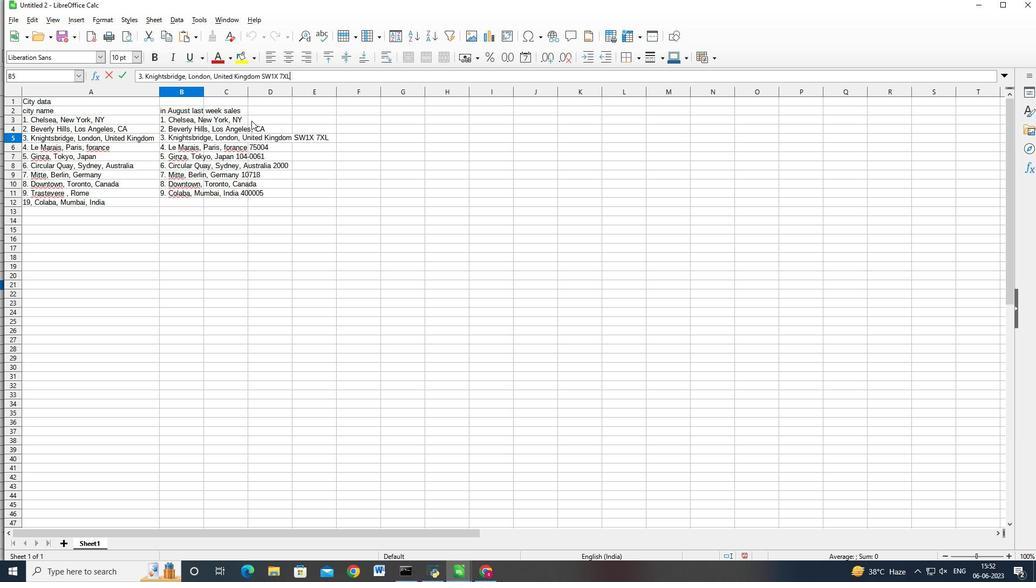 
Action: Mouse moved to (266, 129)
Screenshot: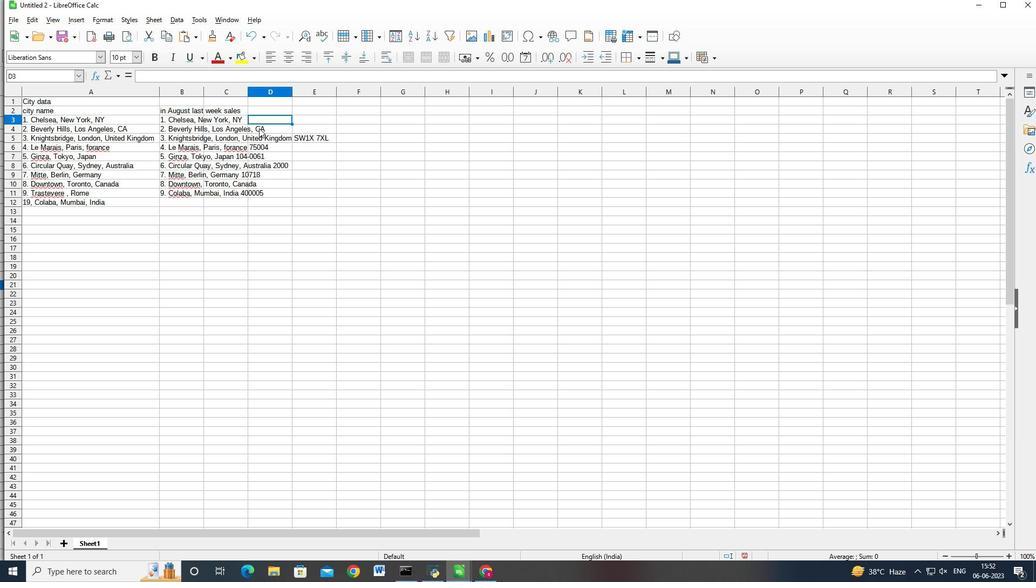 
Action: Mouse pressed left at (266, 129)
Screenshot: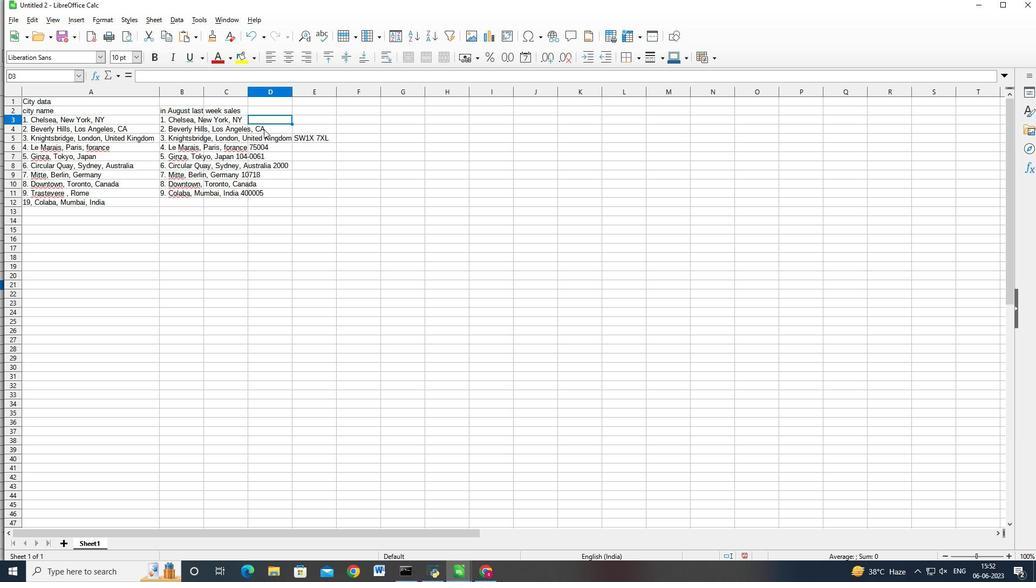 
Action: Mouse moved to (184, 131)
Screenshot: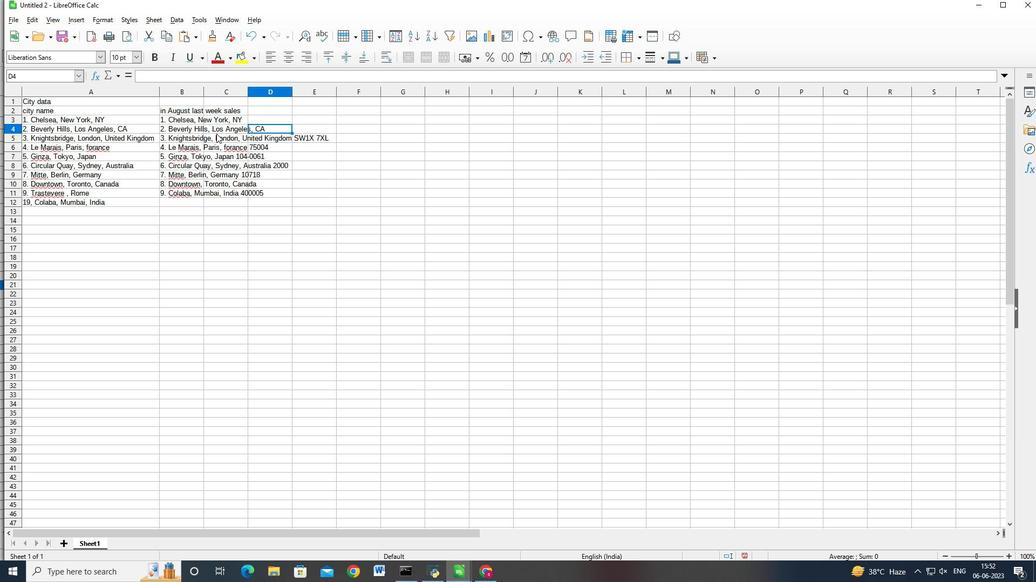 
Action: Mouse pressed left at (184, 131)
Screenshot: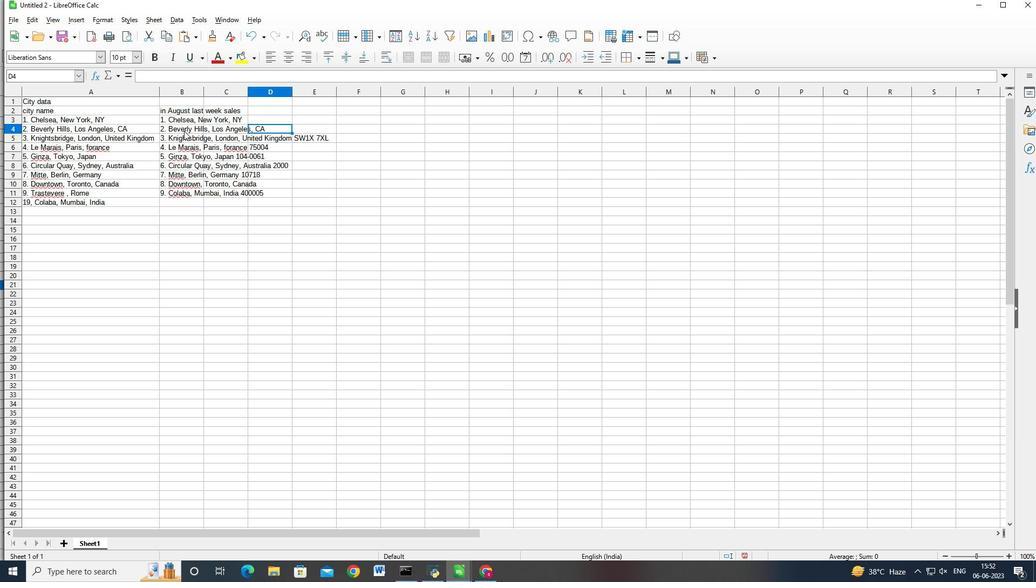 
Action: Mouse moved to (259, 78)
Screenshot: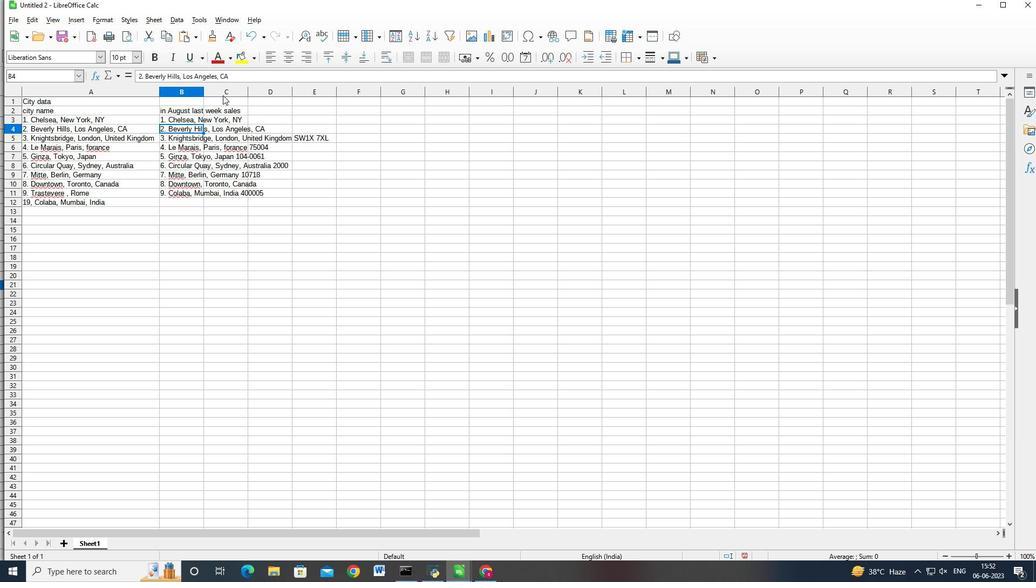 
Action: Mouse pressed left at (259, 78)
Screenshot: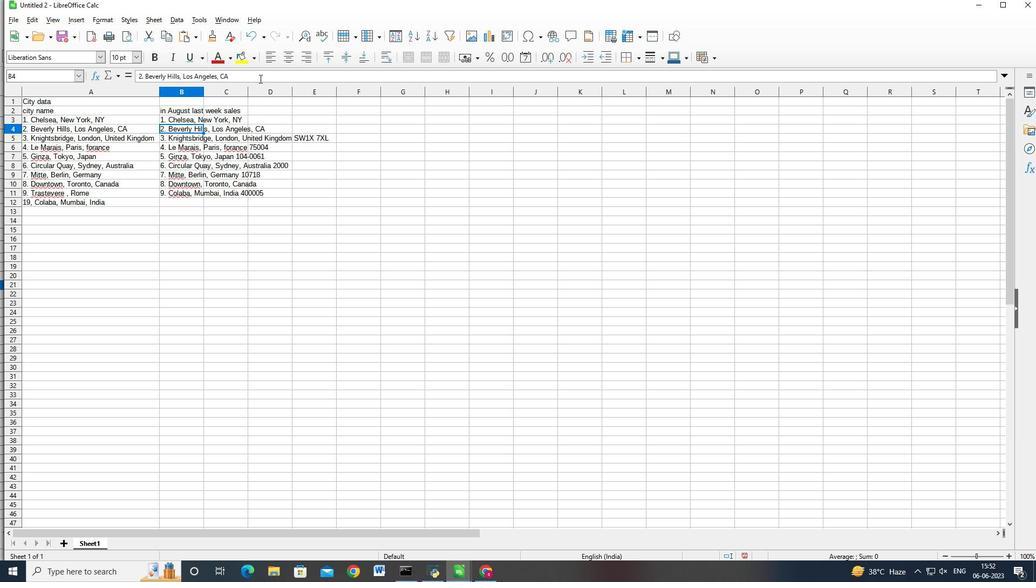 
Action: Key pressed <Key.space>90210
Screenshot: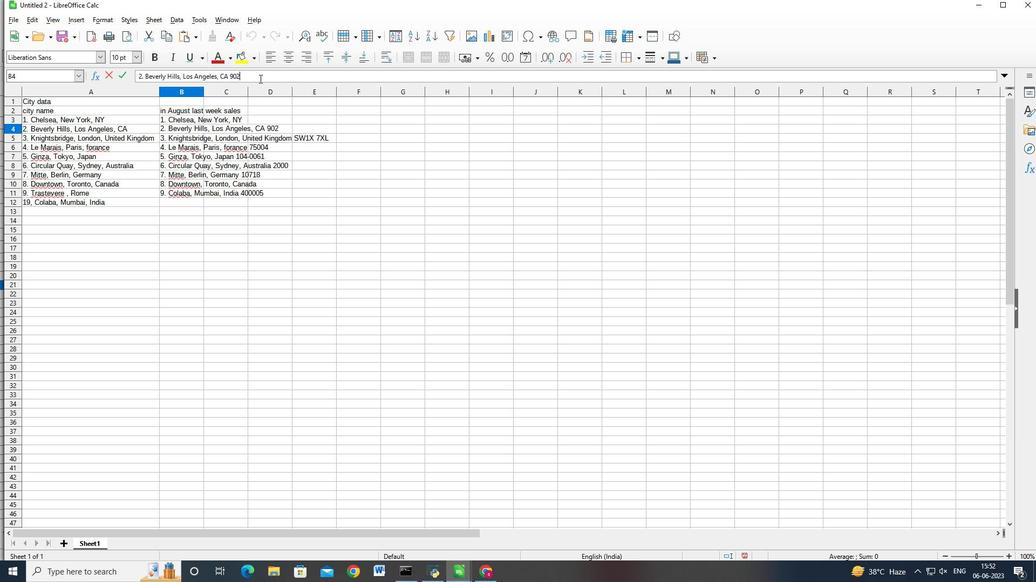 
Action: Mouse moved to (235, 119)
Screenshot: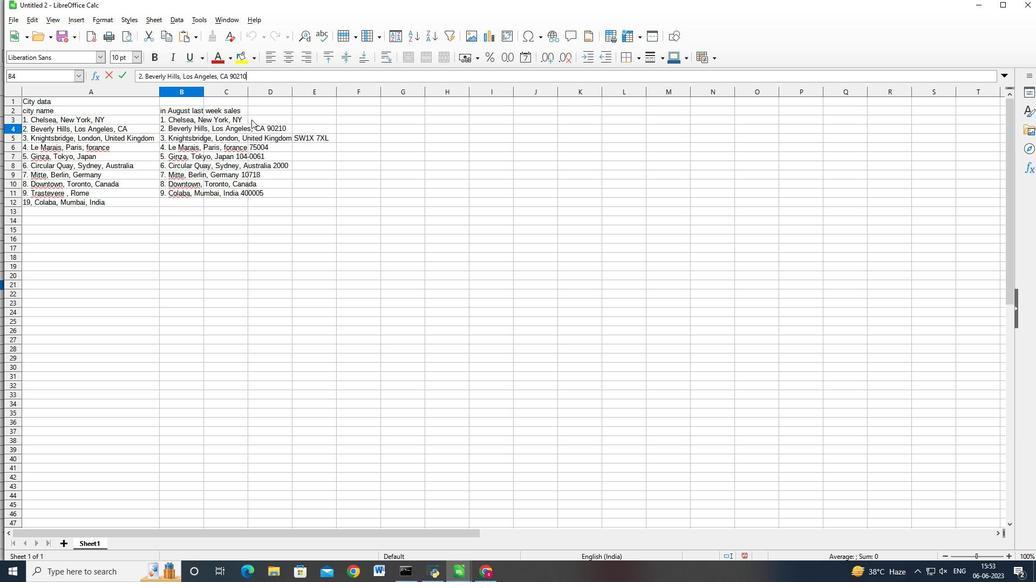 
Action: Mouse pressed left at (235, 119)
Screenshot: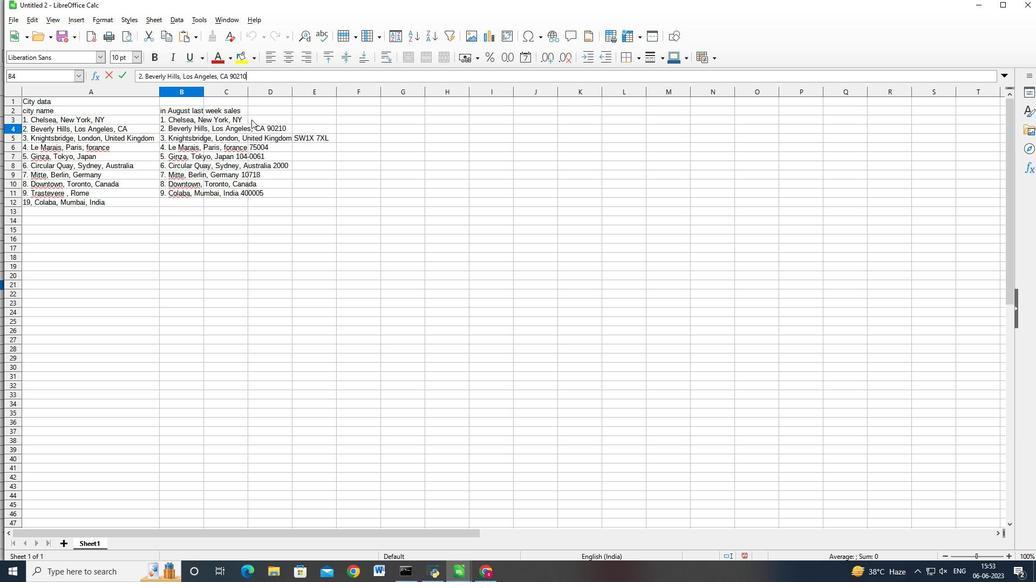 
Action: Mouse moved to (191, 120)
Screenshot: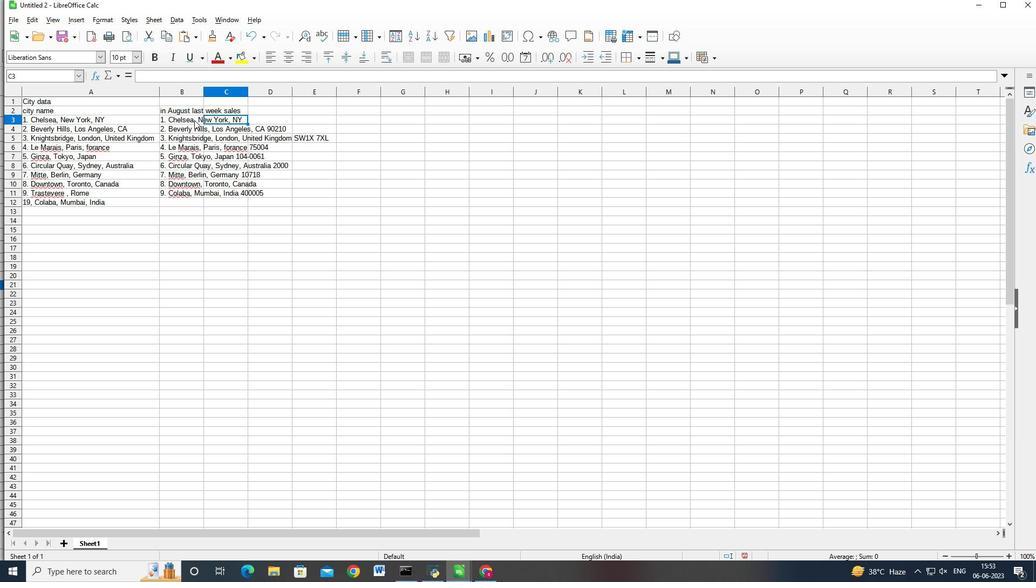 
Action: Mouse pressed left at (191, 120)
Screenshot: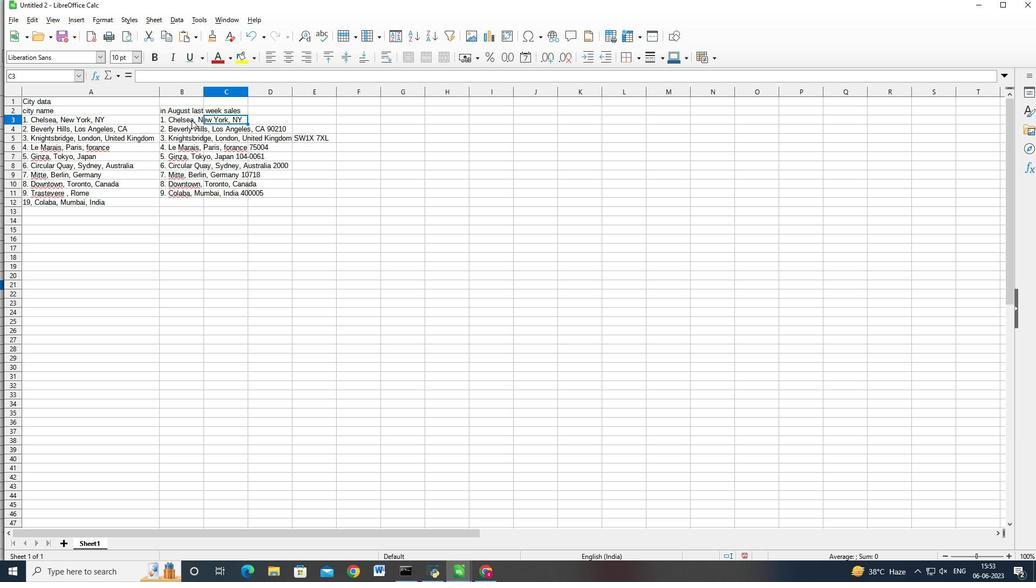 
Action: Mouse moved to (235, 80)
Screenshot: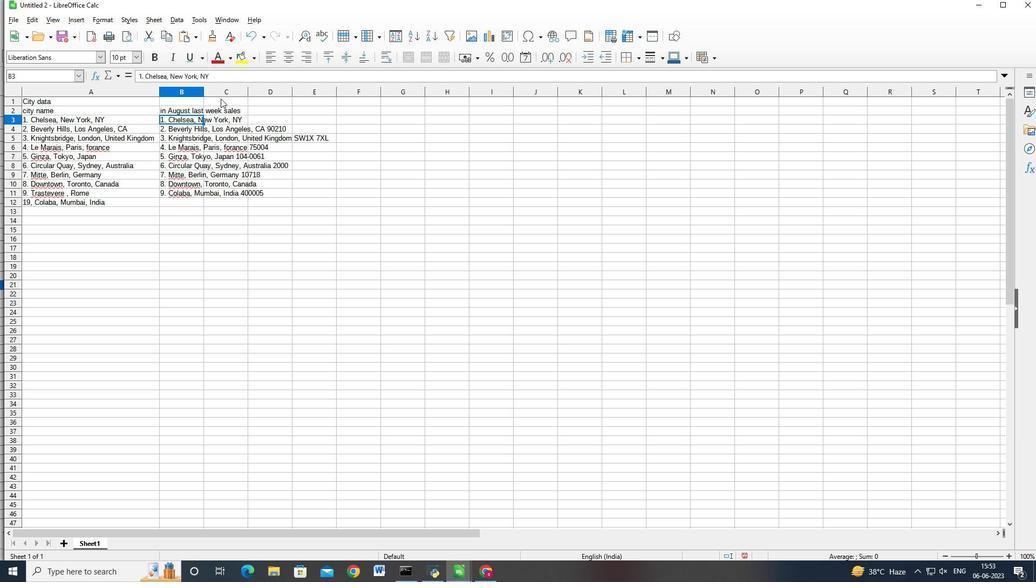 
Action: Mouse pressed left at (235, 80)
Screenshot: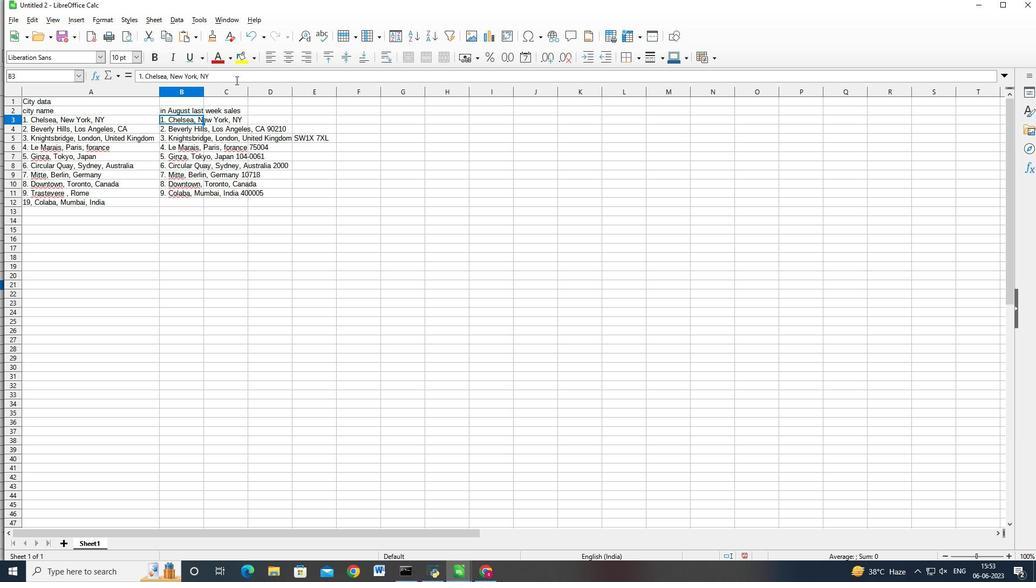 
Action: Key pressed <Key.space>100001
Screenshot: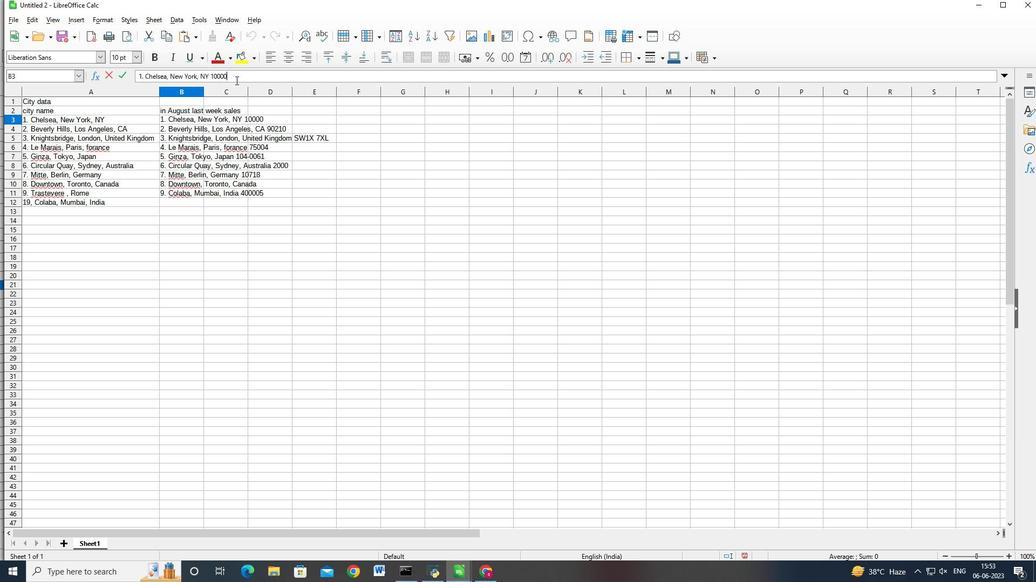 
Action: Mouse moved to (322, 169)
Screenshot: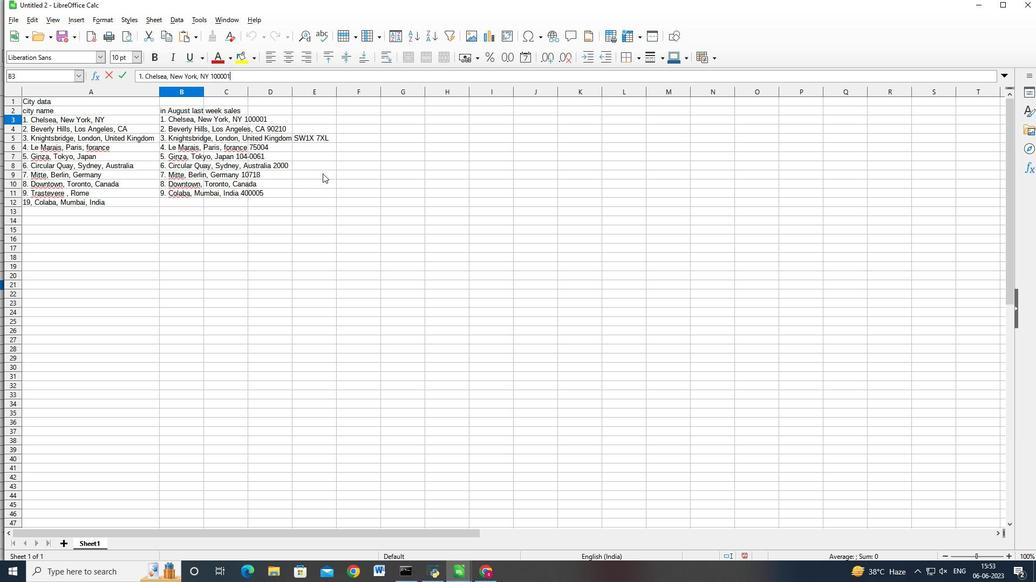 
Action: Key pressed ctrl+S
Screenshot: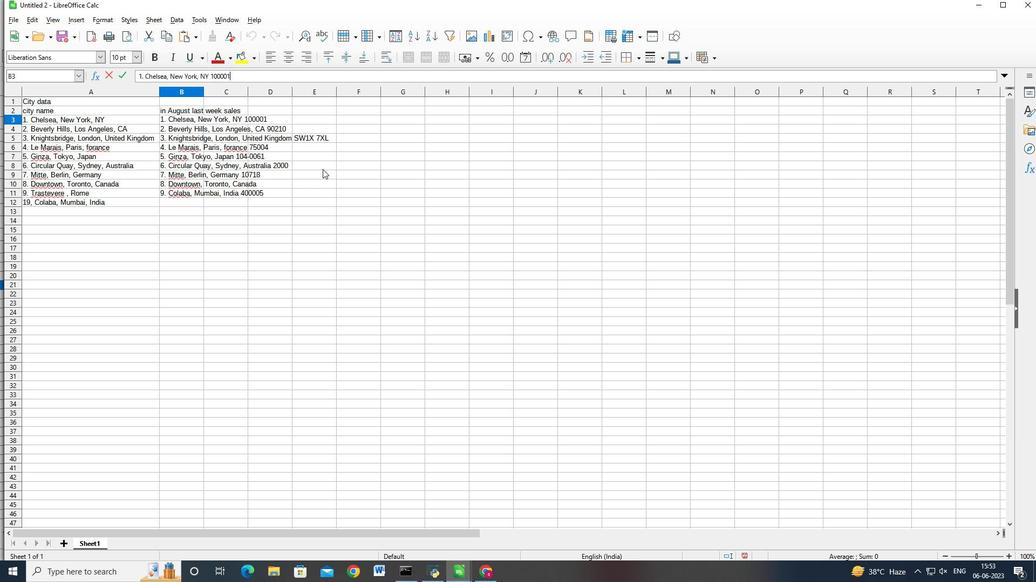 
Action: Mouse moved to (506, 20)
Screenshot: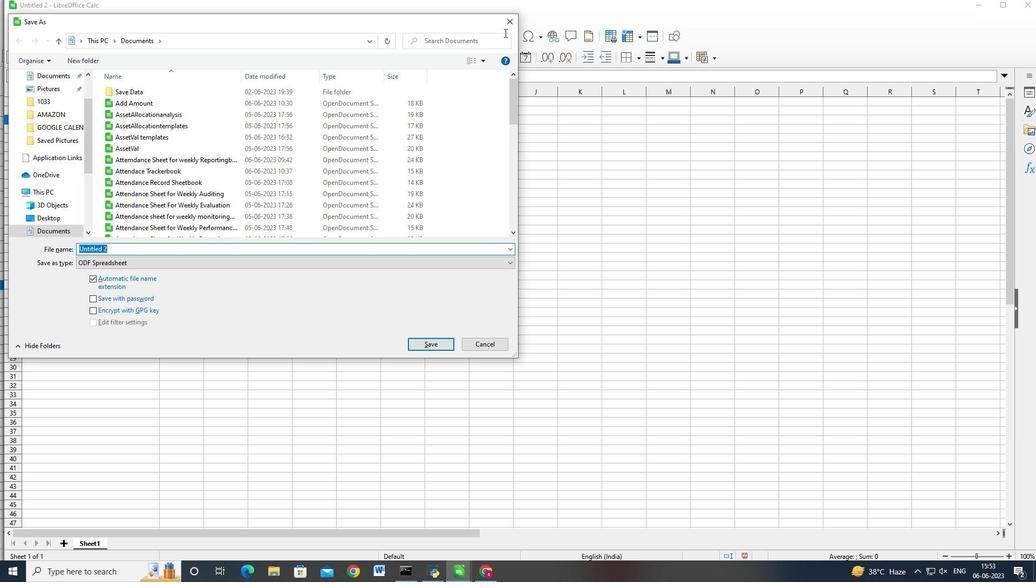 
Action: Mouse pressed left at (506, 20)
Screenshot: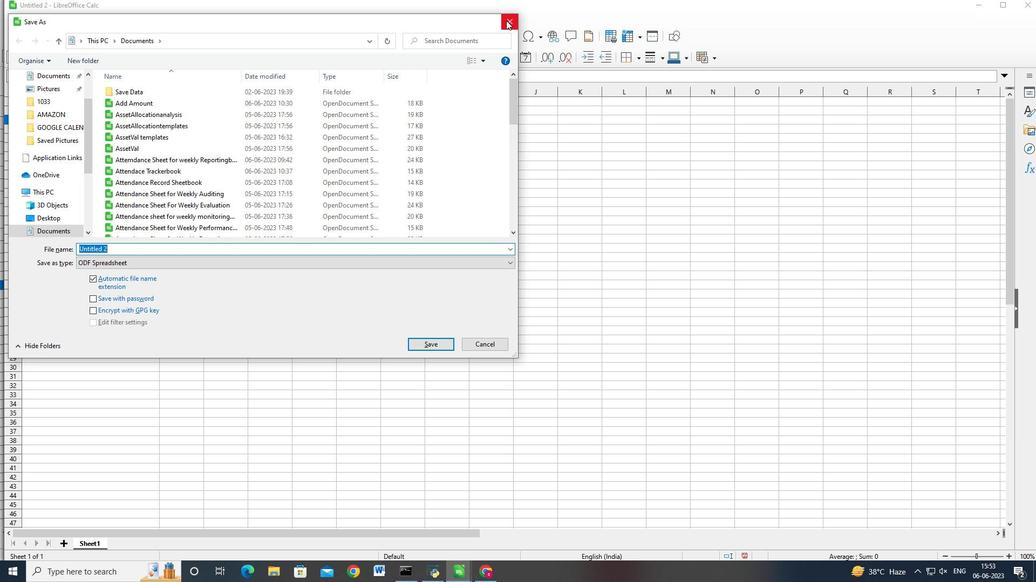 
Action: Mouse moved to (12, 17)
Screenshot: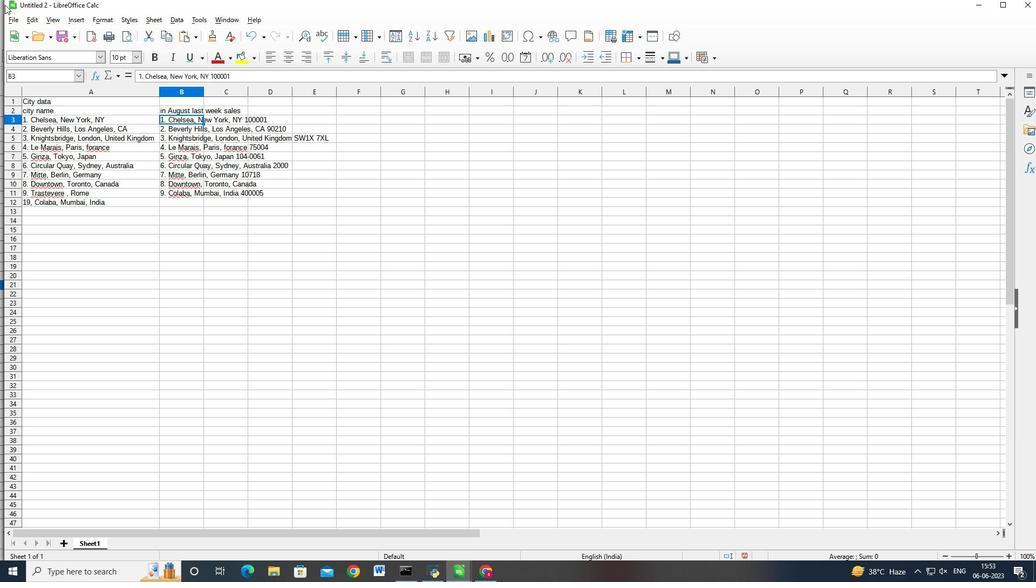 
Action: Mouse pressed left at (12, 17)
Screenshot: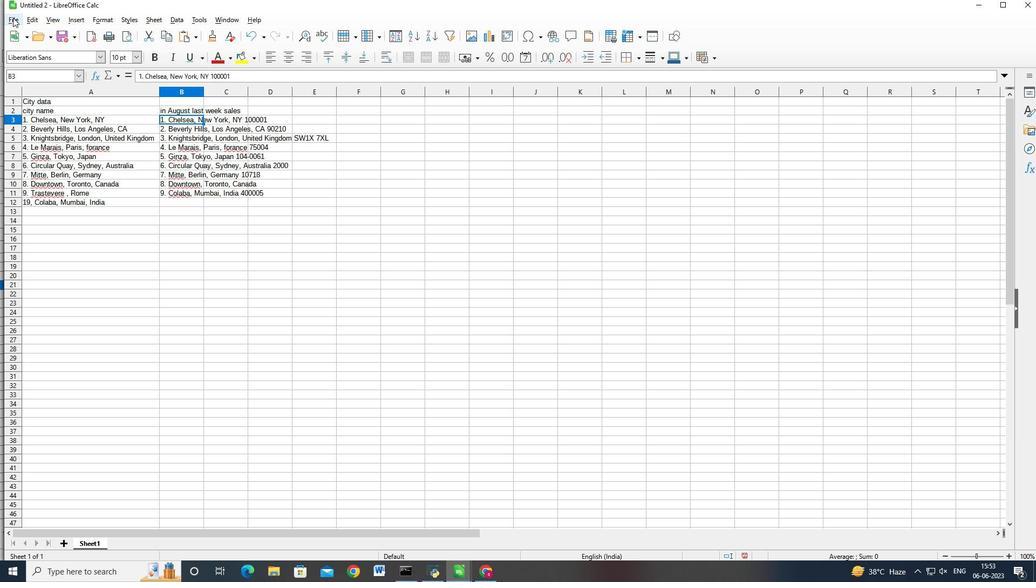 
Action: Mouse moved to (54, 159)
Screenshot: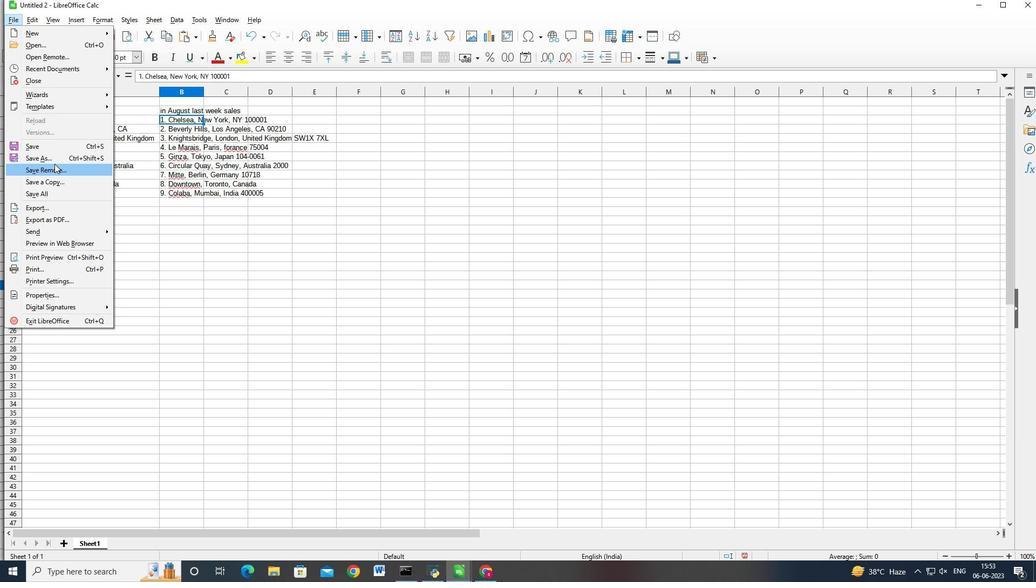 
Action: Mouse pressed left at (54, 159)
Screenshot: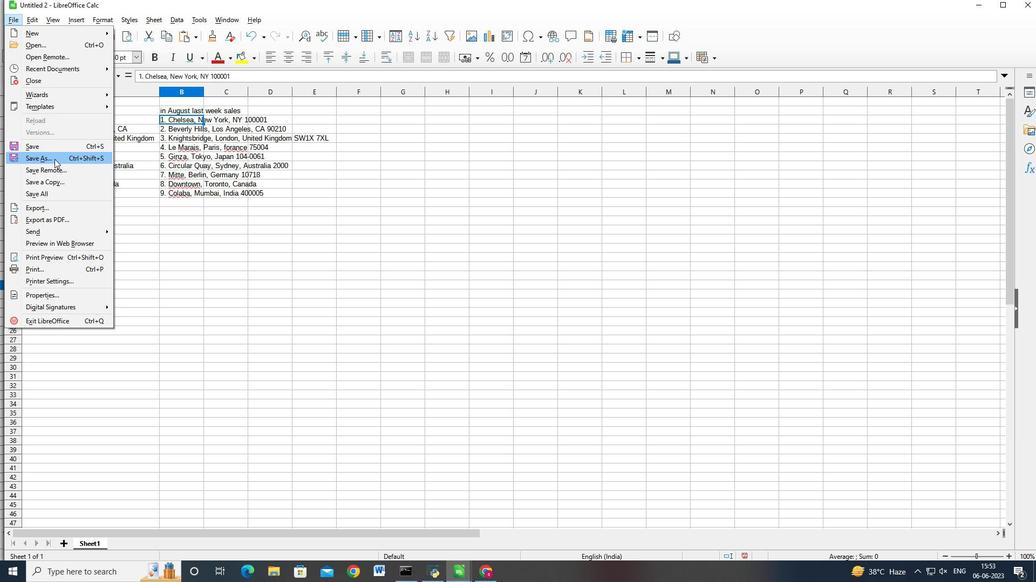 
Action: Mouse moved to (247, 261)
Screenshot: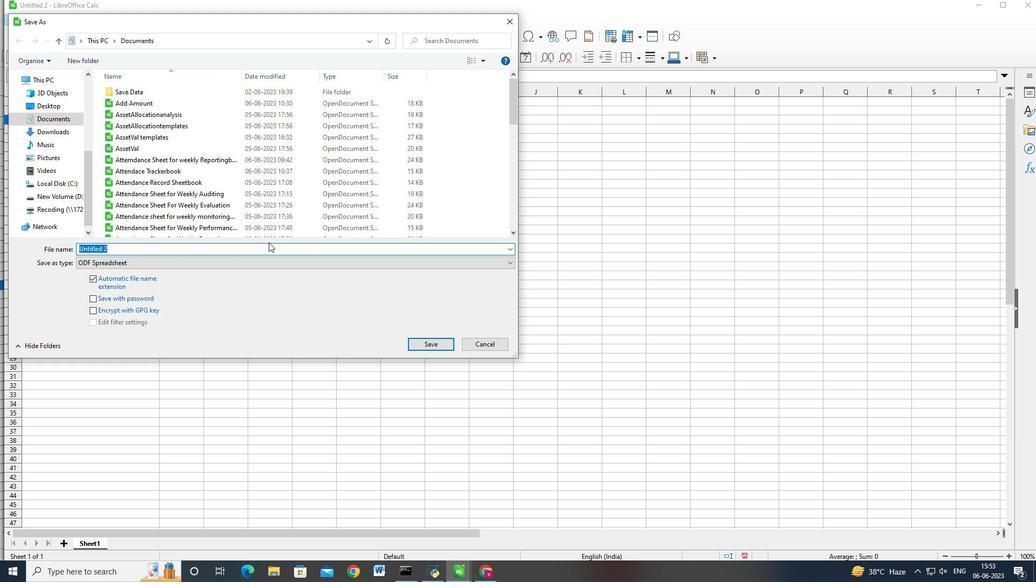 
Action: Key pressed <Key.backspace>AUDIT<Key.backspace><Key.backspace><Key.backspace><Key.backspace><Key.backspace><Key.caps_lock>auti<Key.backspace><Key.backspace>diting<Key.shift_r>Sales<Key.shift>Trends<Key.shift>_0<Key.backspace>2023<Key.enter>
Screenshot: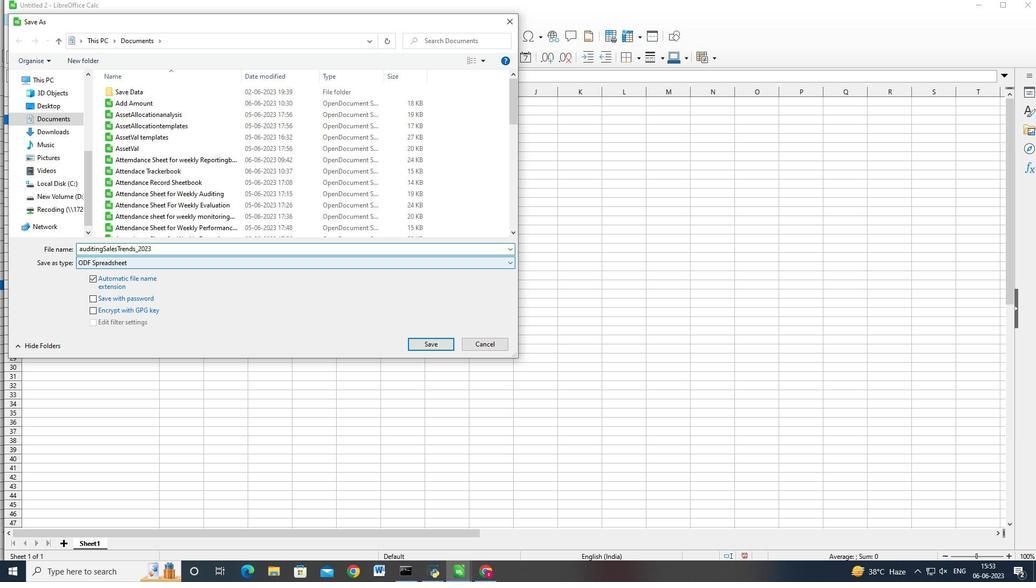 
